Task: Create a sub task Design and Implement Solution for the task  Integrate a new online faxing system for a company's communications in the project AgileOrigin , assign it to team member softage.5@softage.net and update the status of the sub task to  Off Track , set the priority of the sub task to High
Action: Mouse moved to (1062, 442)
Screenshot: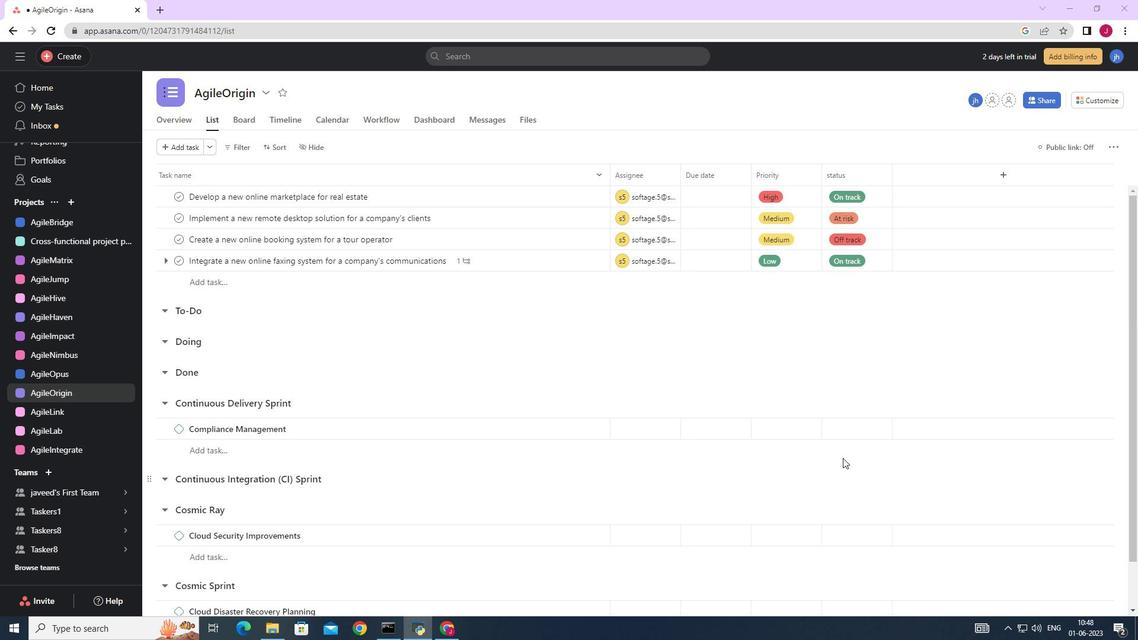 
Action: Mouse scrolled (1062, 442) with delta (0, 0)
Screenshot: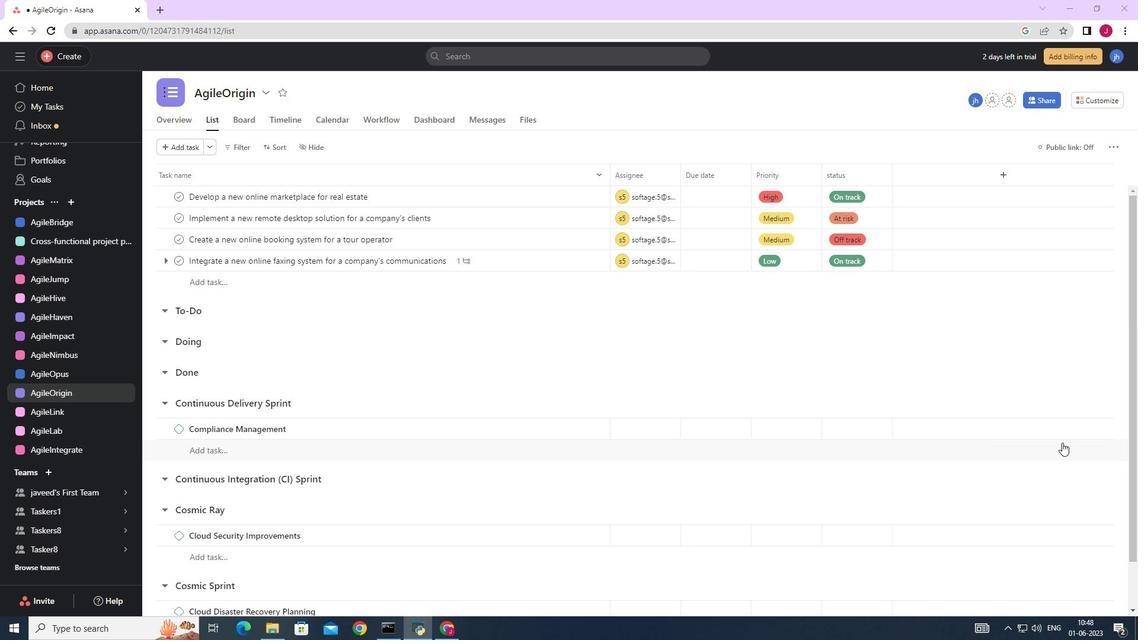 
Action: Mouse moved to (1062, 442)
Screenshot: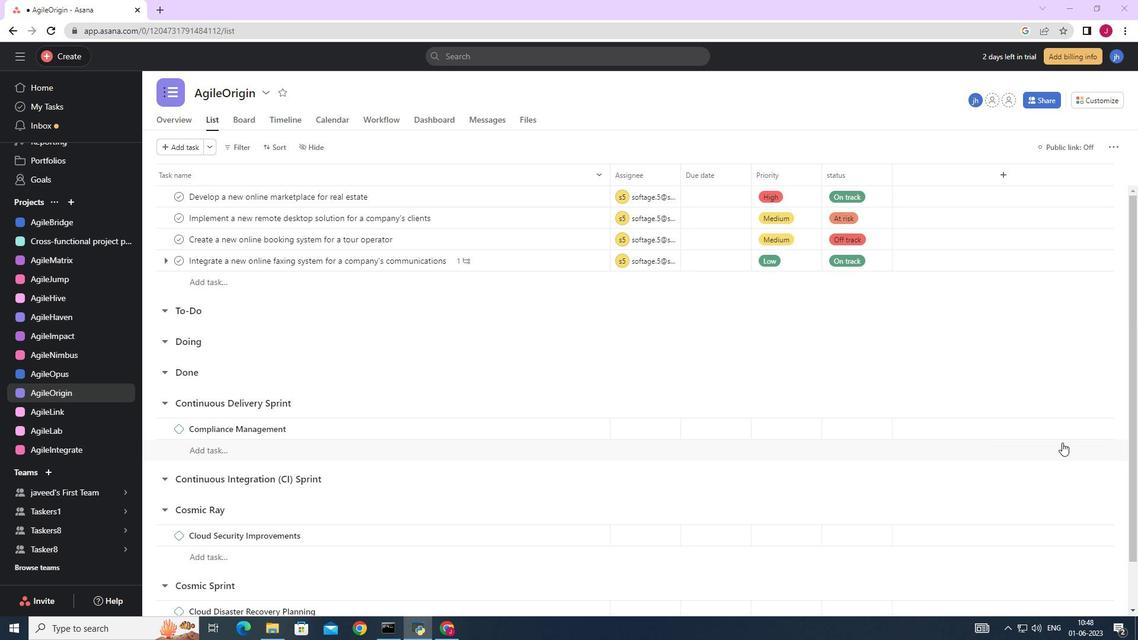 
Action: Mouse scrolled (1062, 442) with delta (0, 0)
Screenshot: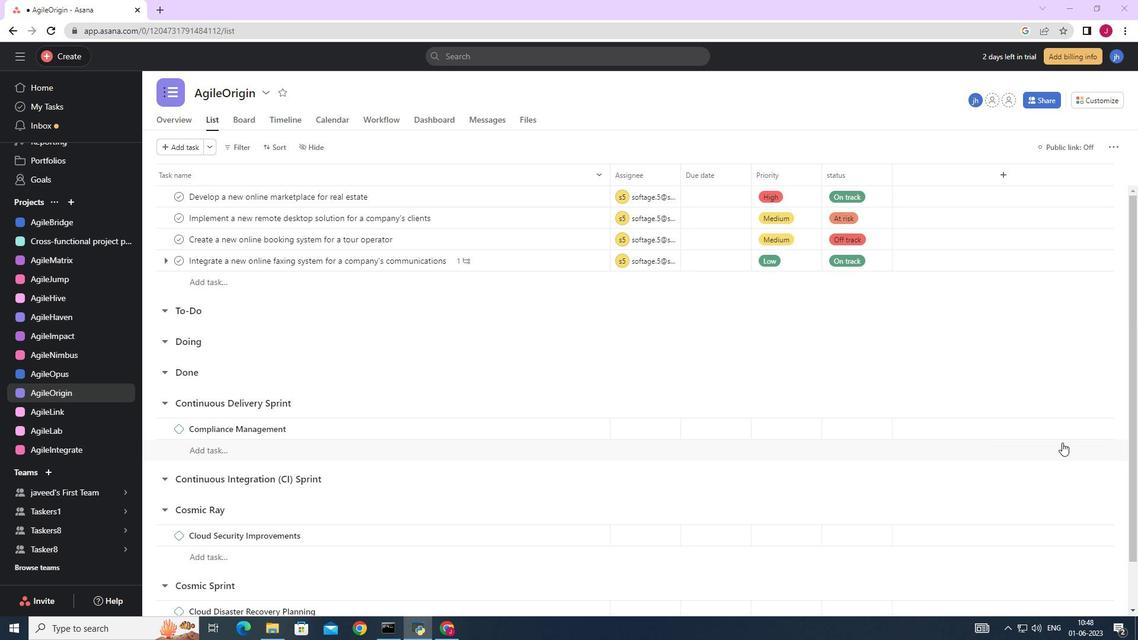 
Action: Mouse moved to (1062, 442)
Screenshot: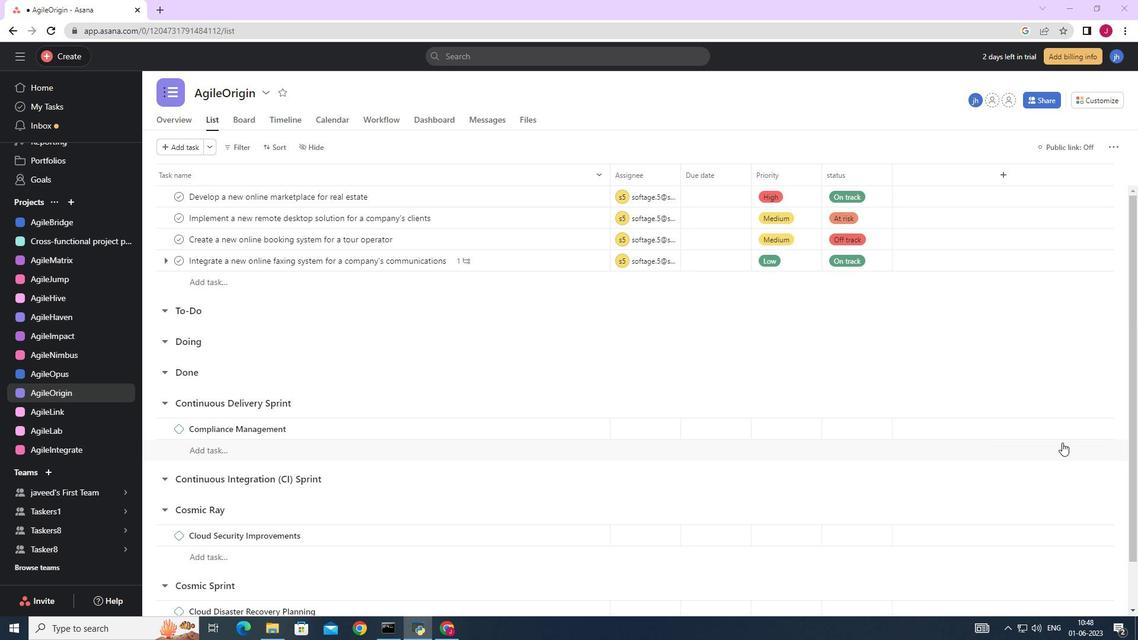 
Action: Mouse scrolled (1062, 442) with delta (0, 0)
Screenshot: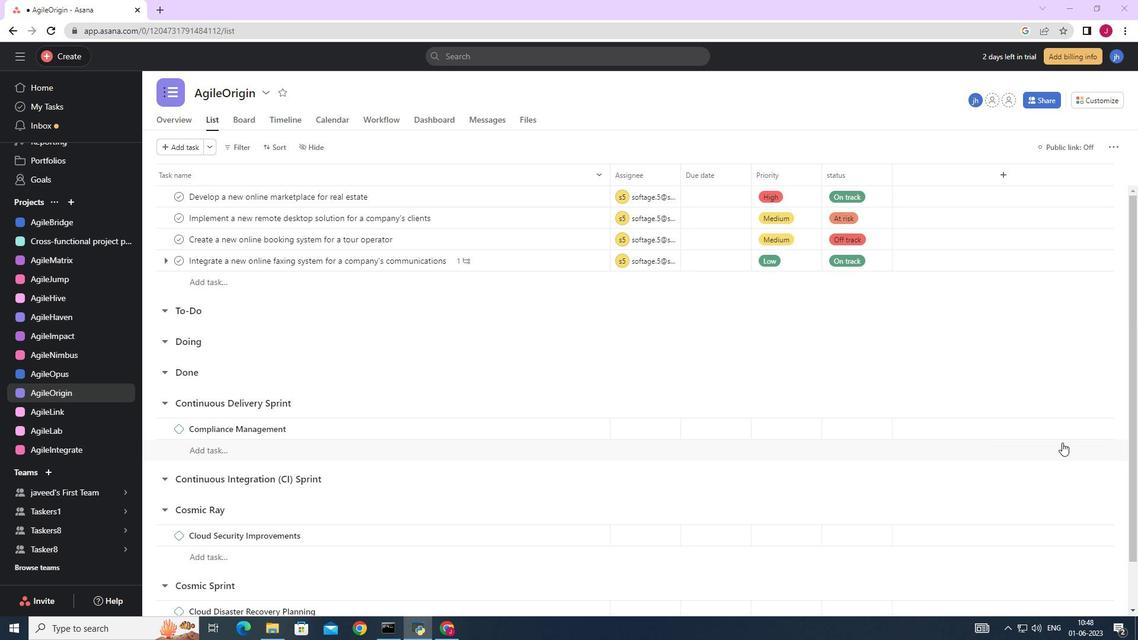 
Action: Mouse moved to (1061, 444)
Screenshot: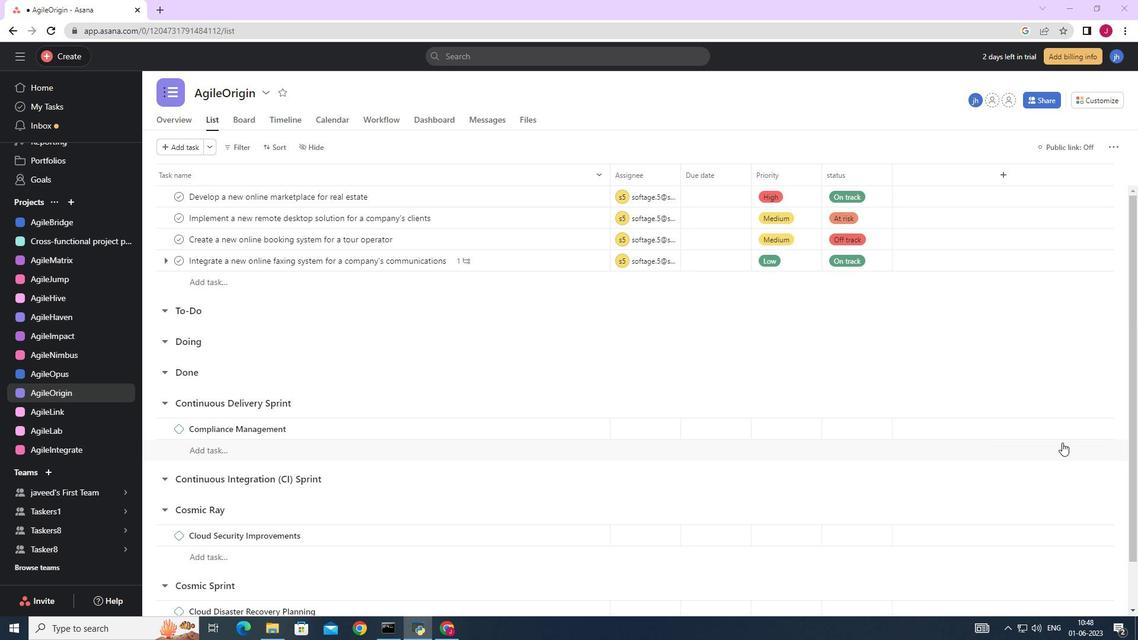 
Action: Mouse scrolled (1062, 442) with delta (0, 0)
Screenshot: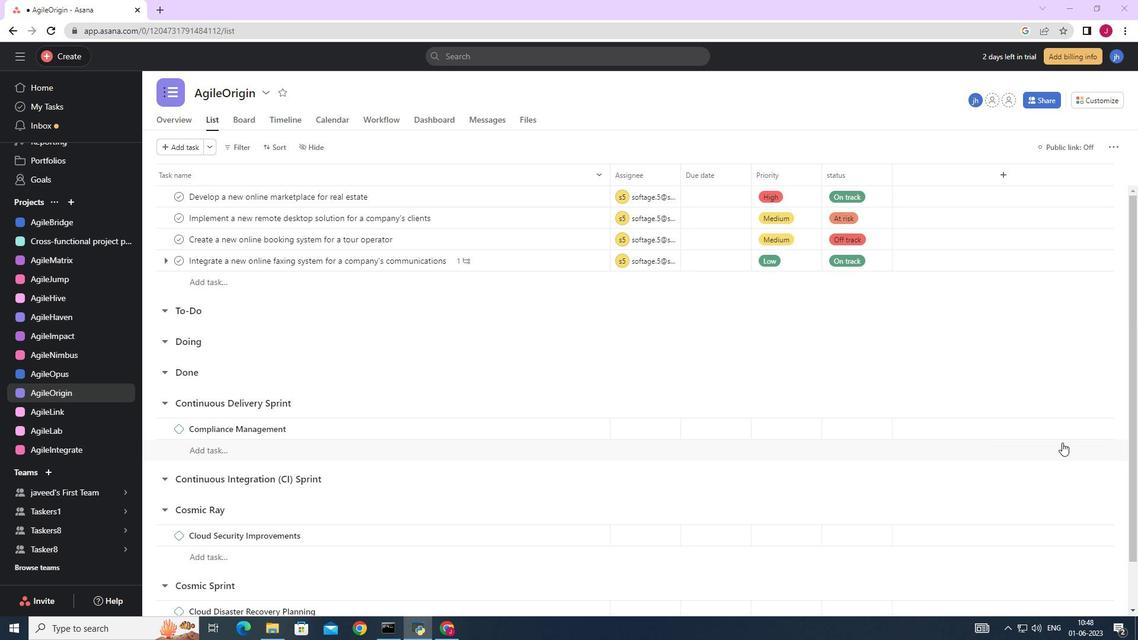 
Action: Mouse moved to (1059, 444)
Screenshot: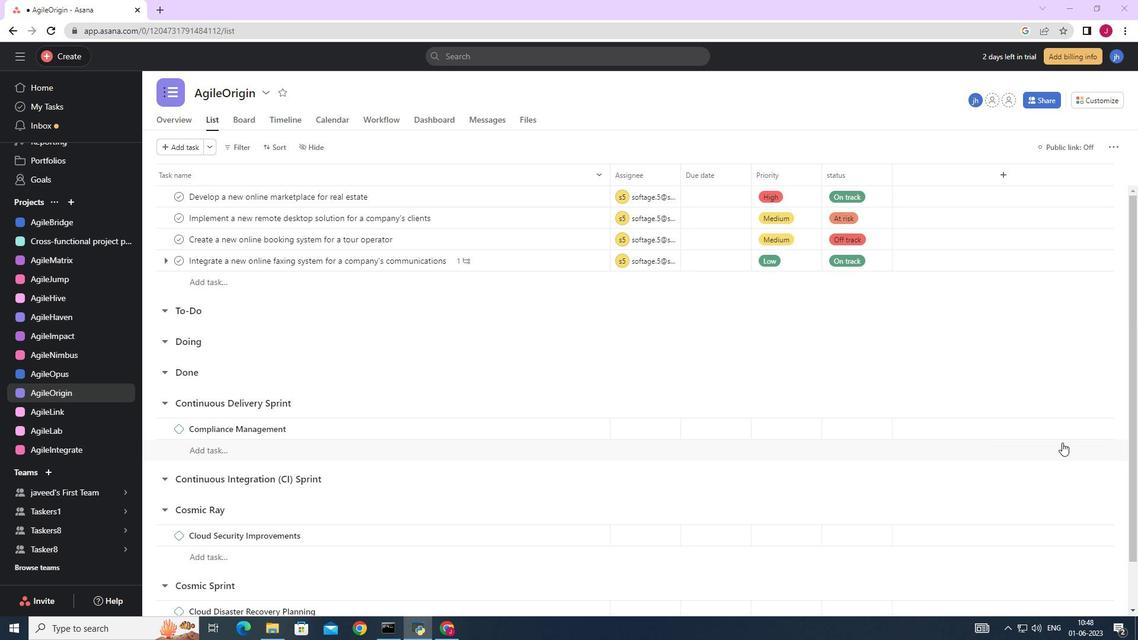 
Action: Mouse scrolled (1062, 442) with delta (0, 0)
Screenshot: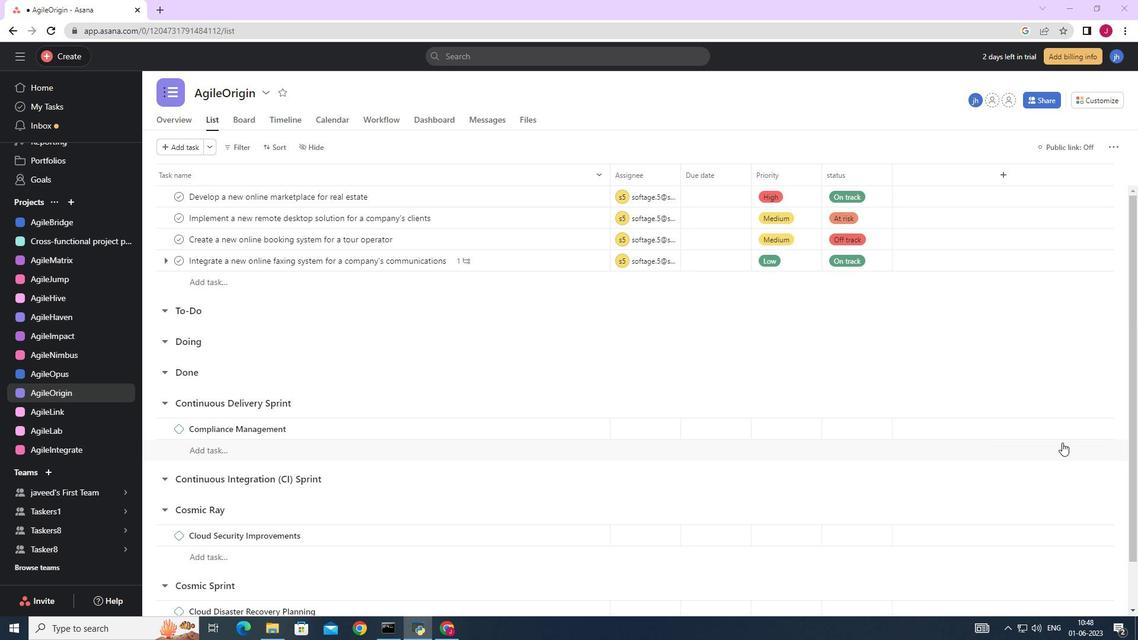 
Action: Mouse moved to (895, 439)
Screenshot: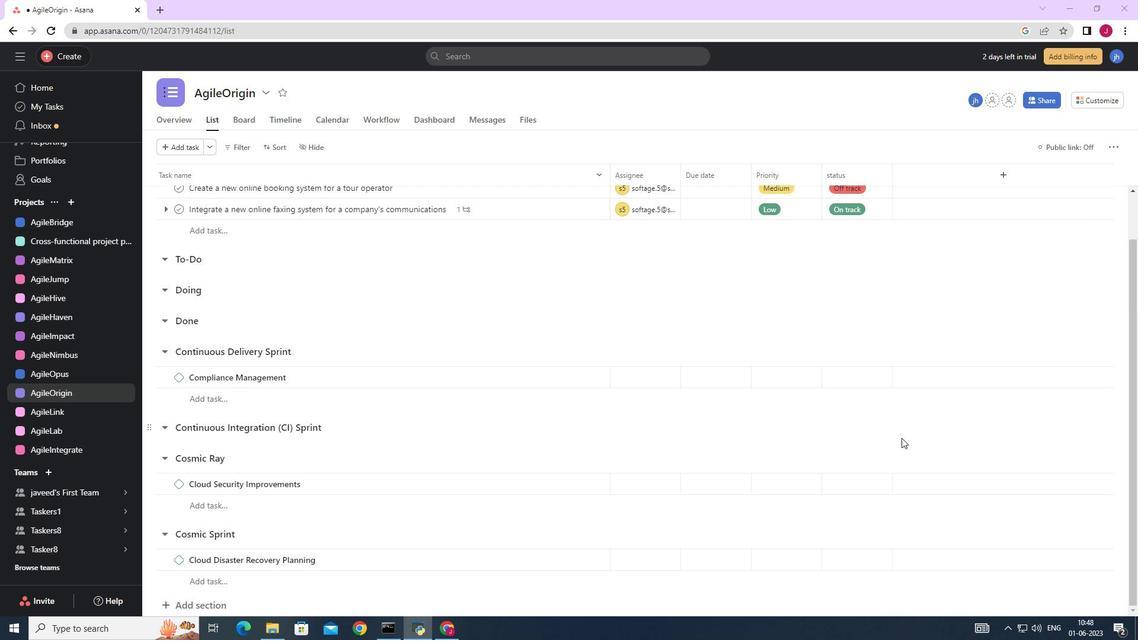 
Action: Mouse scrolled (895, 439) with delta (0, 0)
Screenshot: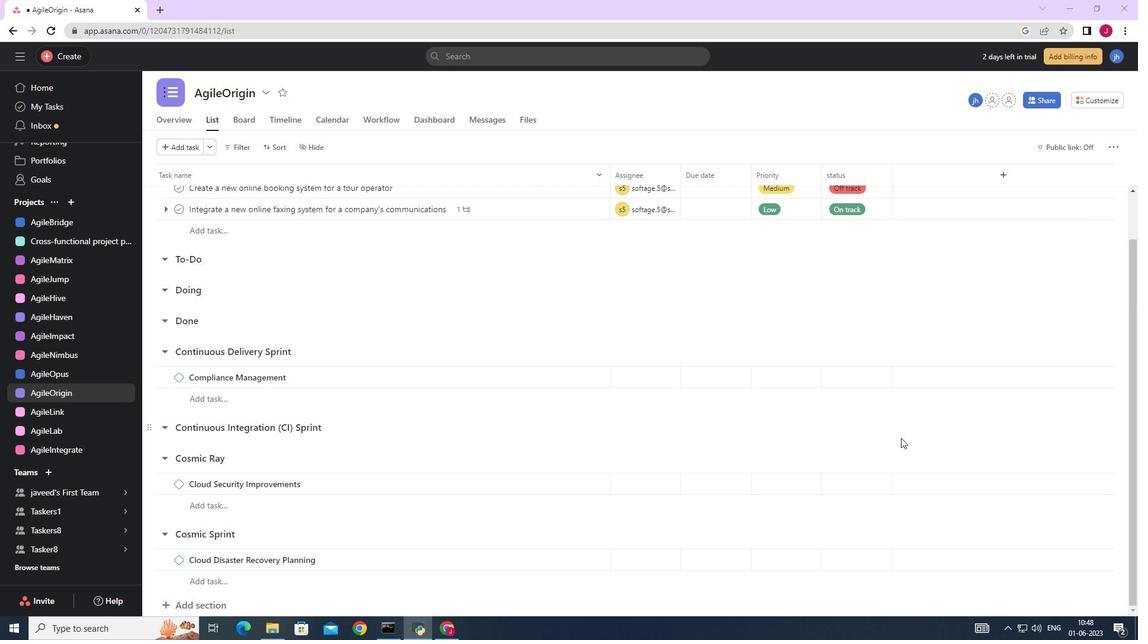 
Action: Mouse scrolled (895, 439) with delta (0, 0)
Screenshot: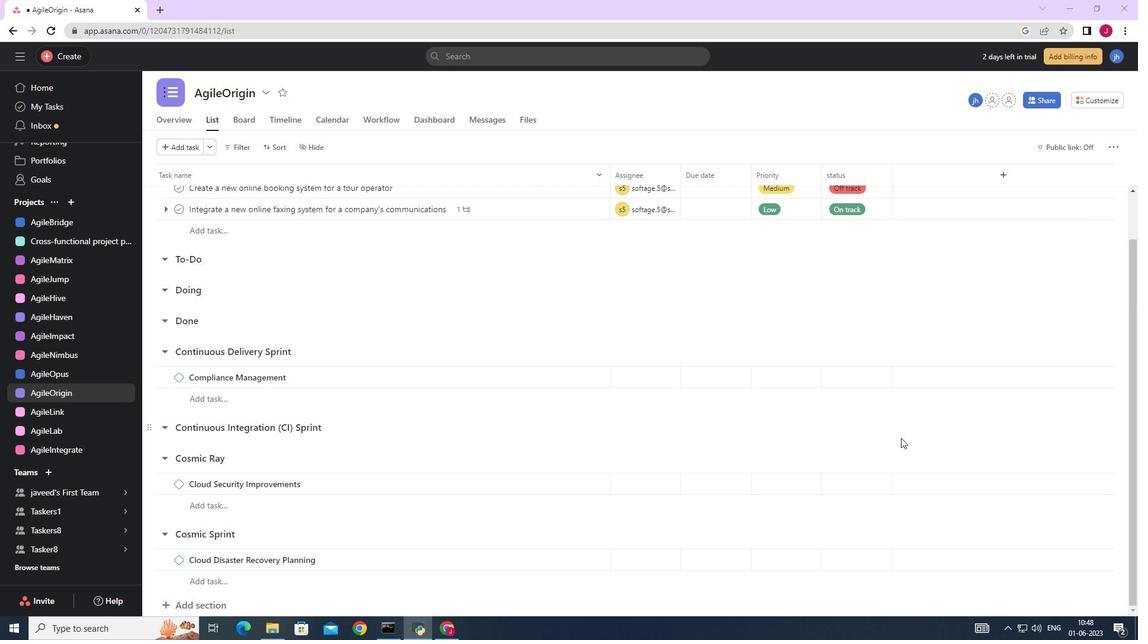 
Action: Mouse moved to (894, 440)
Screenshot: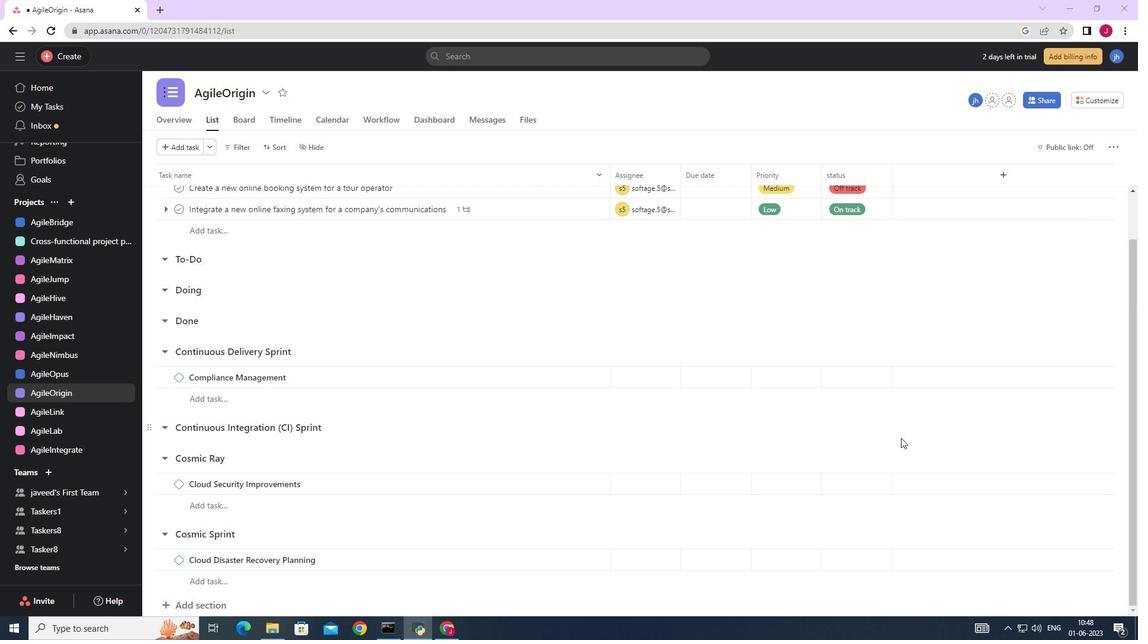 
Action: Mouse scrolled (894, 439) with delta (0, 0)
Screenshot: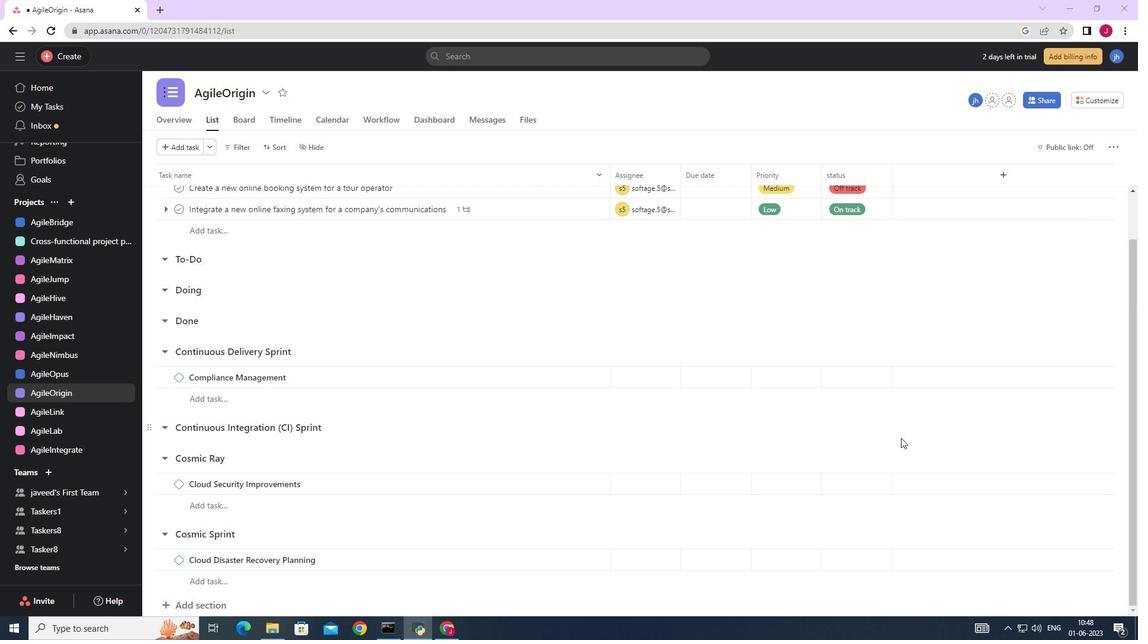 
Action: Mouse moved to (869, 447)
Screenshot: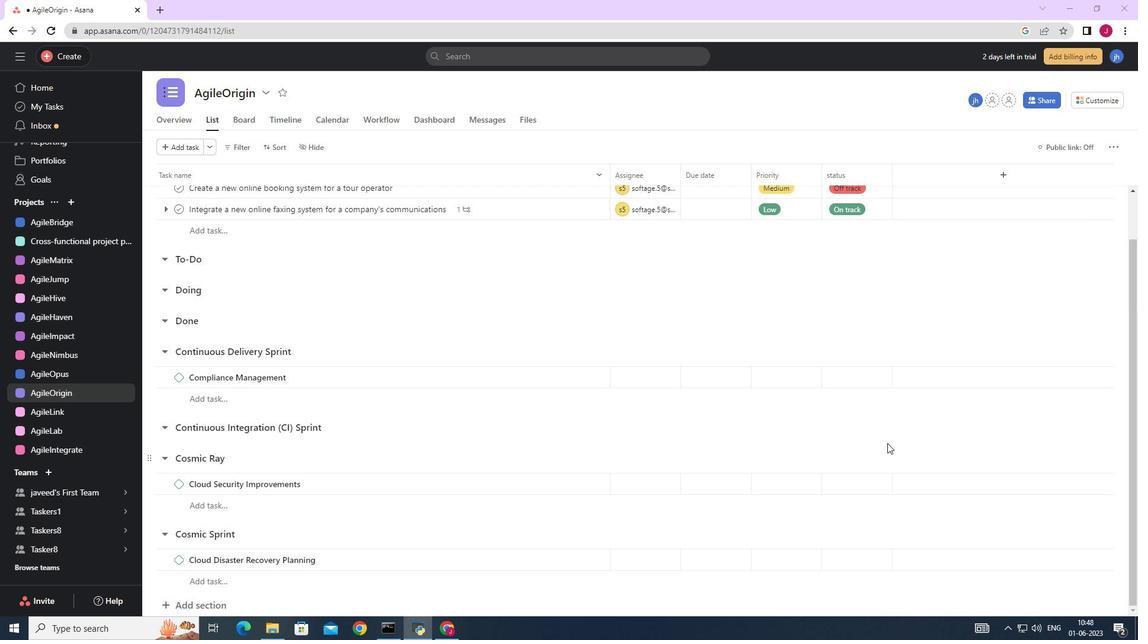 
Action: Mouse scrolled (869, 447) with delta (0, 0)
Screenshot: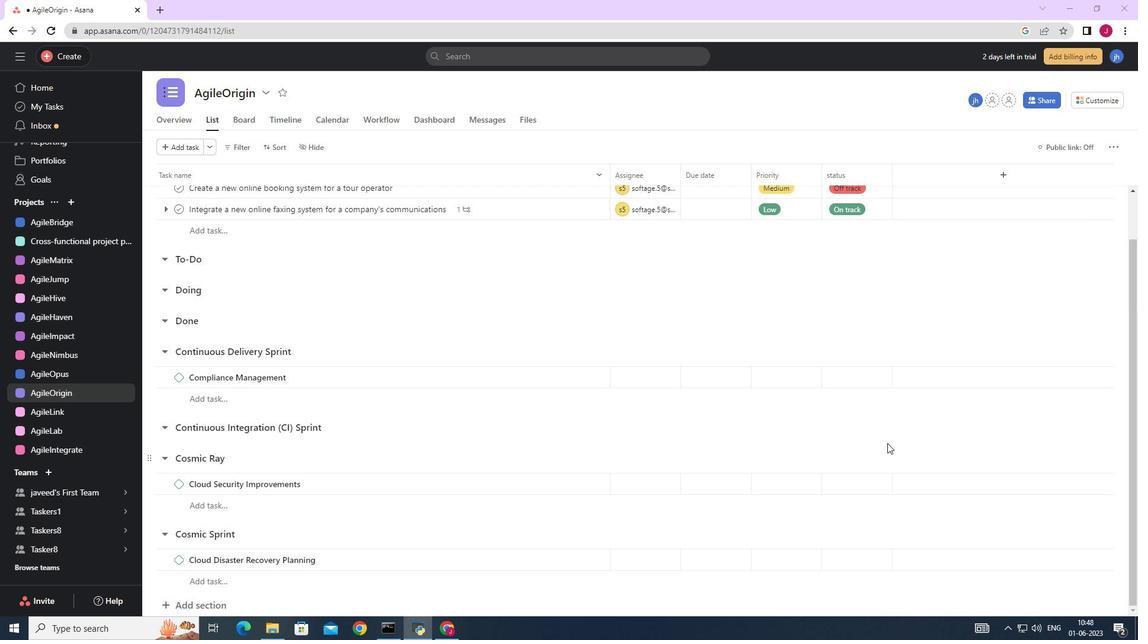 
Action: Mouse moved to (863, 448)
Screenshot: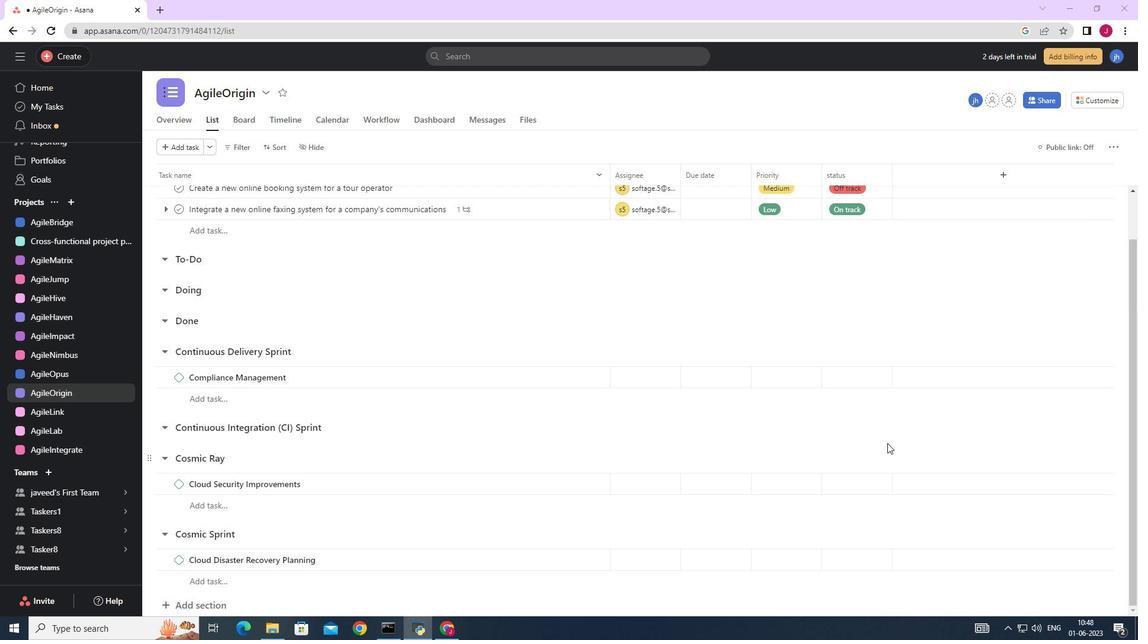 
Action: Mouse scrolled (863, 448) with delta (0, 0)
Screenshot: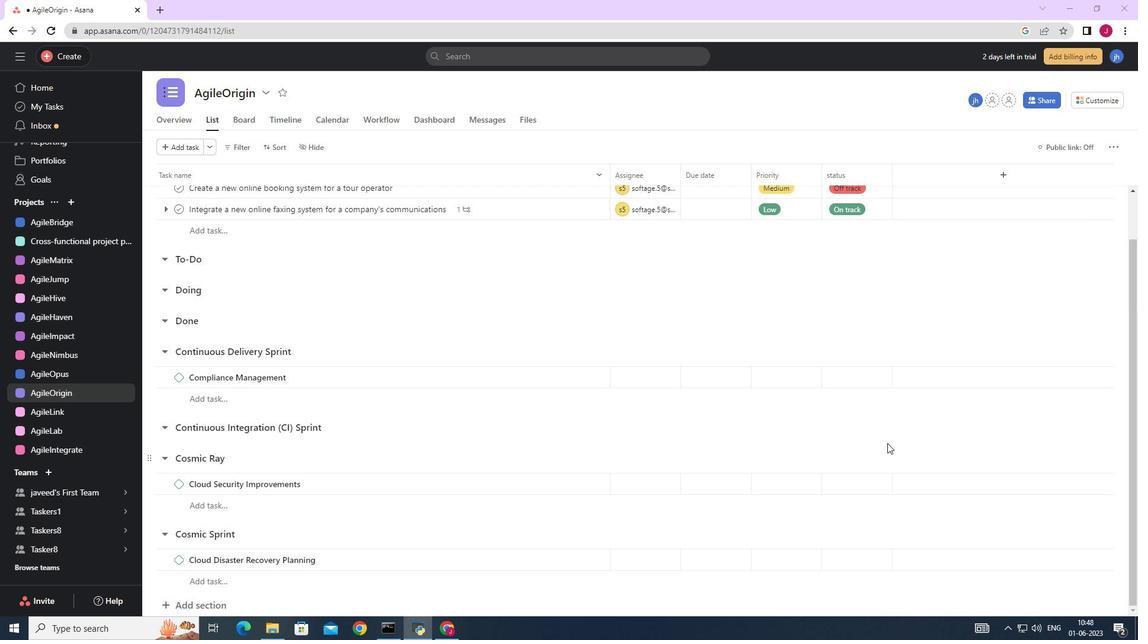 
Action: Mouse moved to (857, 449)
Screenshot: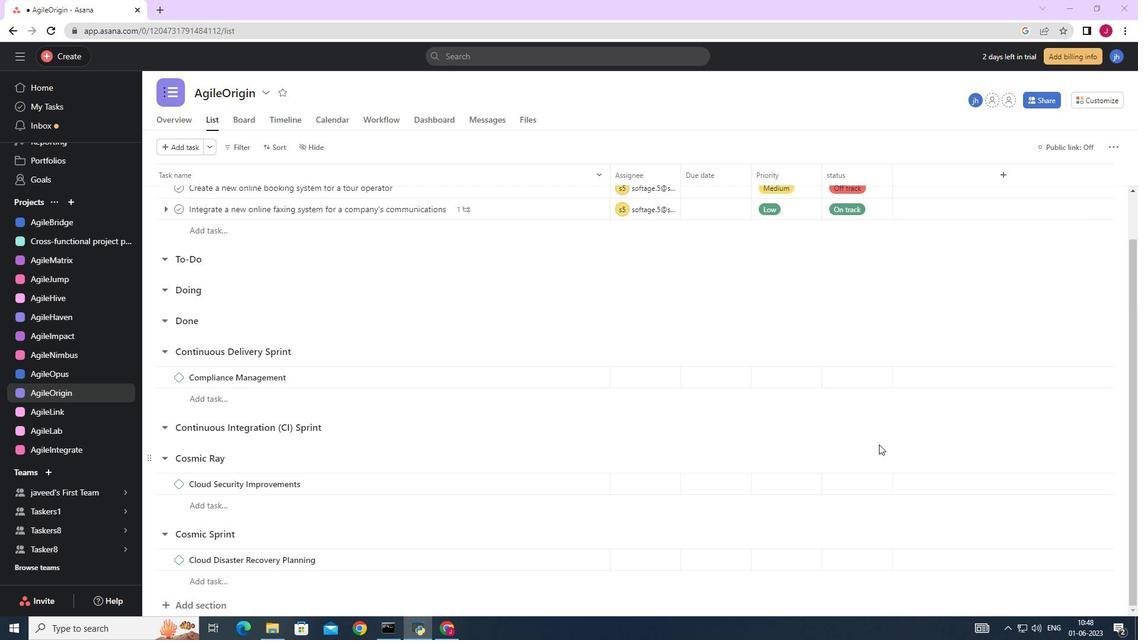 
Action: Mouse scrolled (860, 448) with delta (0, 0)
Screenshot: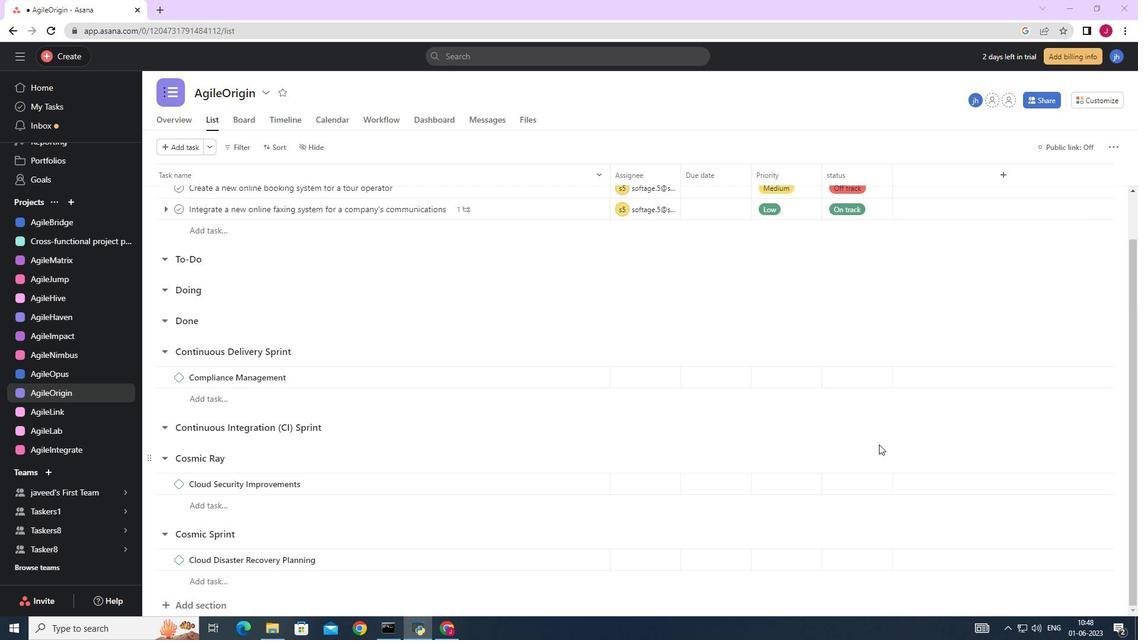
Action: Mouse moved to (732, 455)
Screenshot: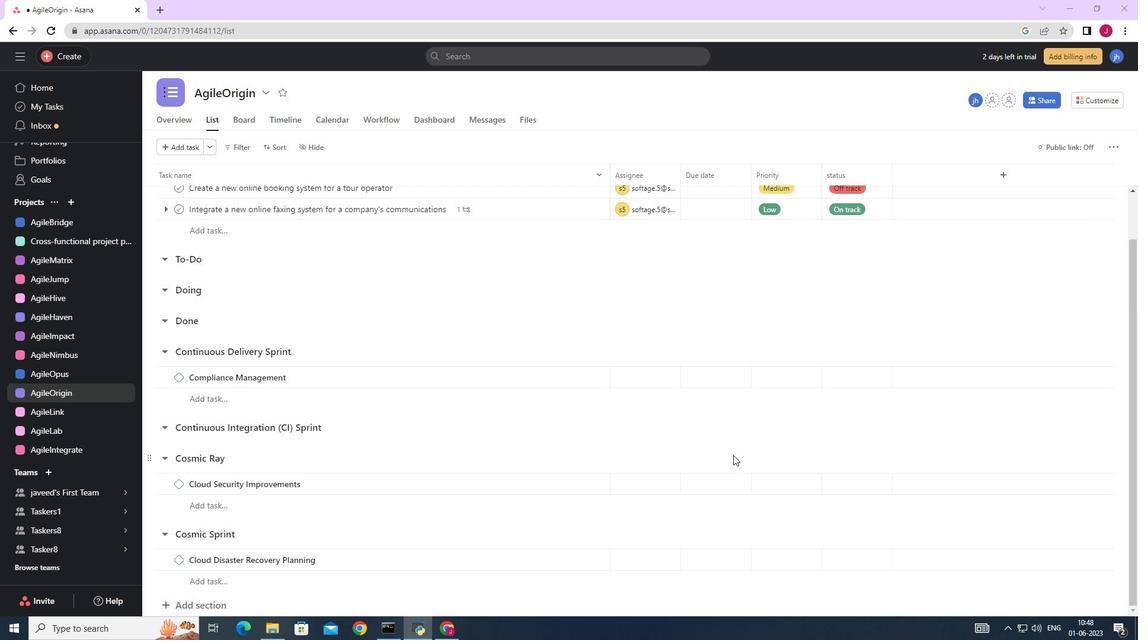 
Action: Mouse scrolled (732, 455) with delta (0, 0)
Screenshot: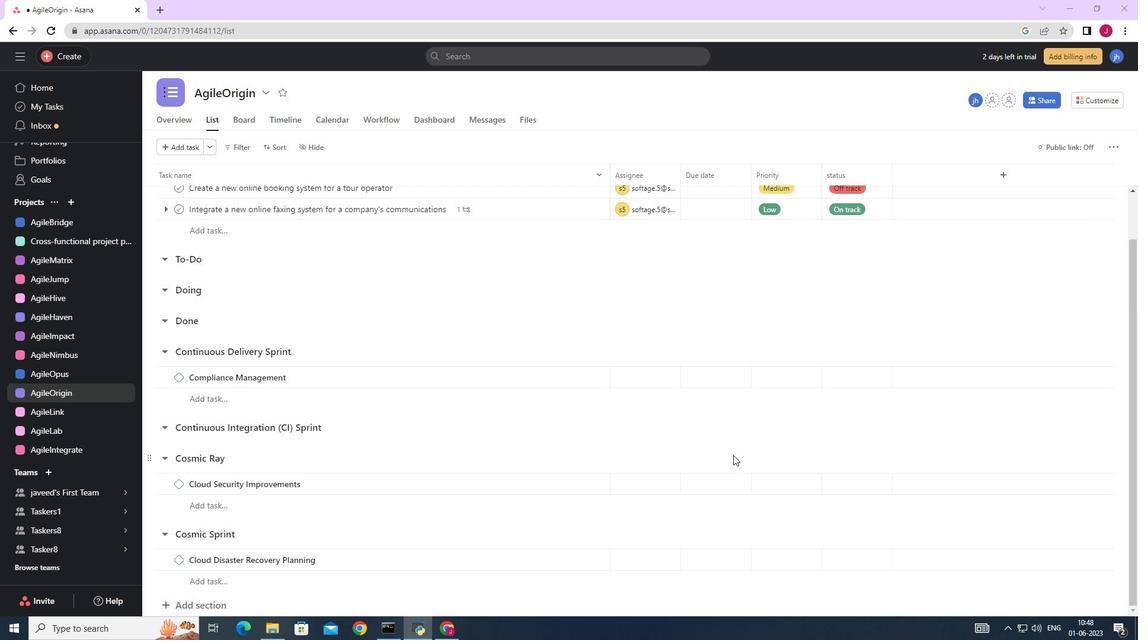 
Action: Mouse moved to (732, 455)
Screenshot: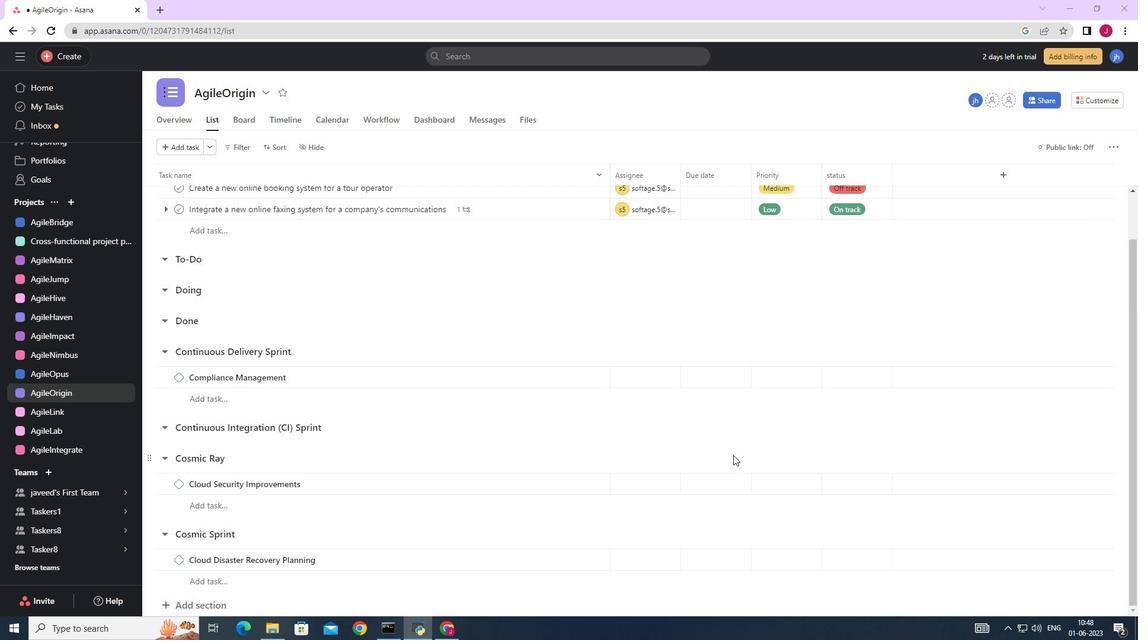 
Action: Mouse scrolled (732, 455) with delta (0, 0)
Screenshot: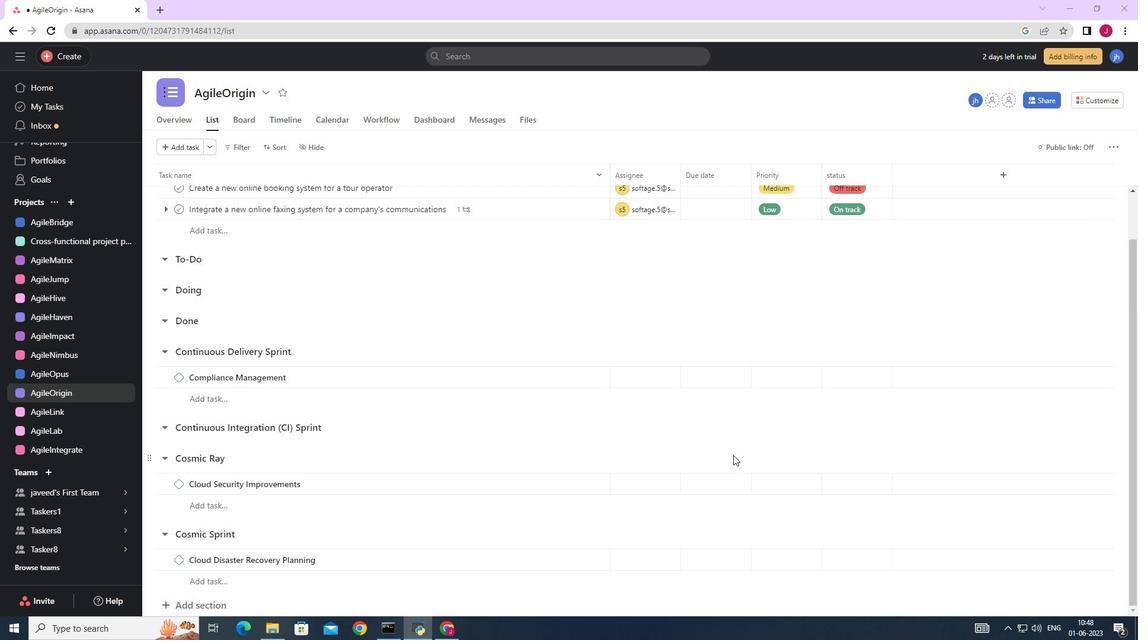 
Action: Mouse moved to (730, 454)
Screenshot: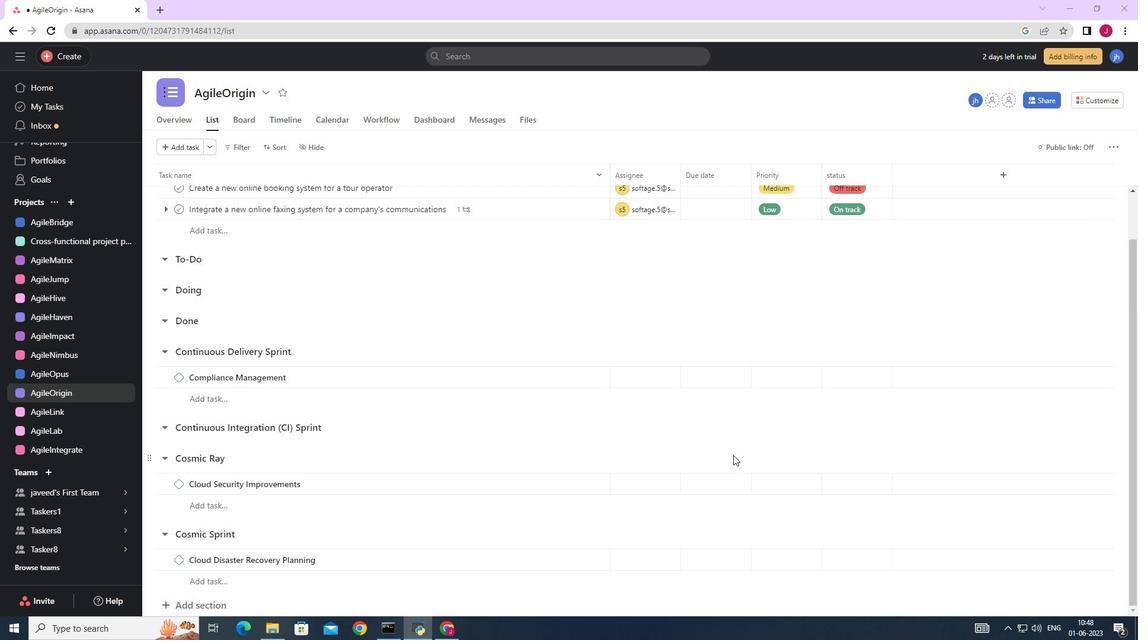 
Action: Mouse scrolled (732, 455) with delta (0, 0)
Screenshot: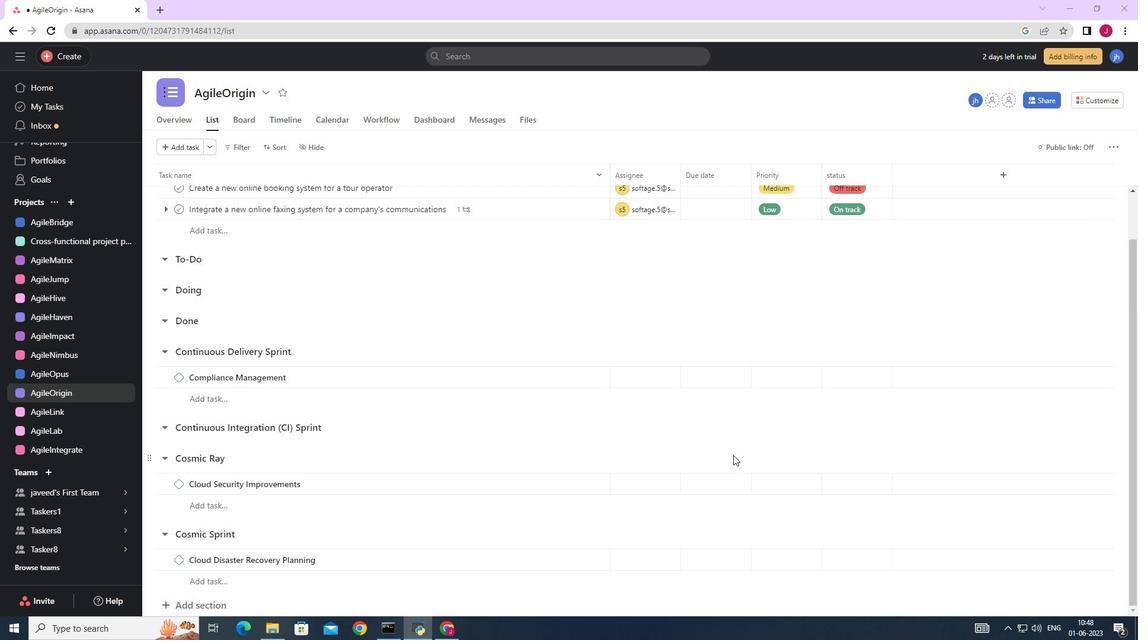 
Action: Mouse moved to (725, 448)
Screenshot: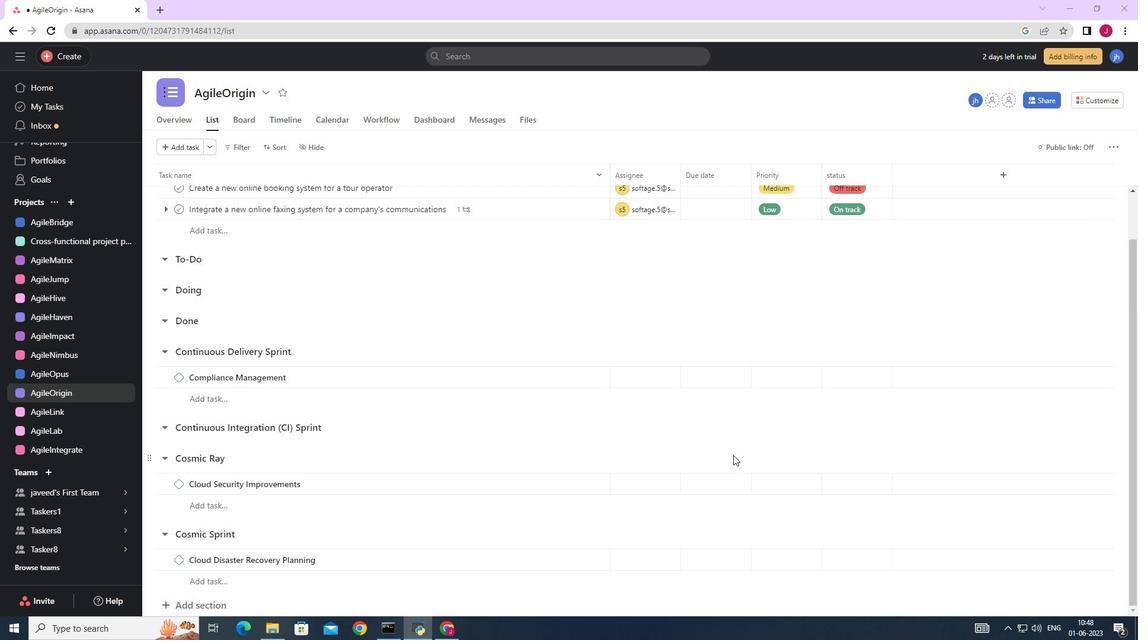 
Action: Mouse scrolled (732, 455) with delta (0, 0)
Screenshot: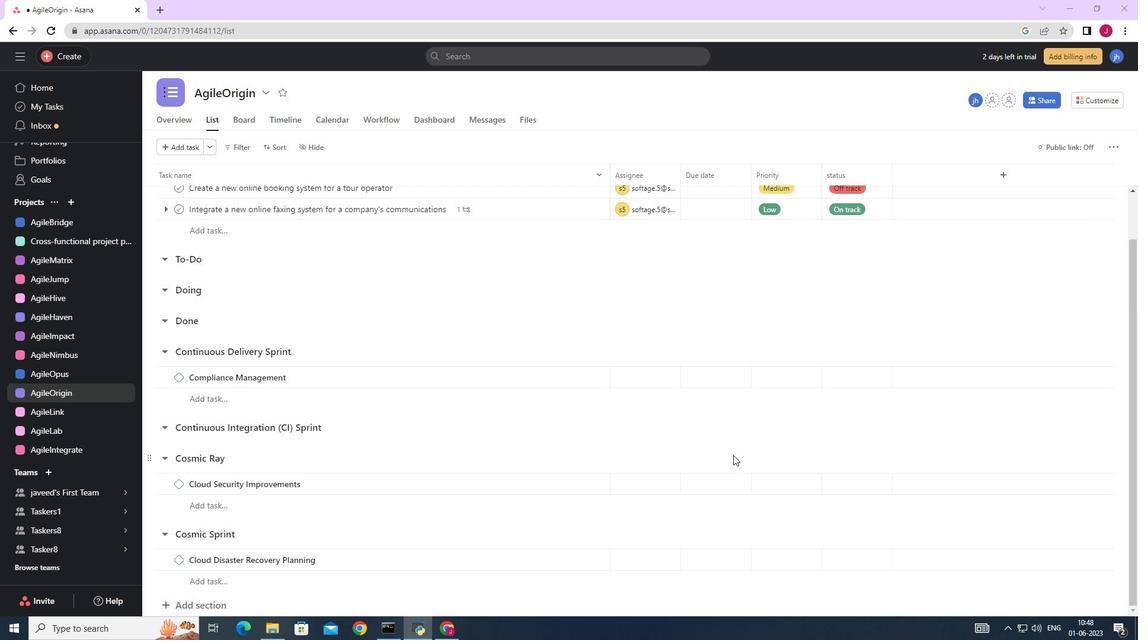 
Action: Mouse moved to (717, 444)
Screenshot: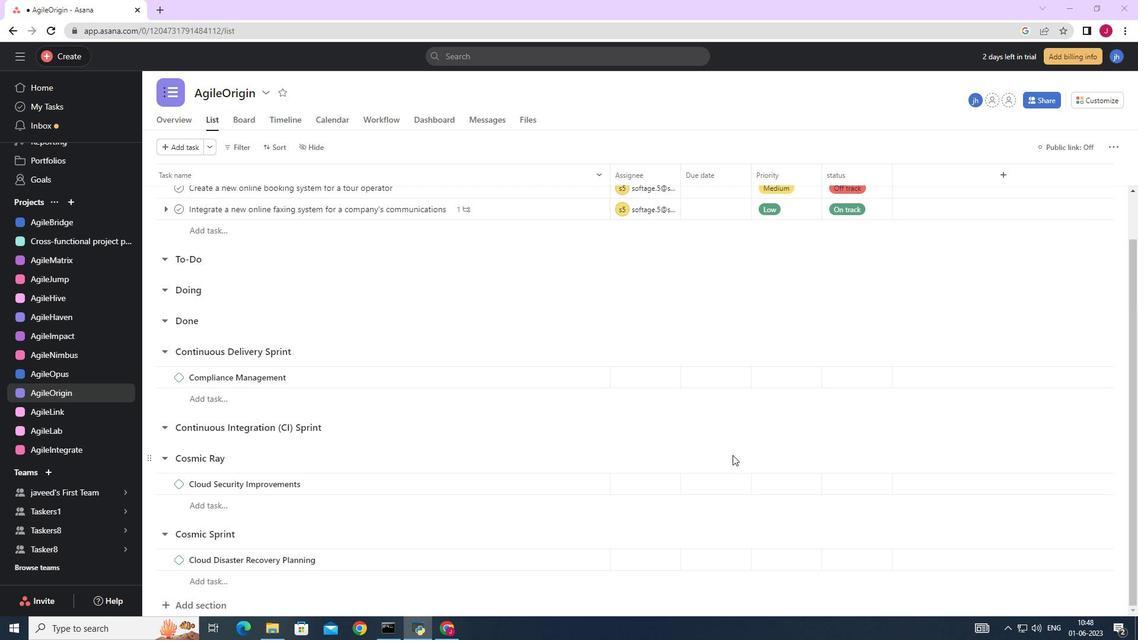 
Action: Mouse scrolled (730, 455) with delta (0, 0)
Screenshot: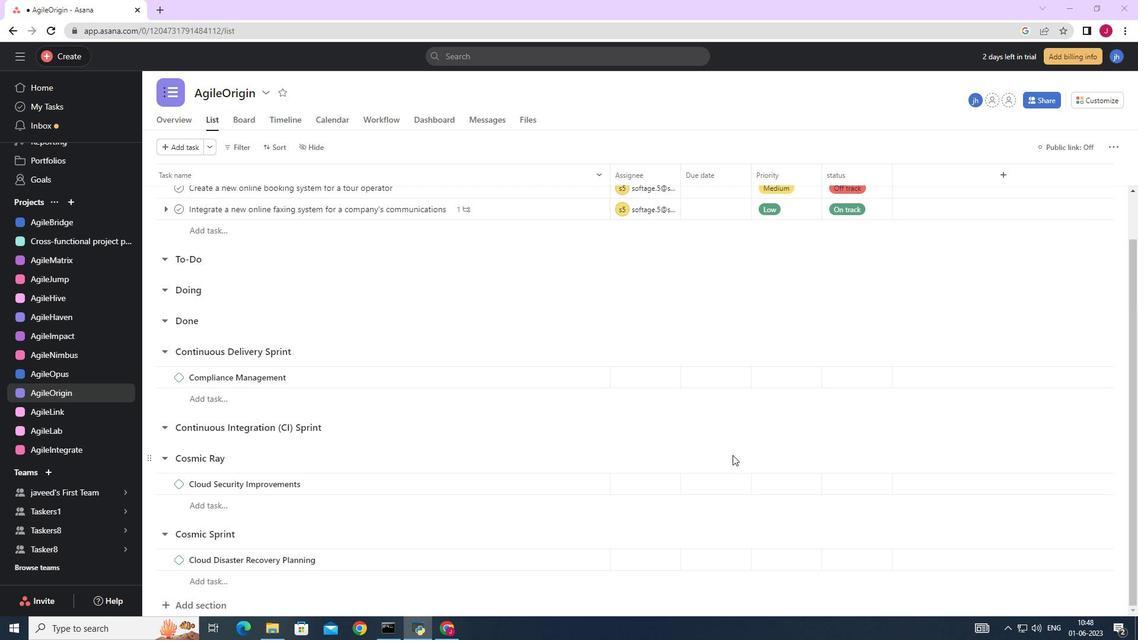 
Action: Mouse moved to (666, 443)
Screenshot: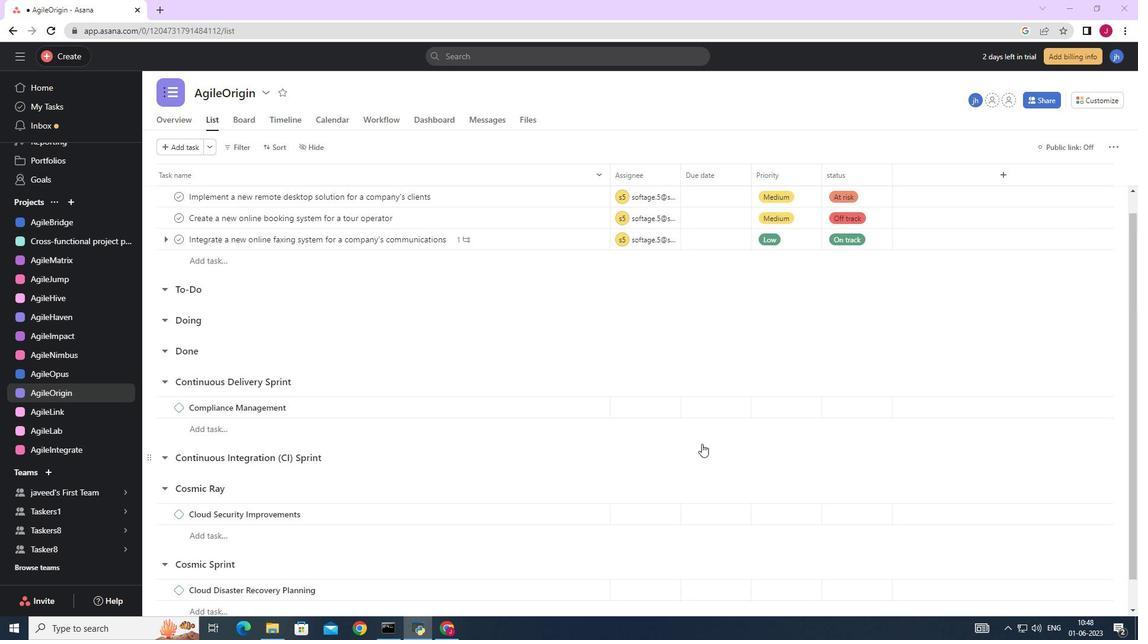 
Action: Mouse scrolled (666, 444) with delta (0, 0)
Screenshot: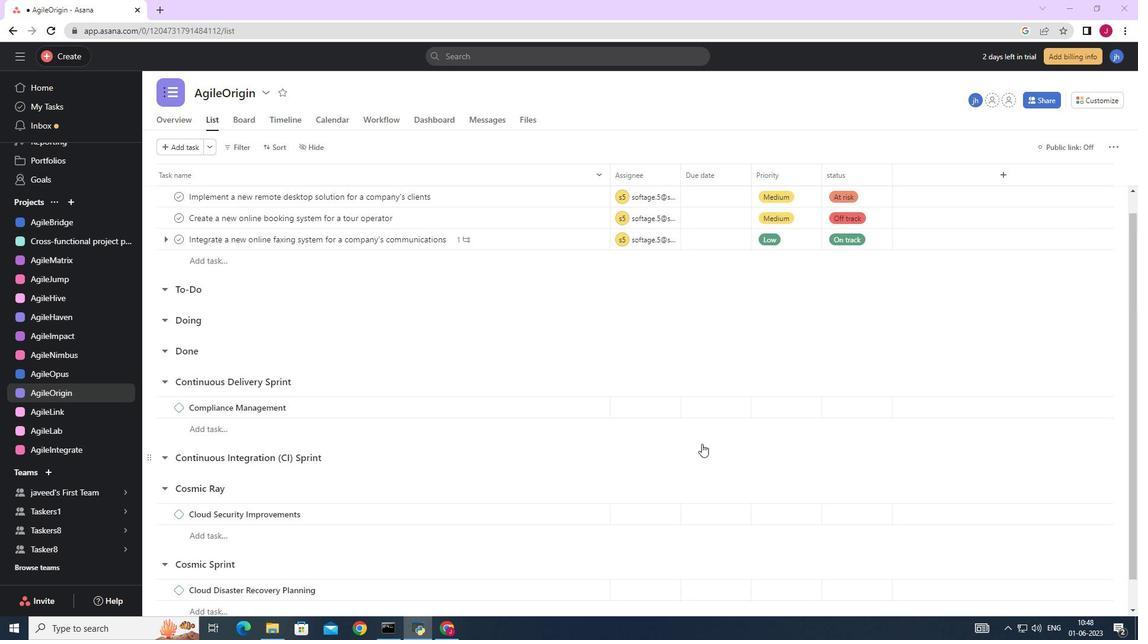 
Action: Mouse scrolled (666, 444) with delta (0, 0)
Screenshot: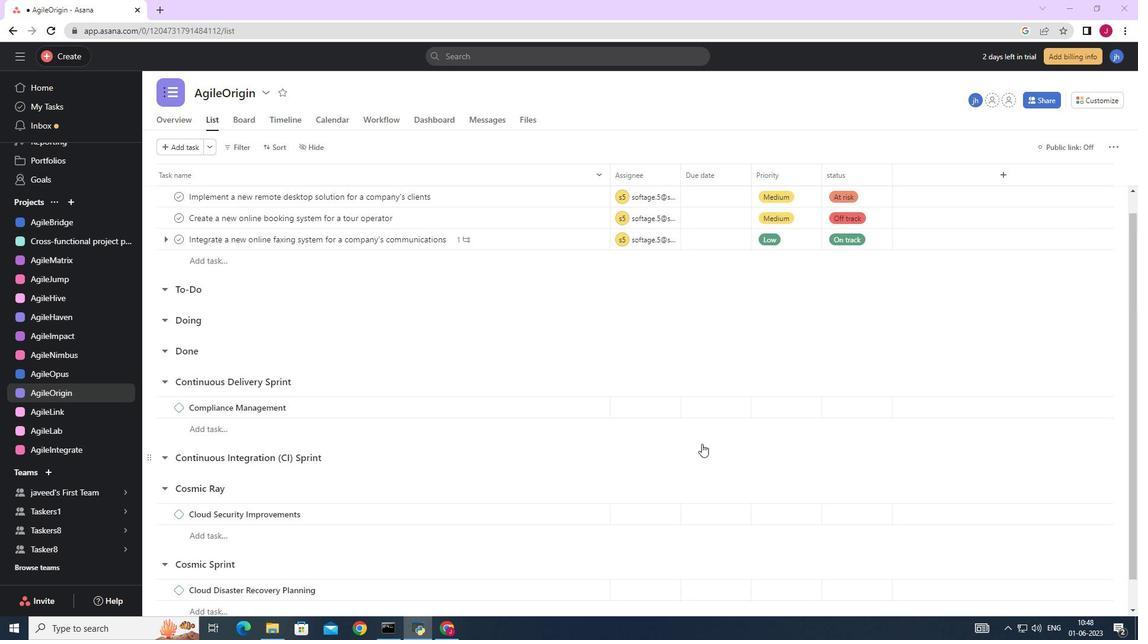 
Action: Mouse scrolled (666, 444) with delta (0, 0)
Screenshot: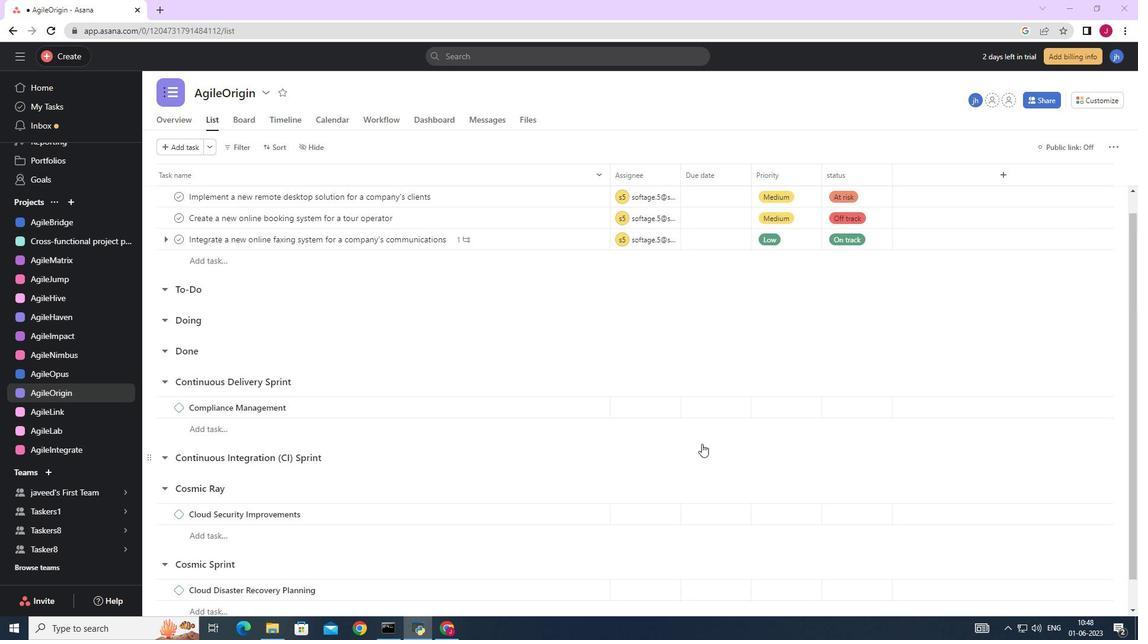 
Action: Mouse scrolled (666, 444) with delta (0, 0)
Screenshot: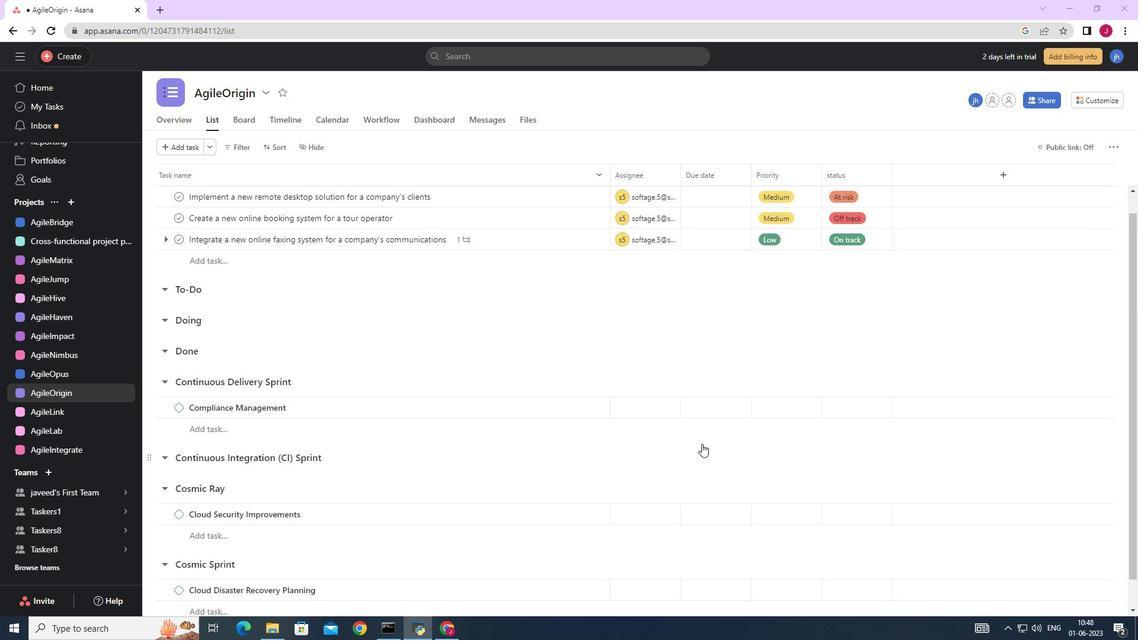 
Action: Mouse moved to (661, 442)
Screenshot: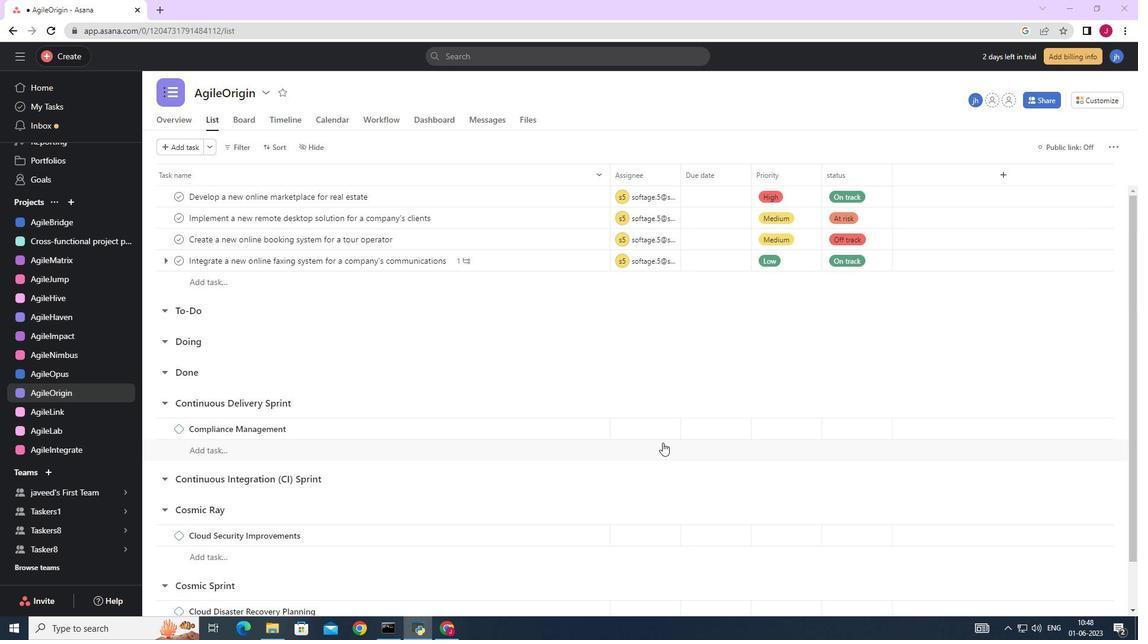 
Action: Mouse scrolled (661, 442) with delta (0, 0)
Screenshot: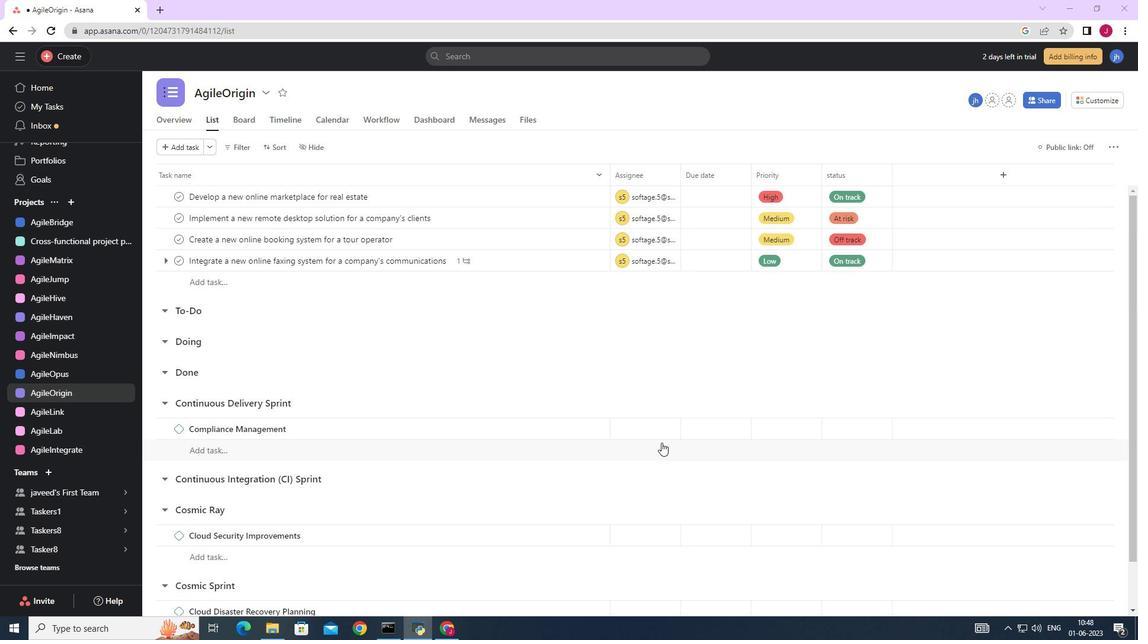 
Action: Mouse scrolled (661, 442) with delta (0, 0)
Screenshot: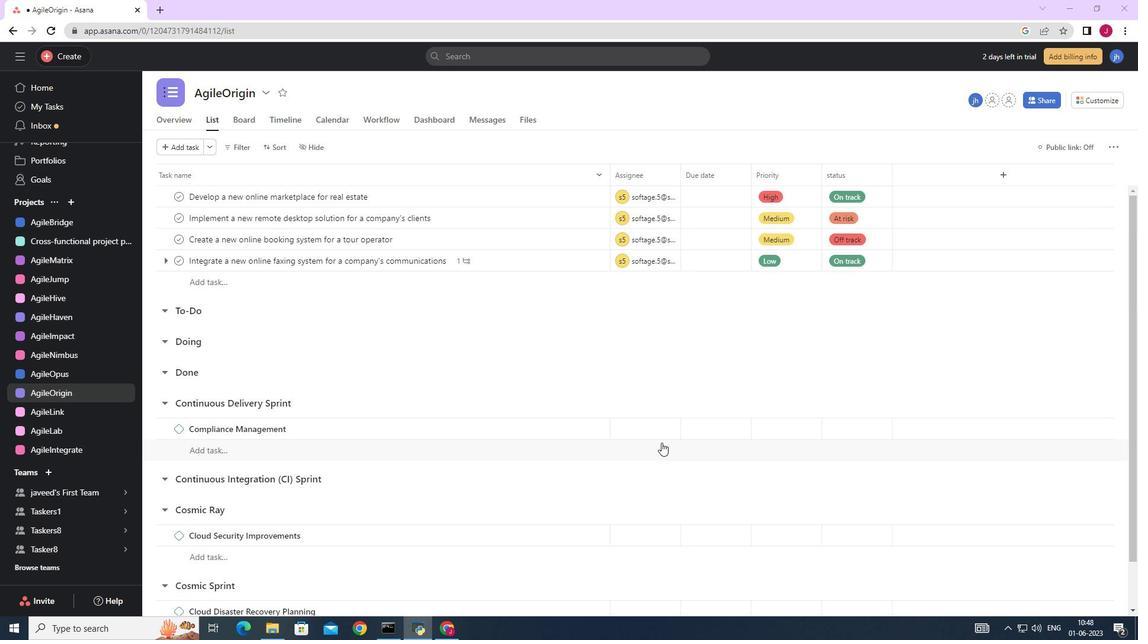 
Action: Mouse scrolled (661, 442) with delta (0, 0)
Screenshot: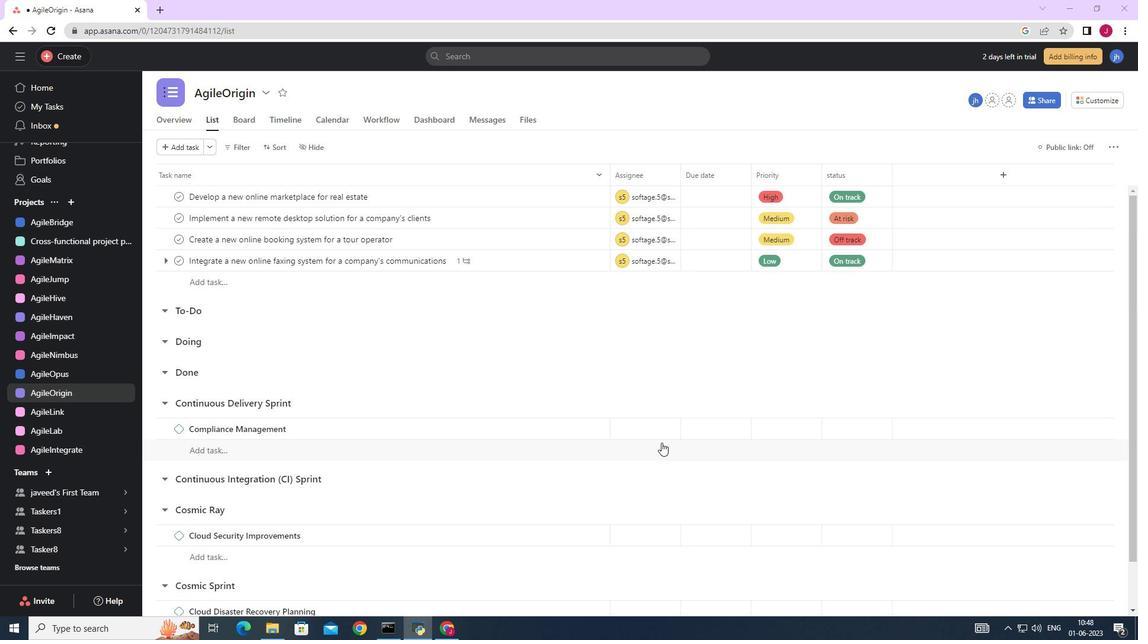 
Action: Mouse scrolled (661, 442) with delta (0, 0)
Screenshot: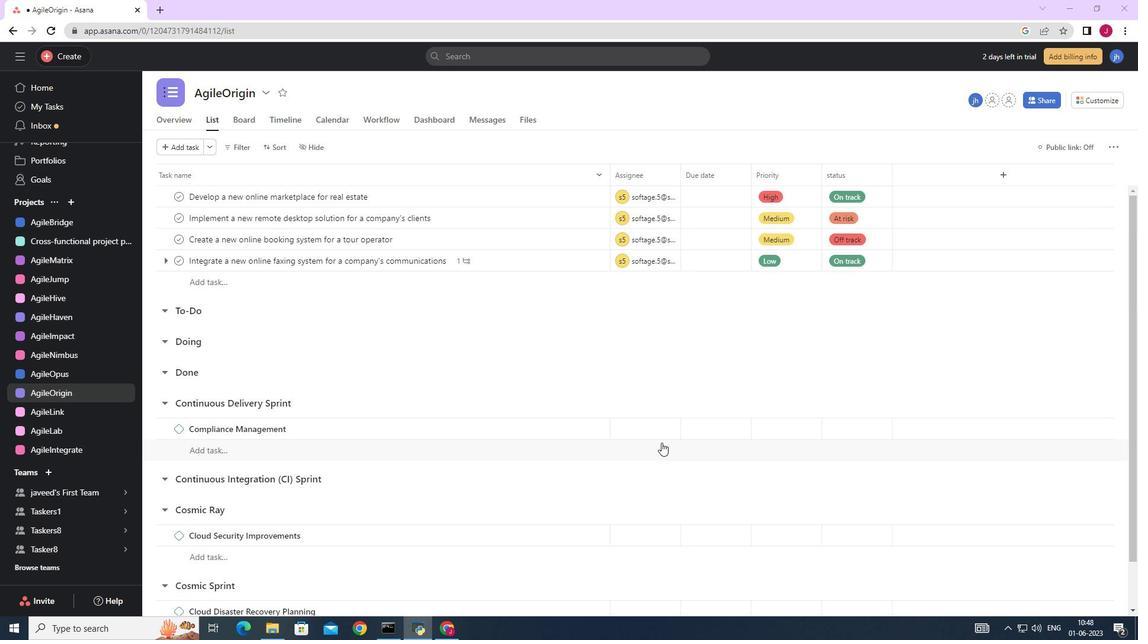 
Action: Mouse scrolled (661, 442) with delta (0, 0)
Screenshot: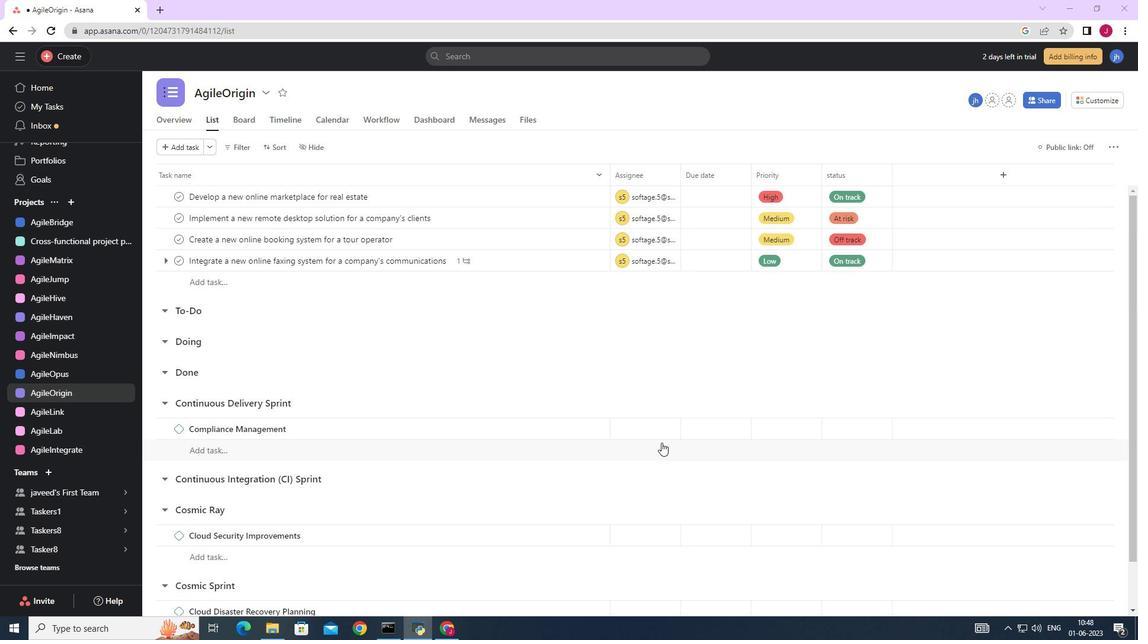
Action: Mouse scrolled (661, 442) with delta (0, 0)
Screenshot: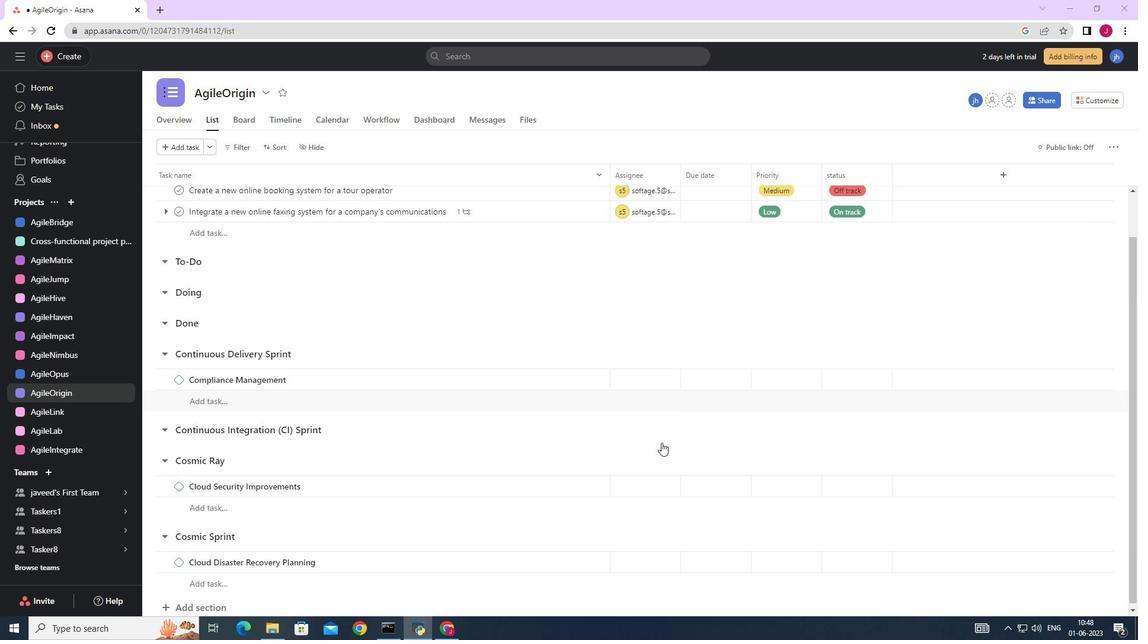 
Action: Mouse scrolled (661, 442) with delta (0, 0)
Screenshot: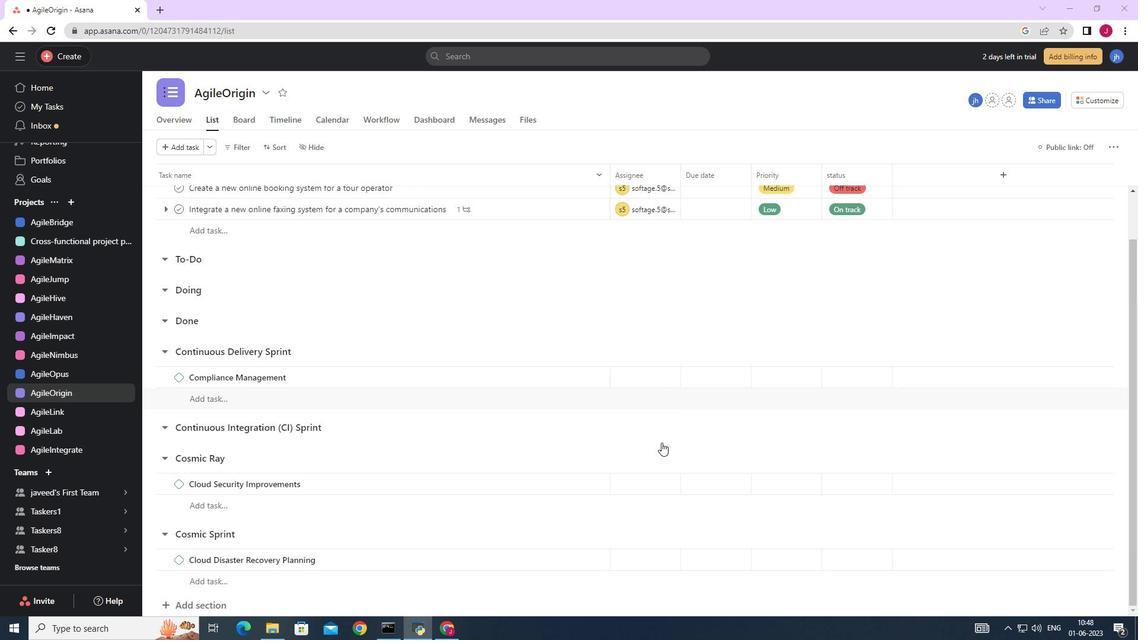 
Action: Mouse scrolled (661, 442) with delta (0, 0)
Screenshot: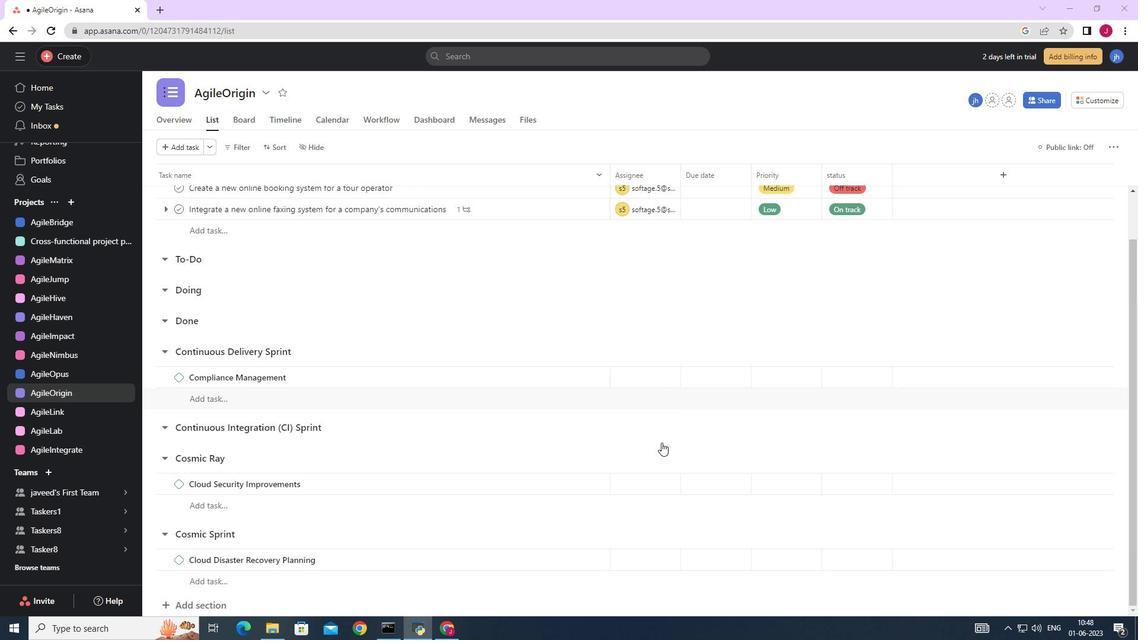 
Action: Mouse scrolled (661, 442) with delta (0, 0)
Screenshot: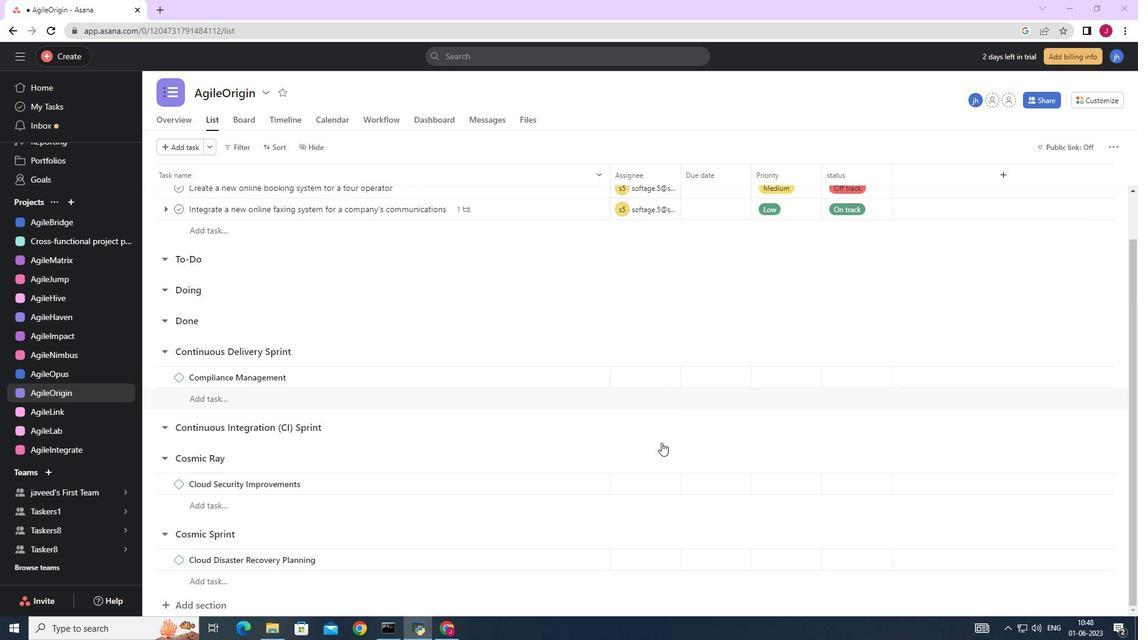 
Action: Mouse scrolled (661, 442) with delta (0, 0)
Screenshot: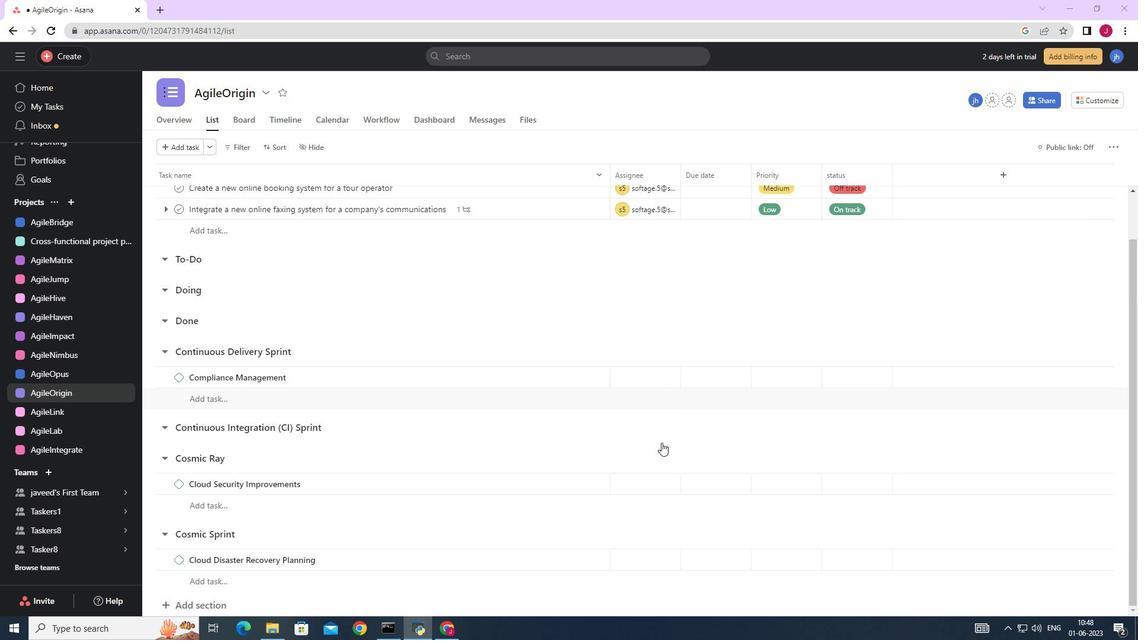 
Action: Mouse scrolled (661, 442) with delta (0, 0)
Screenshot: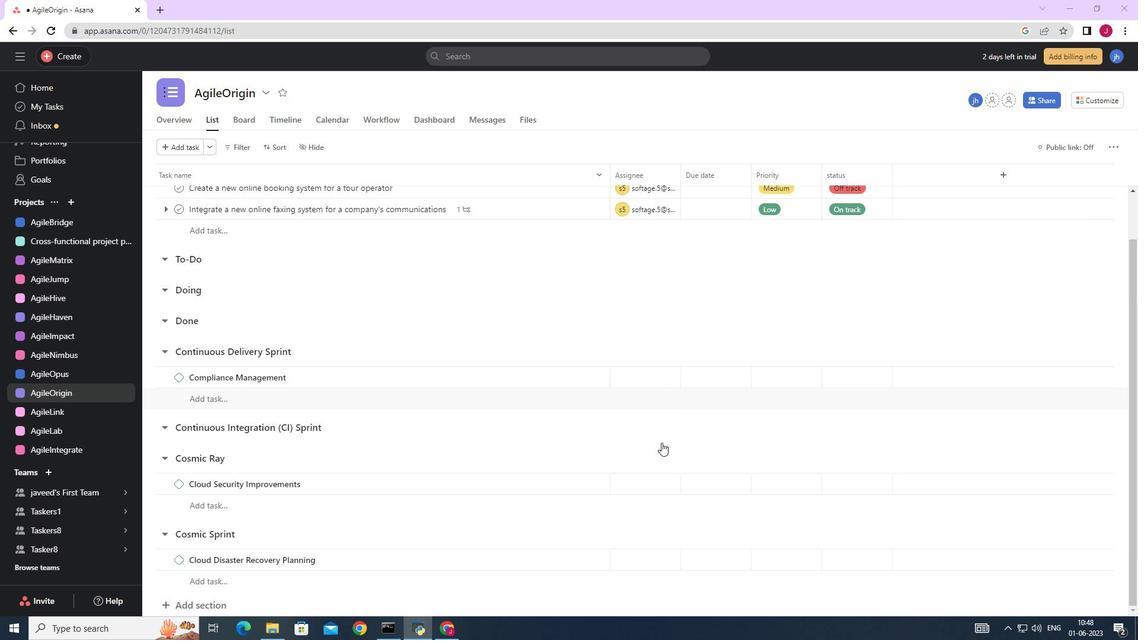 
Action: Mouse scrolled (661, 442) with delta (0, 0)
Screenshot: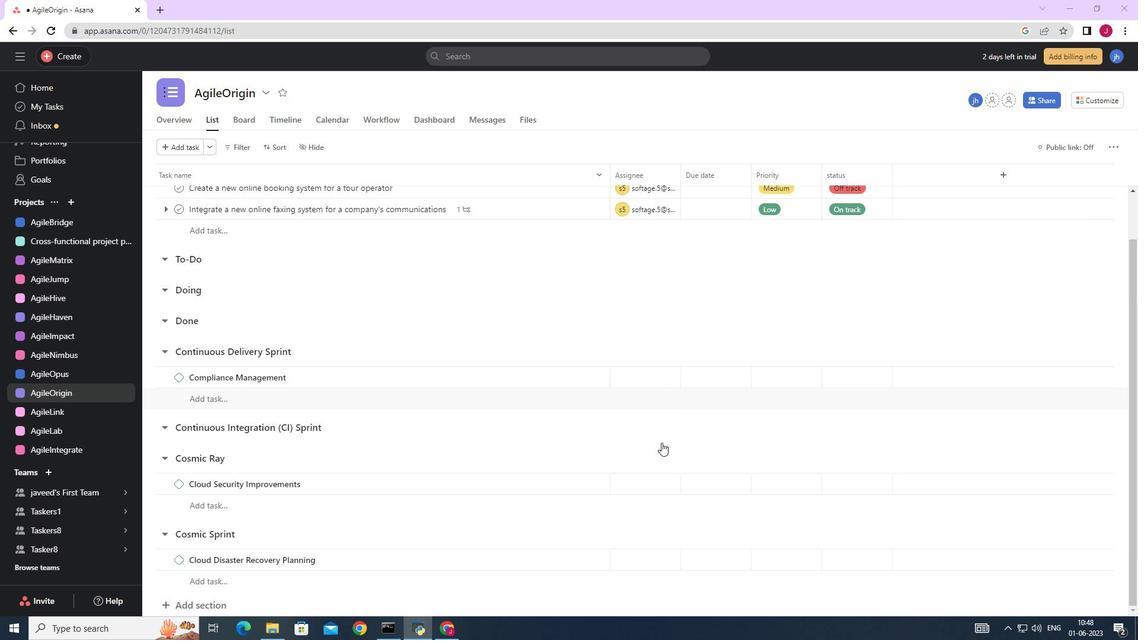 
Action: Mouse scrolled (661, 442) with delta (0, 0)
Screenshot: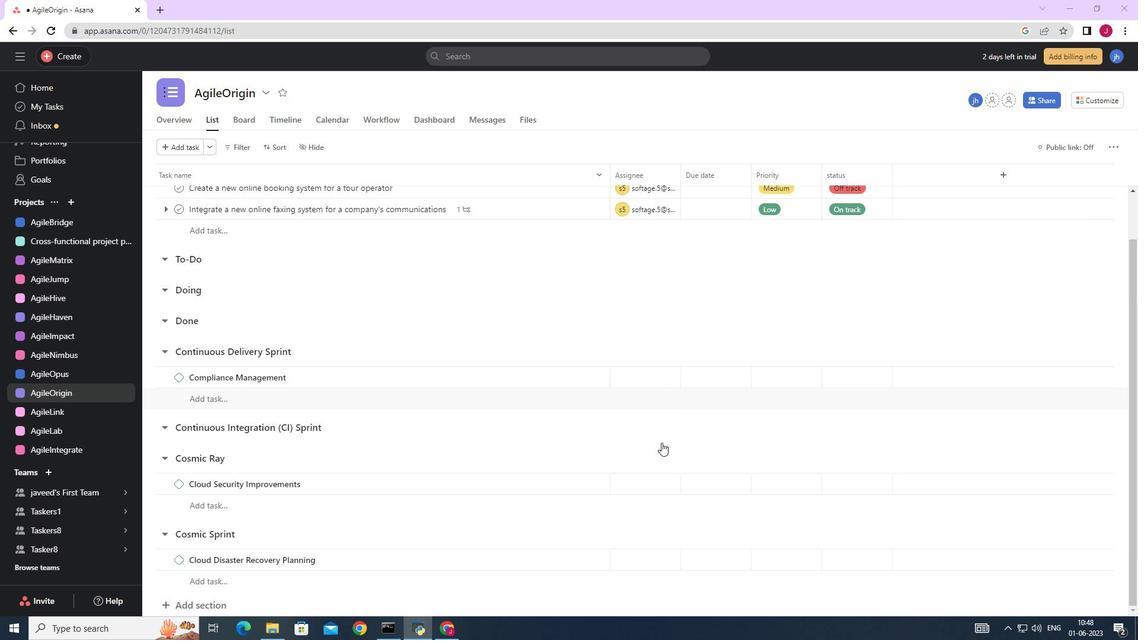 
Action: Mouse scrolled (661, 442) with delta (0, 0)
Screenshot: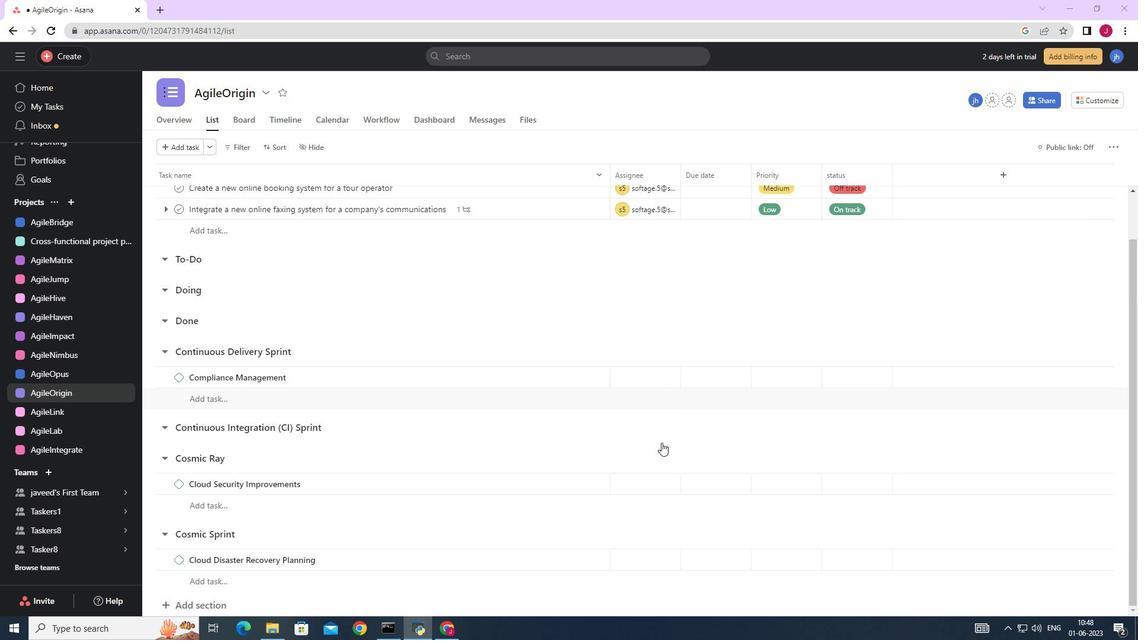 
Action: Mouse moved to (661, 442)
Screenshot: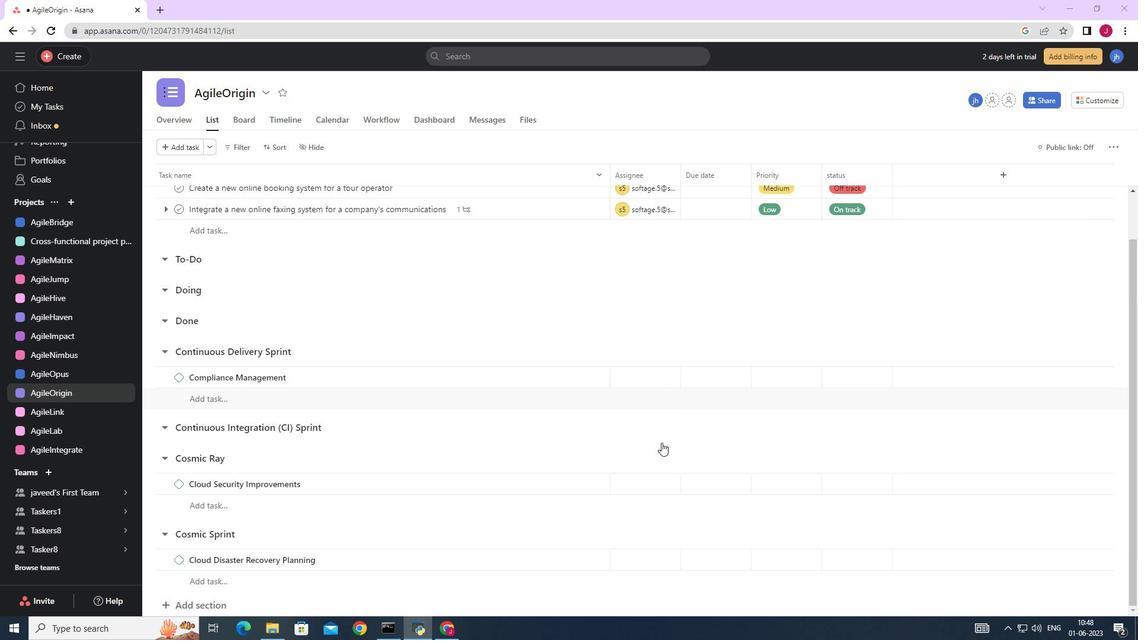 
Action: Mouse scrolled (661, 443) with delta (0, 0)
Screenshot: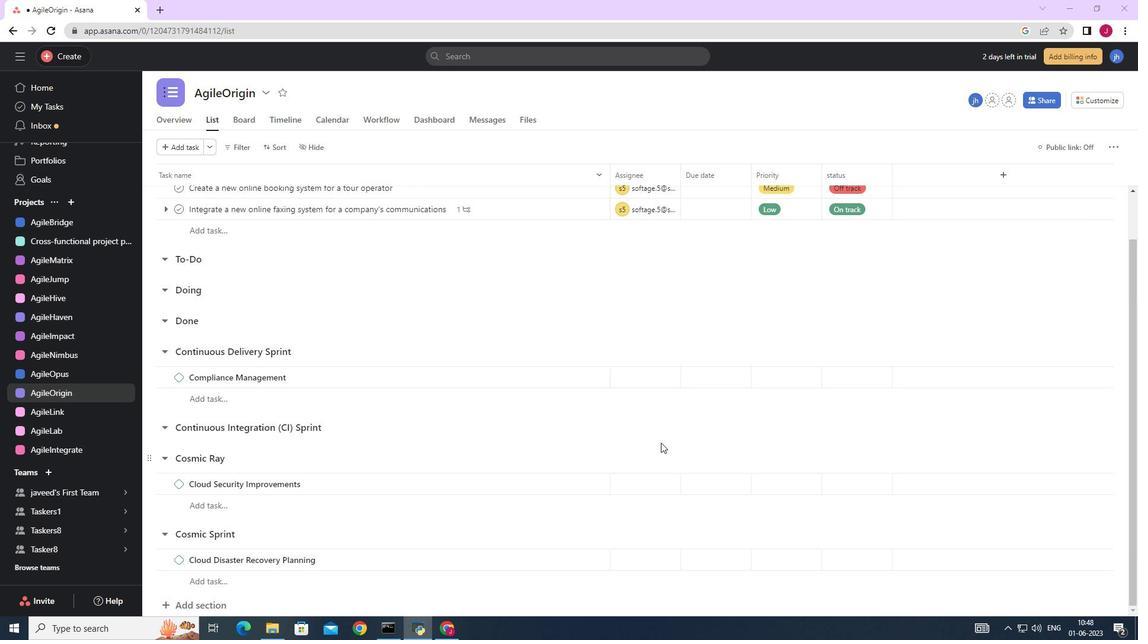 
Action: Mouse scrolled (661, 443) with delta (0, 0)
Screenshot: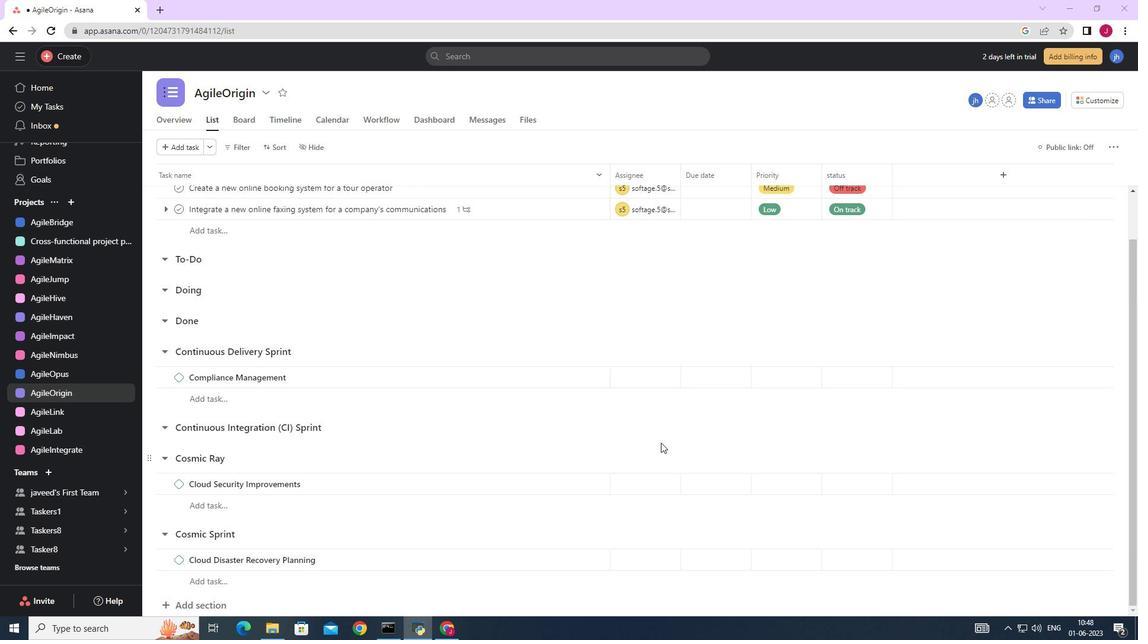 
Action: Mouse scrolled (661, 443) with delta (0, 0)
Screenshot: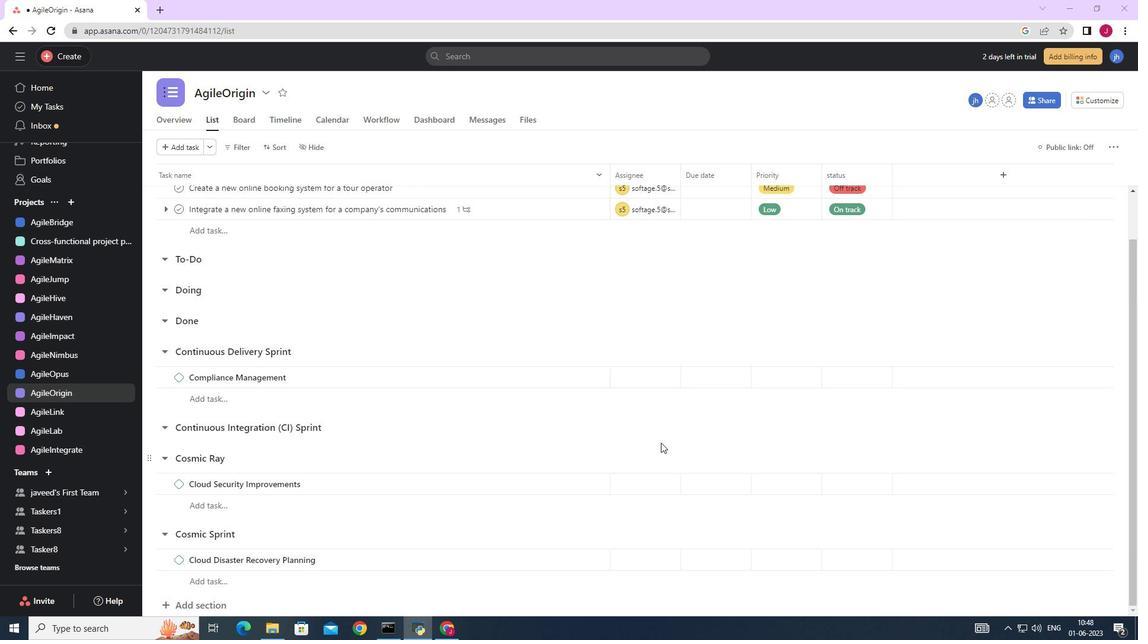 
Action: Mouse scrolled (661, 443) with delta (0, 0)
Screenshot: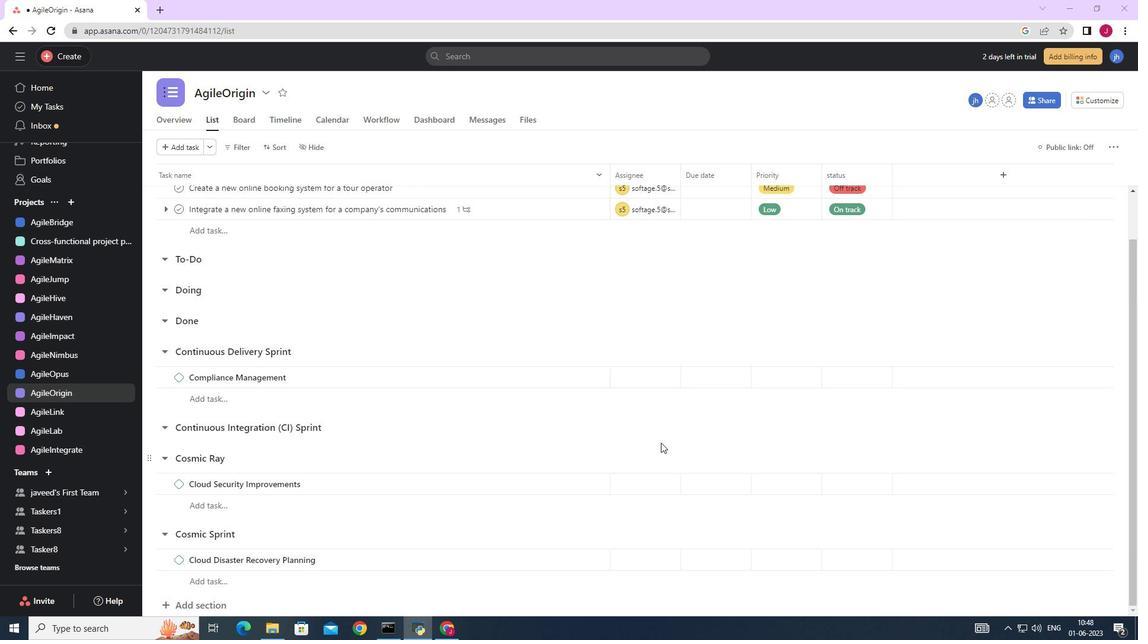 
Action: Mouse scrolled (661, 443) with delta (0, 0)
Screenshot: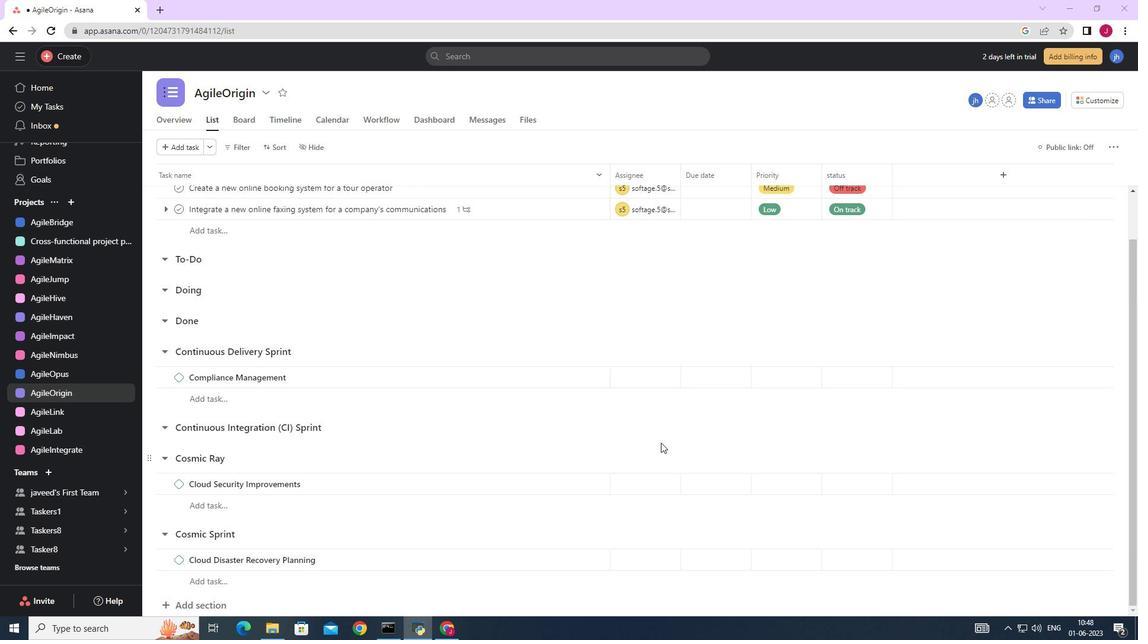 
Action: Mouse moved to (561, 261)
Screenshot: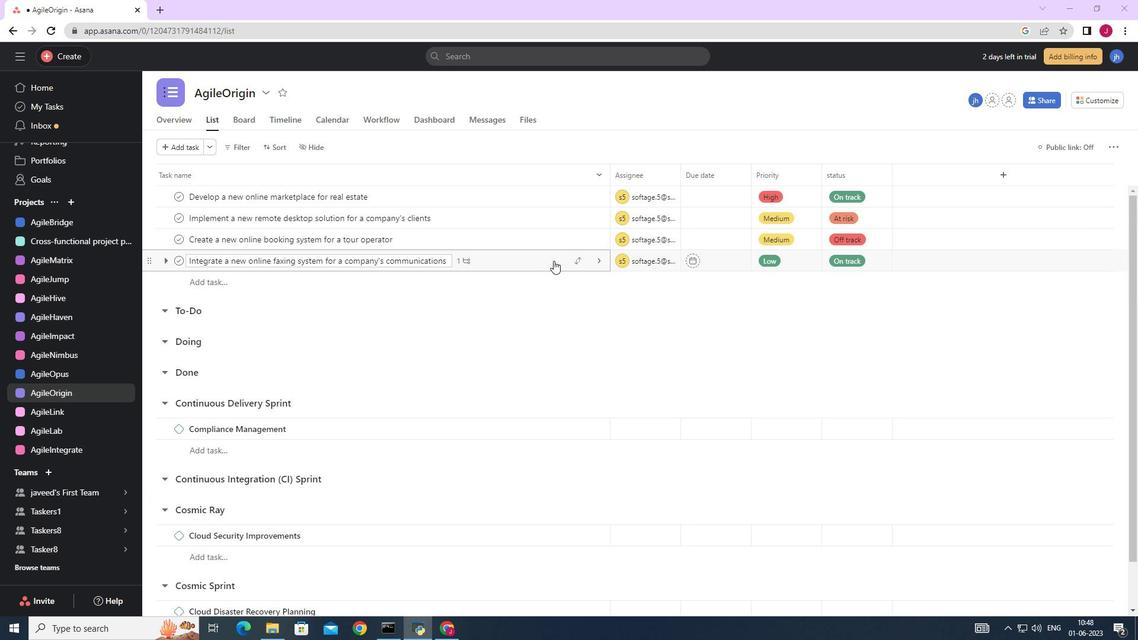 
Action: Mouse pressed left at (561, 261)
Screenshot: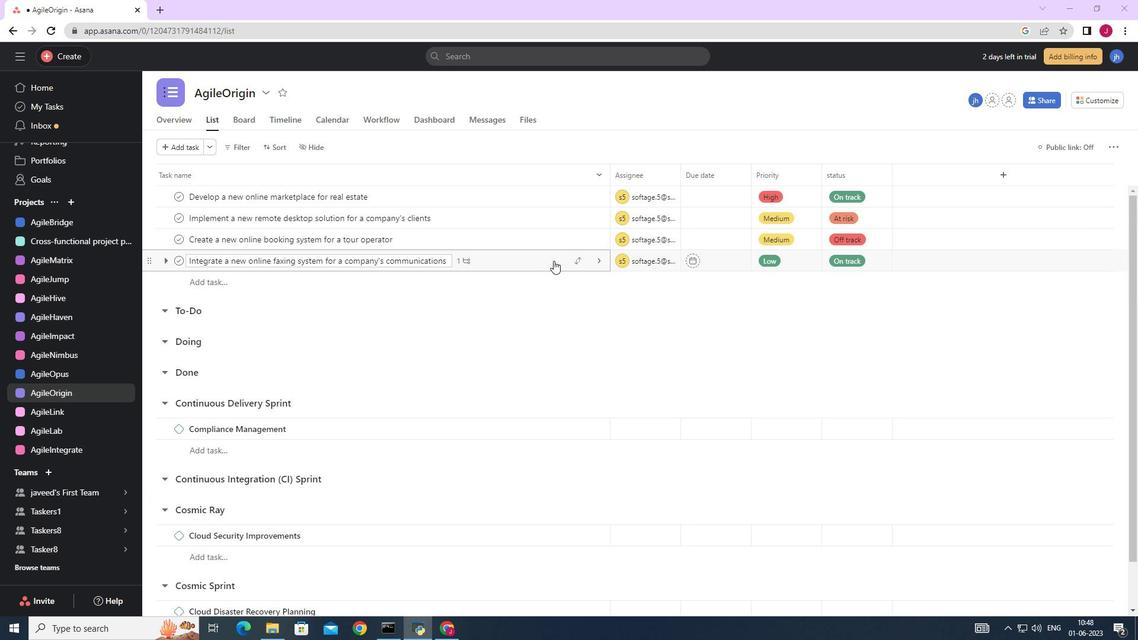 
Action: Mouse moved to (1006, 369)
Screenshot: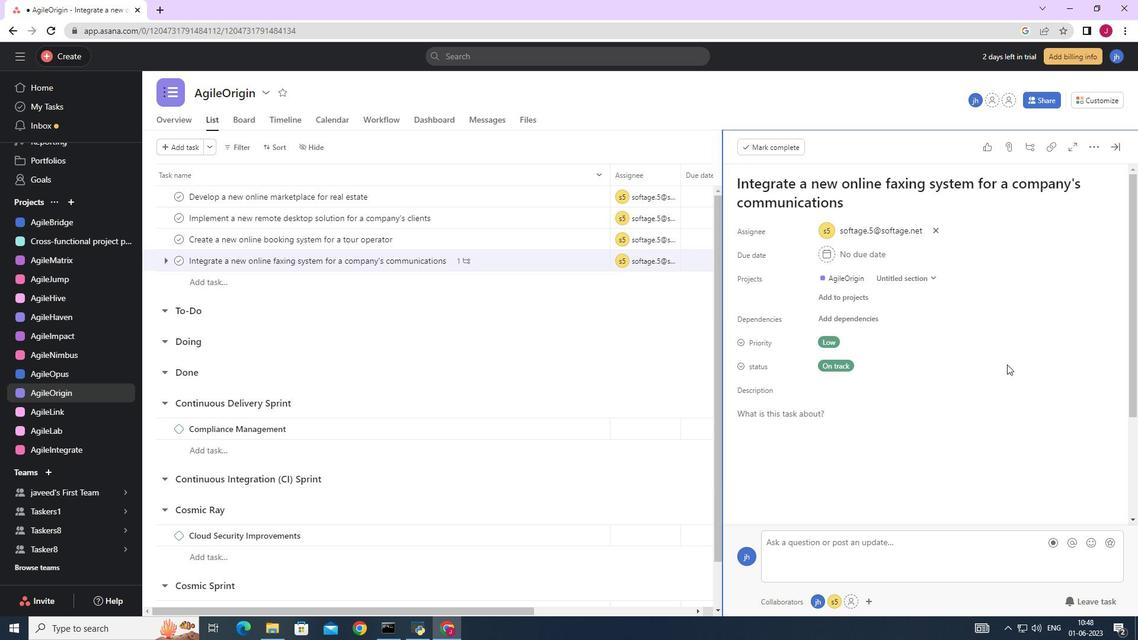 
Action: Mouse scrolled (1006, 368) with delta (0, 0)
Screenshot: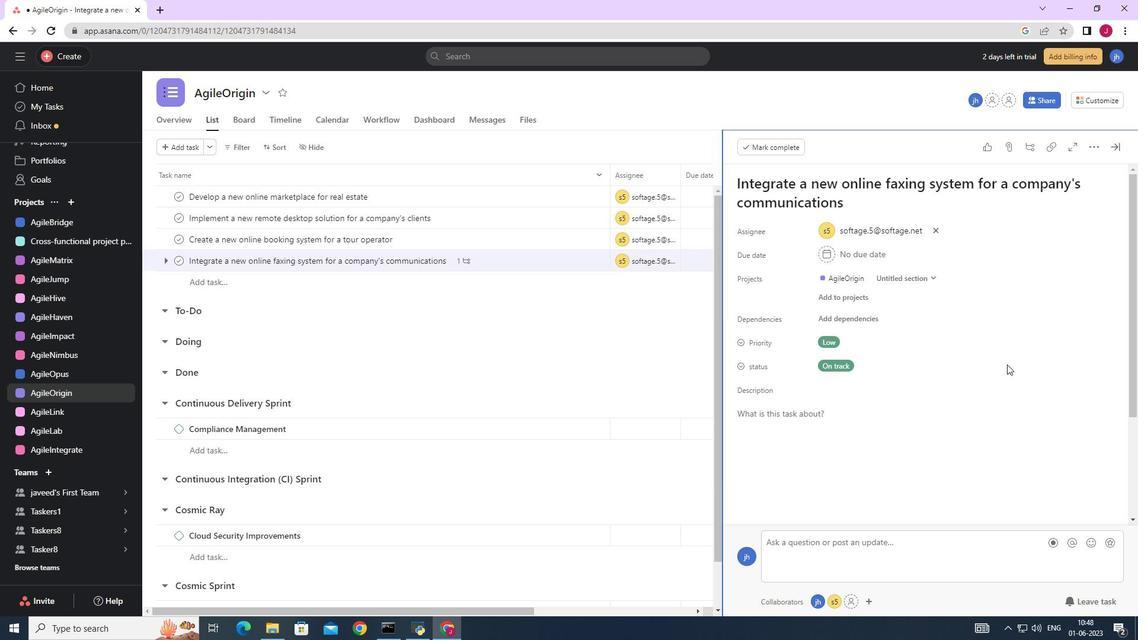 
Action: Mouse moved to (1006, 369)
Screenshot: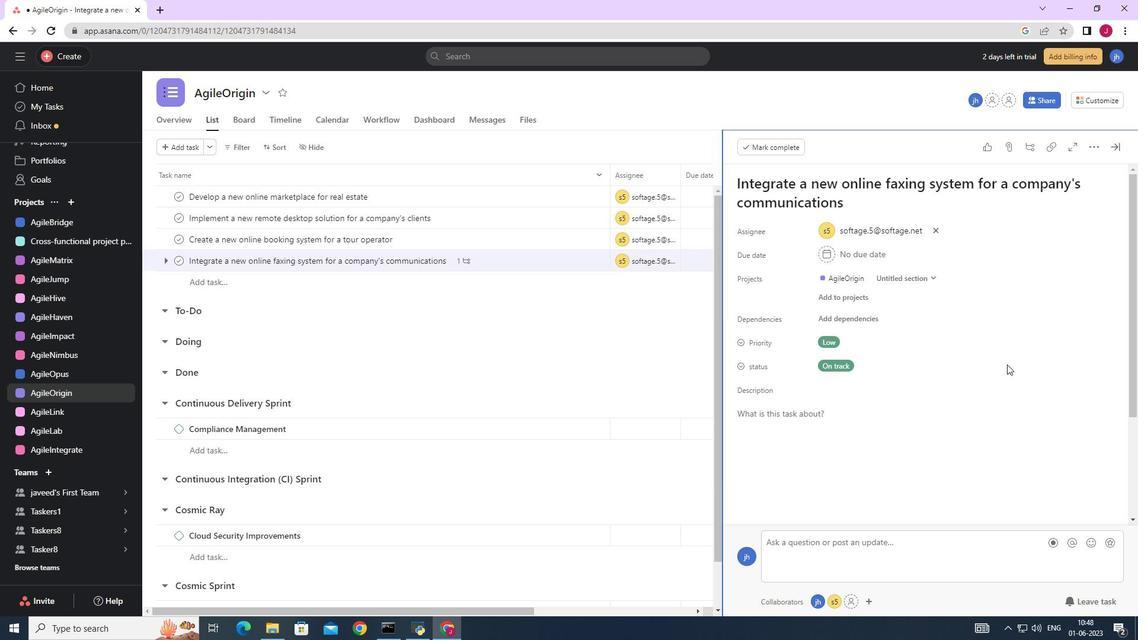 
Action: Mouse scrolled (1006, 369) with delta (0, 0)
Screenshot: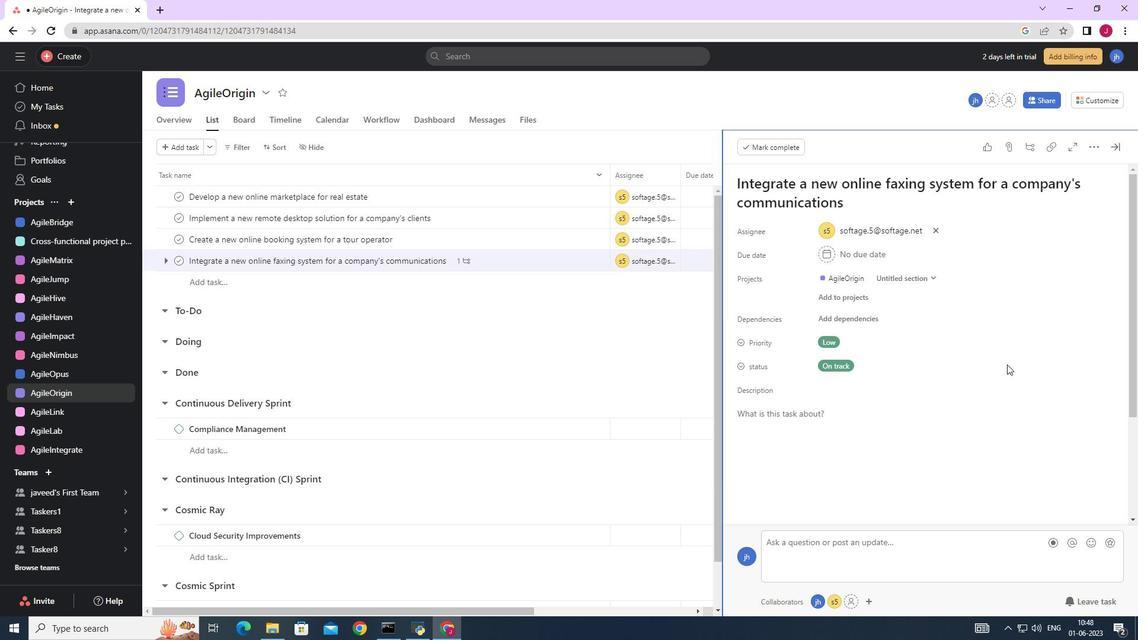 
Action: Mouse moved to (1006, 371)
Screenshot: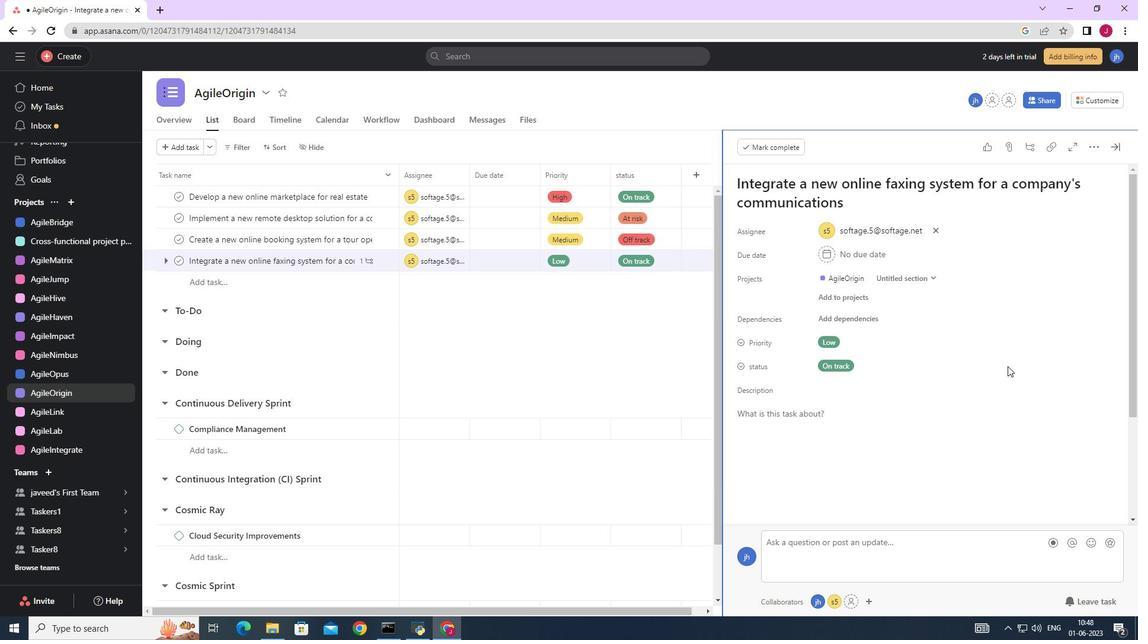
Action: Mouse scrolled (1006, 369) with delta (0, 0)
Screenshot: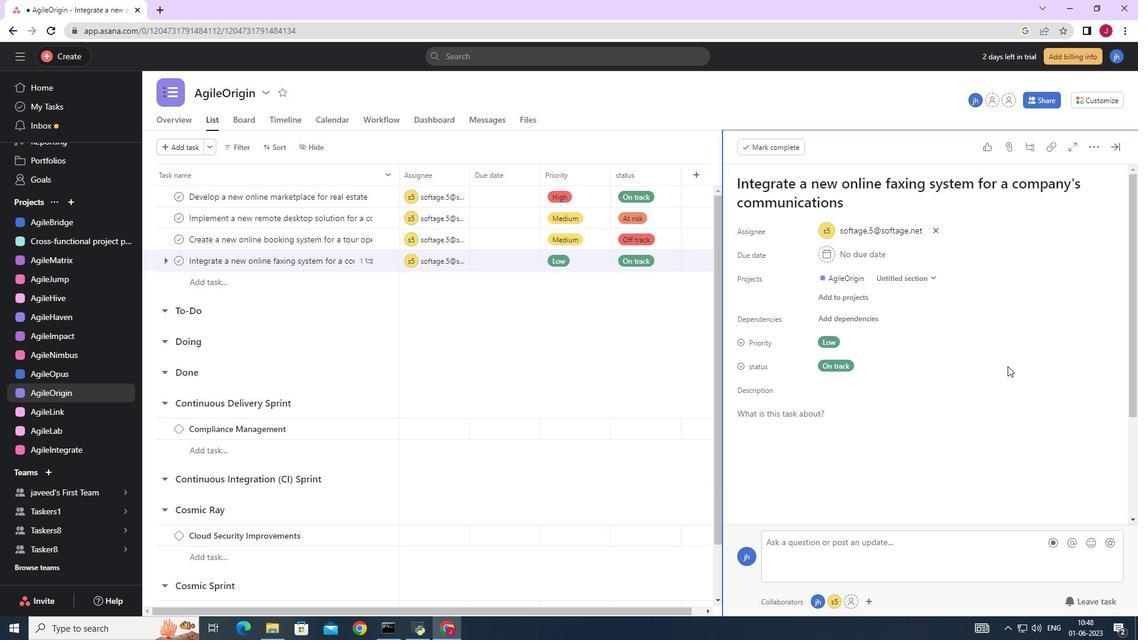 
Action: Mouse moved to (1006, 371)
Screenshot: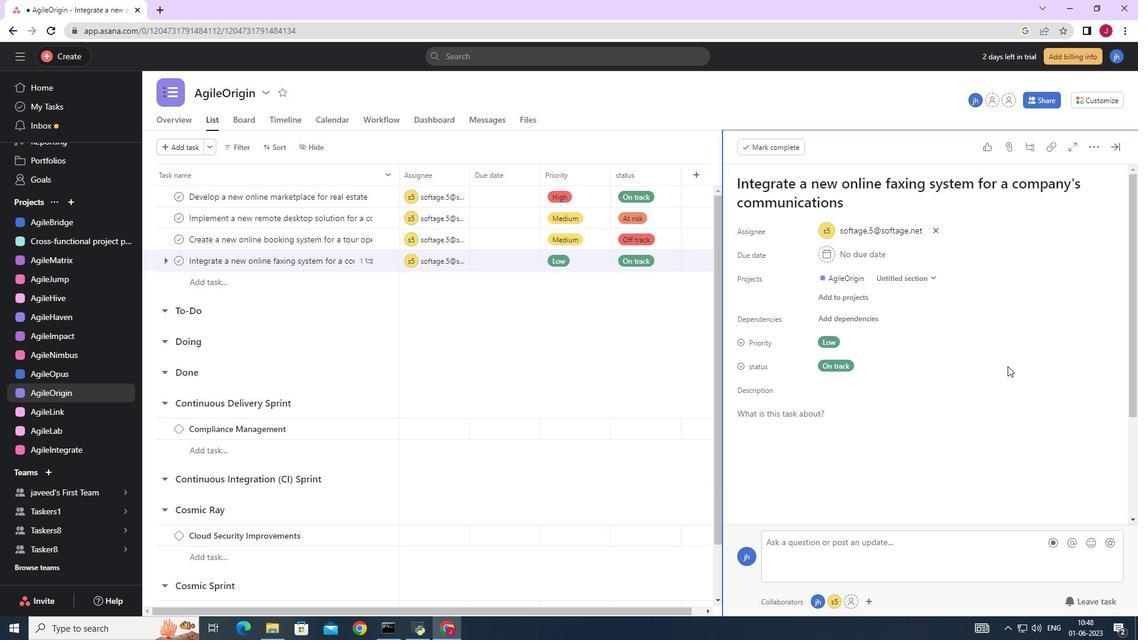 
Action: Mouse scrolled (1006, 371) with delta (0, 0)
Screenshot: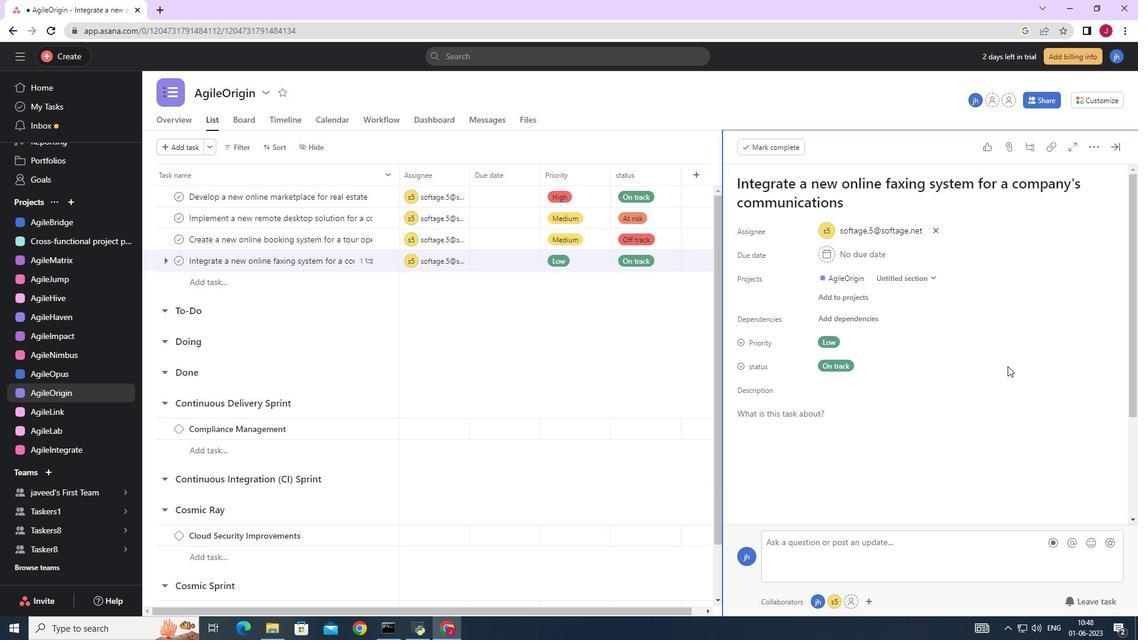 
Action: Mouse moved to (1006, 372)
Screenshot: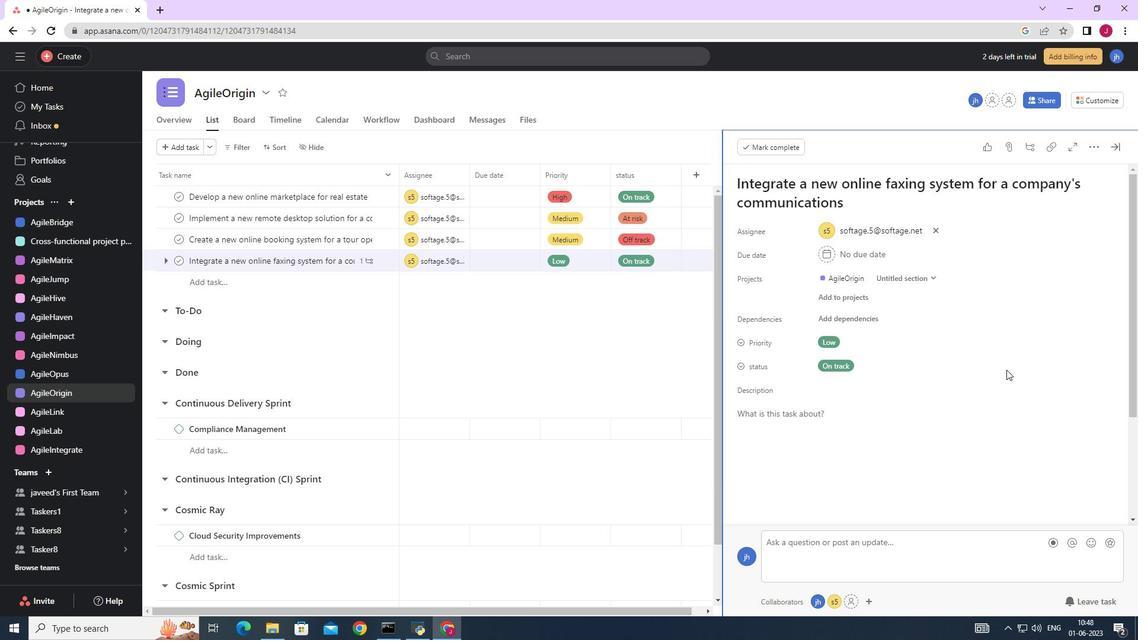 
Action: Mouse scrolled (1006, 372) with delta (0, 0)
Screenshot: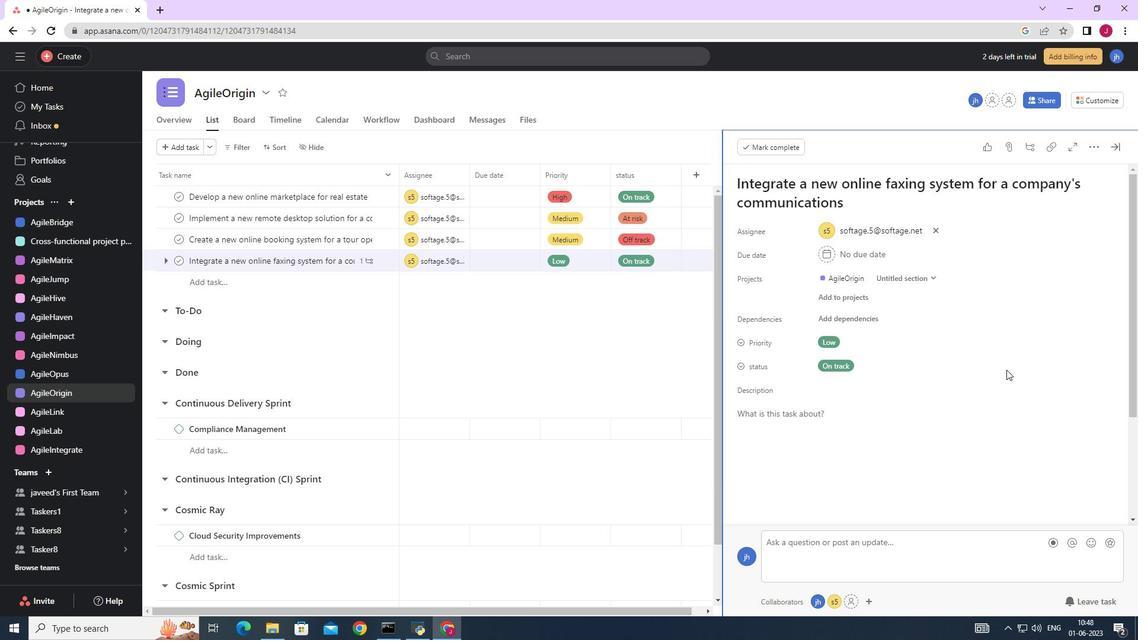 
Action: Mouse moved to (773, 433)
Screenshot: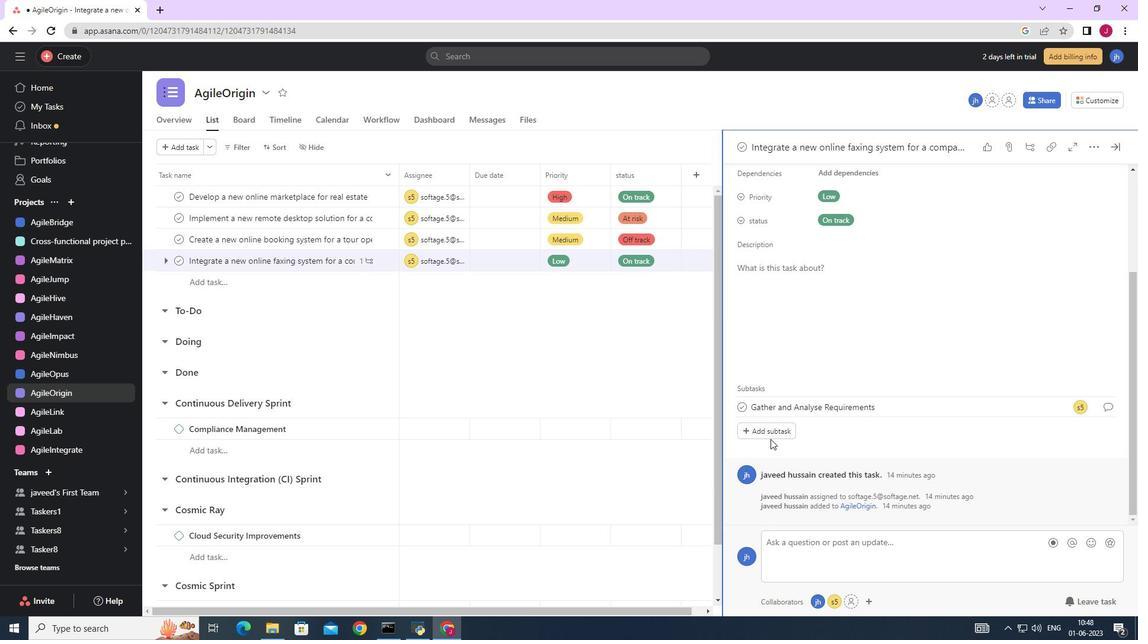 
Action: Mouse pressed left at (773, 433)
Screenshot: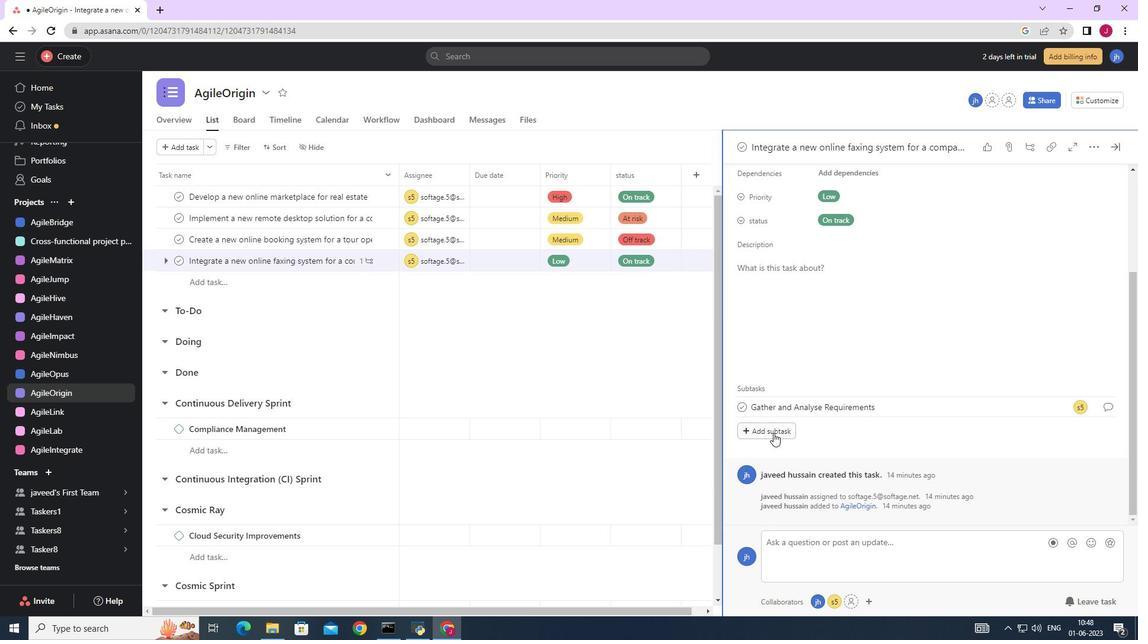 
Action: Mouse moved to (773, 432)
Screenshot: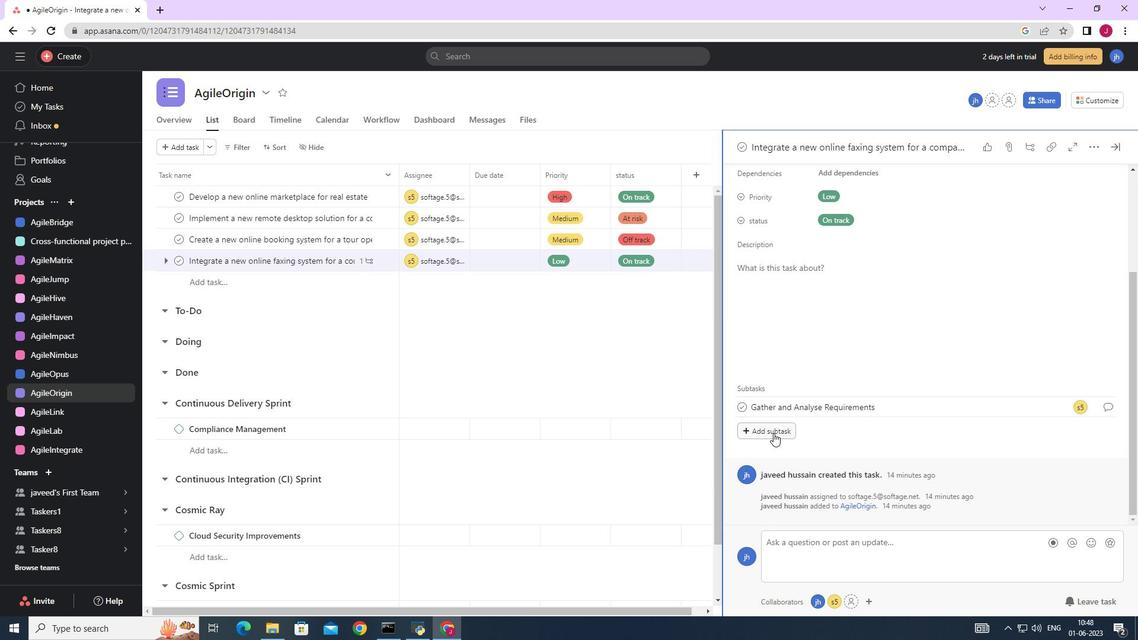 
Action: Key pressed <Key.caps_lock>D<Key.caps_lock>esign<Key.space>and<Key.space><Key.caps_lock>I<Key.caps_lock>mplement<Key.space><Key.caps_lock>S<Key.caps_lock>olution
Screenshot: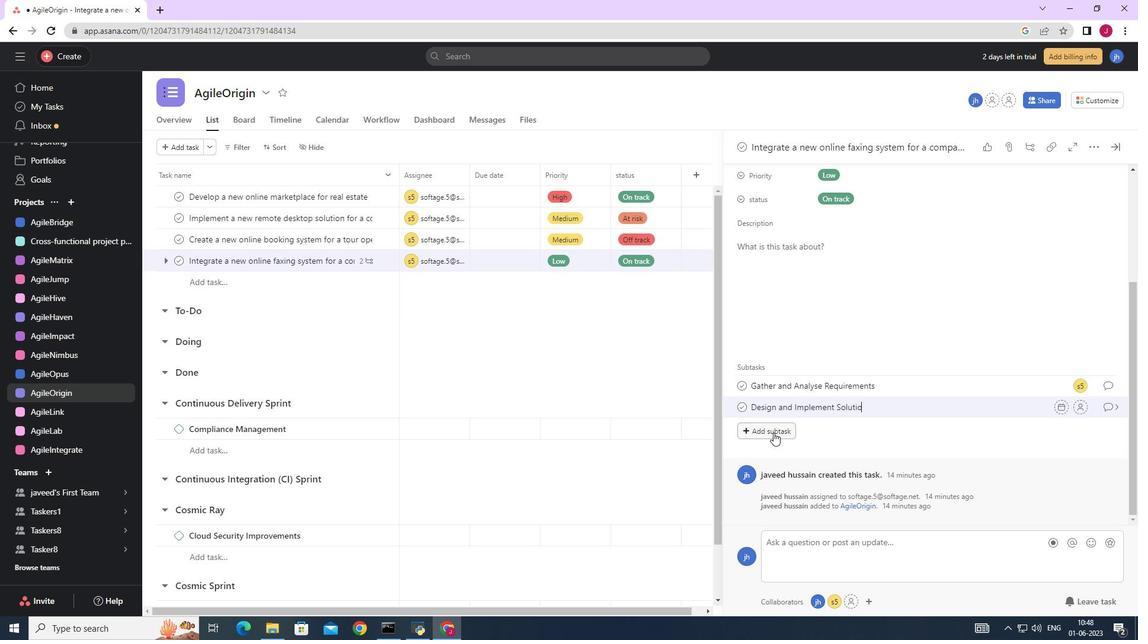 
Action: Mouse moved to (1078, 410)
Screenshot: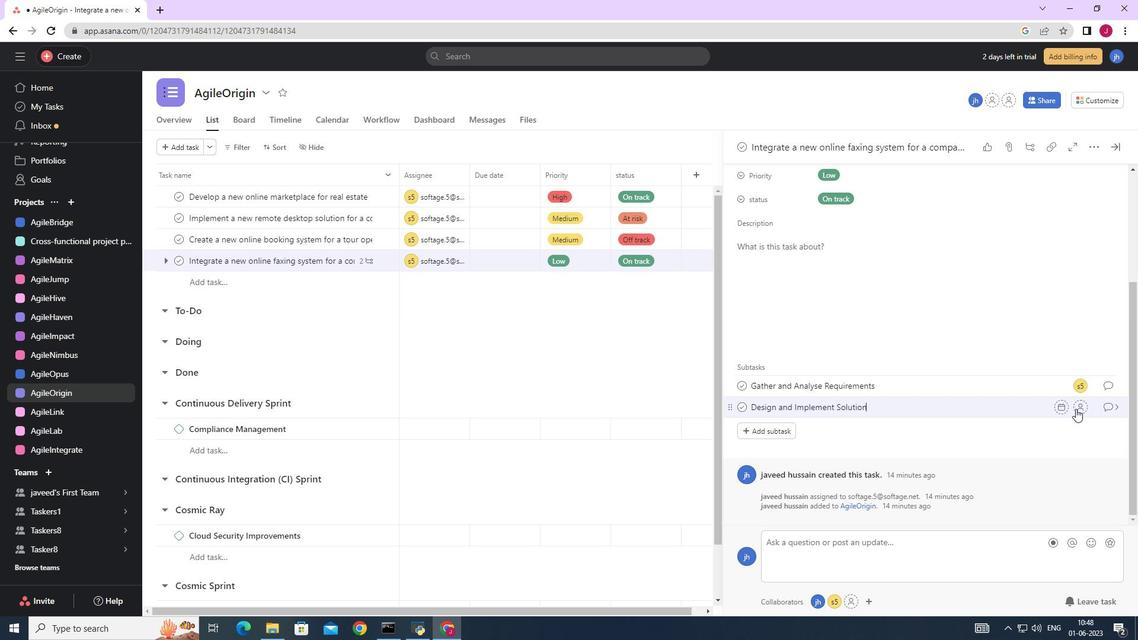 
Action: Mouse pressed left at (1078, 410)
Screenshot: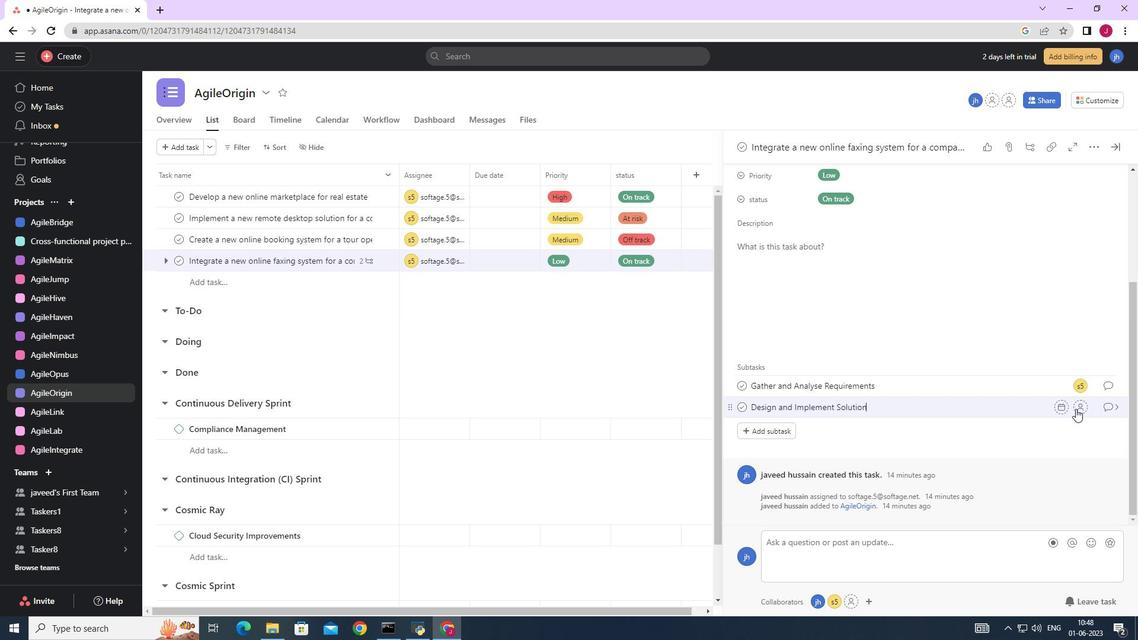 
Action: Mouse moved to (961, 438)
Screenshot: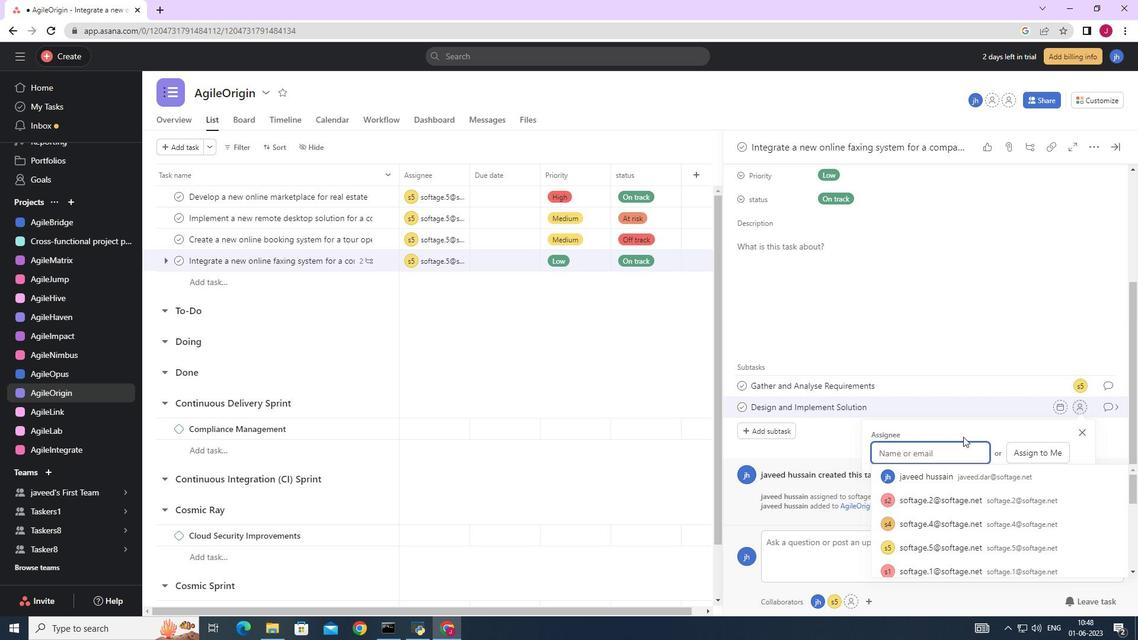 
Action: Key pressed softage.
Screenshot: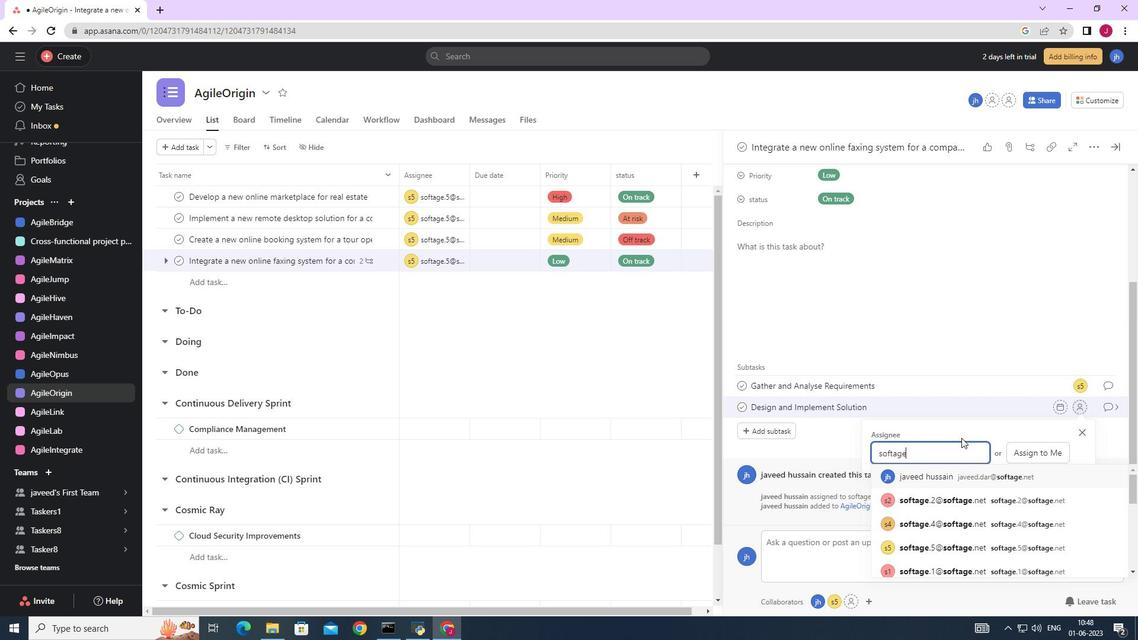 
Action: Mouse moved to (959, 439)
Screenshot: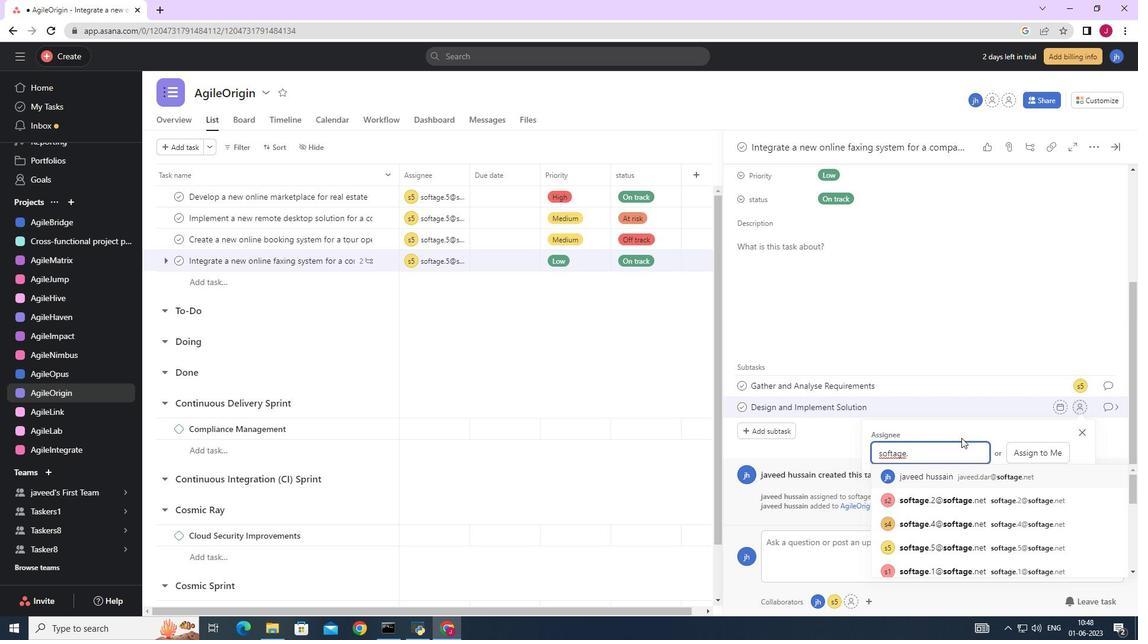 
Action: Key pressed 5
Screenshot: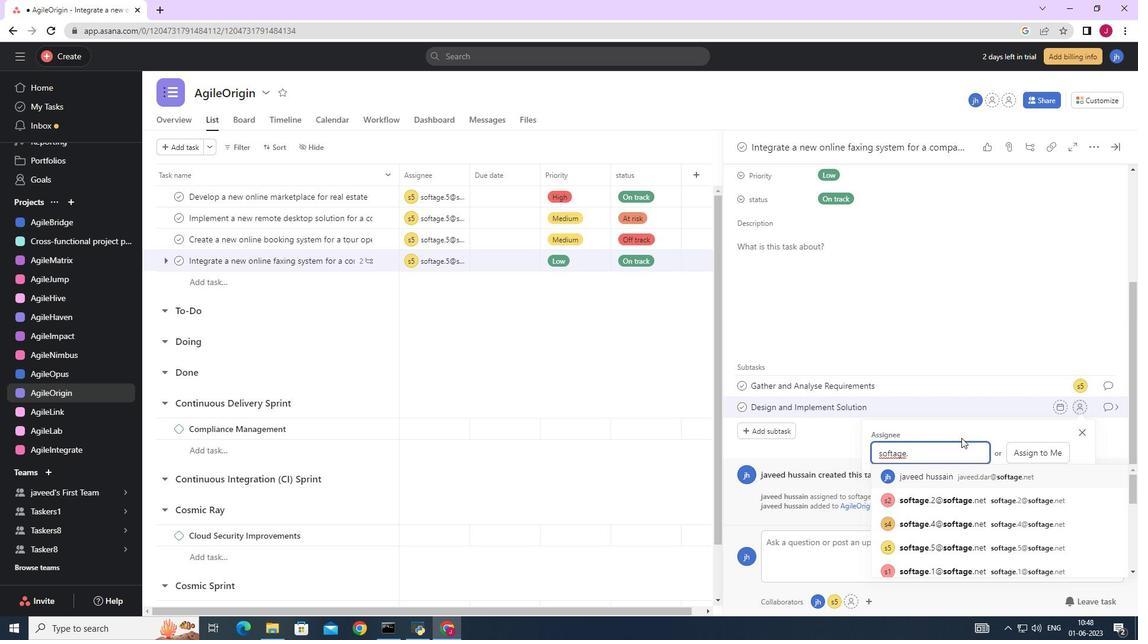 
Action: Mouse moved to (945, 478)
Screenshot: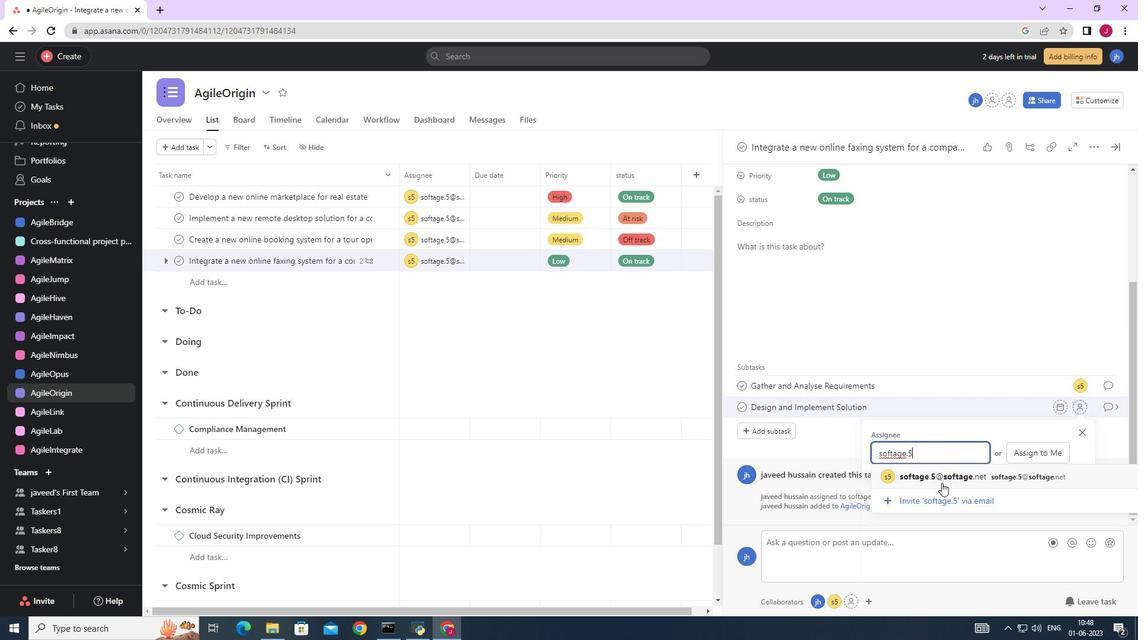 
Action: Mouse pressed left at (945, 478)
Screenshot: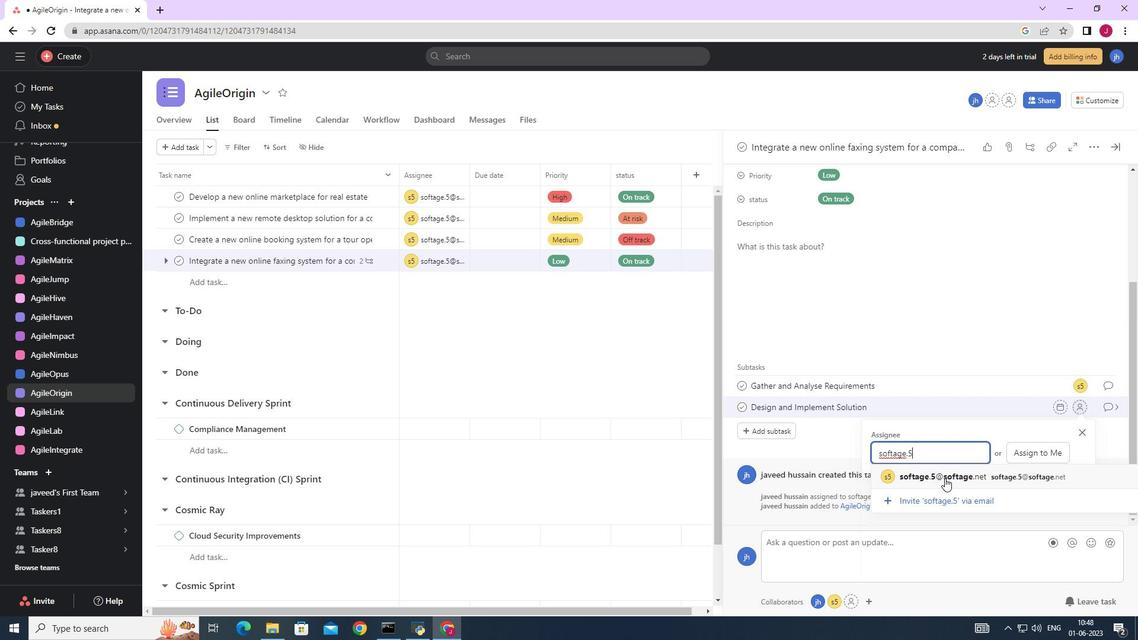 
Action: Mouse moved to (1105, 407)
Screenshot: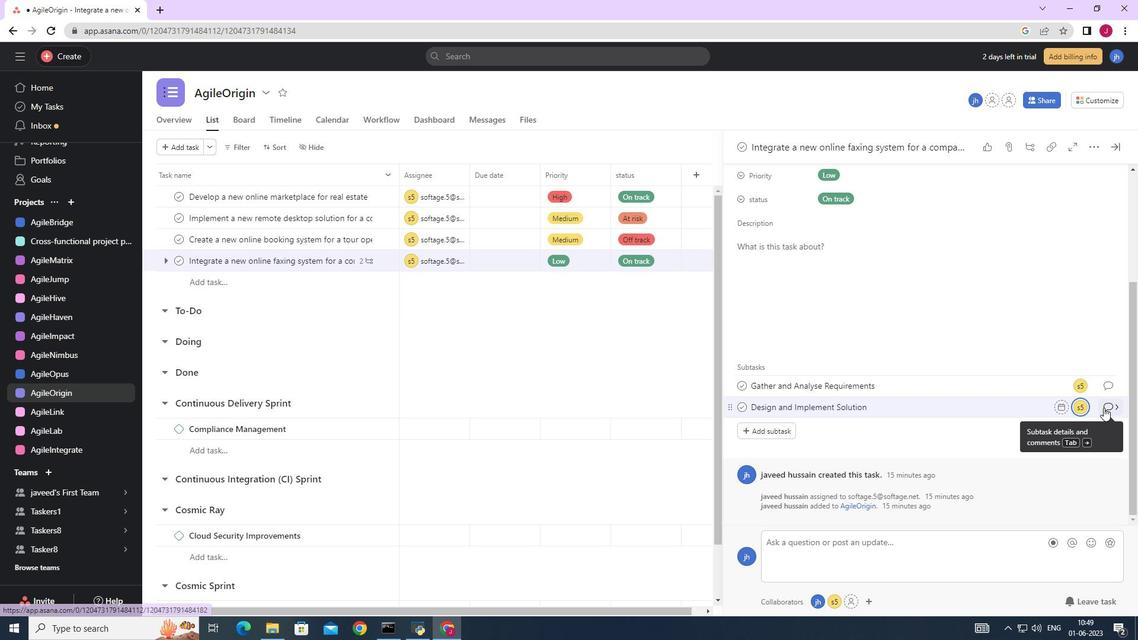 
Action: Mouse pressed left at (1105, 407)
Screenshot: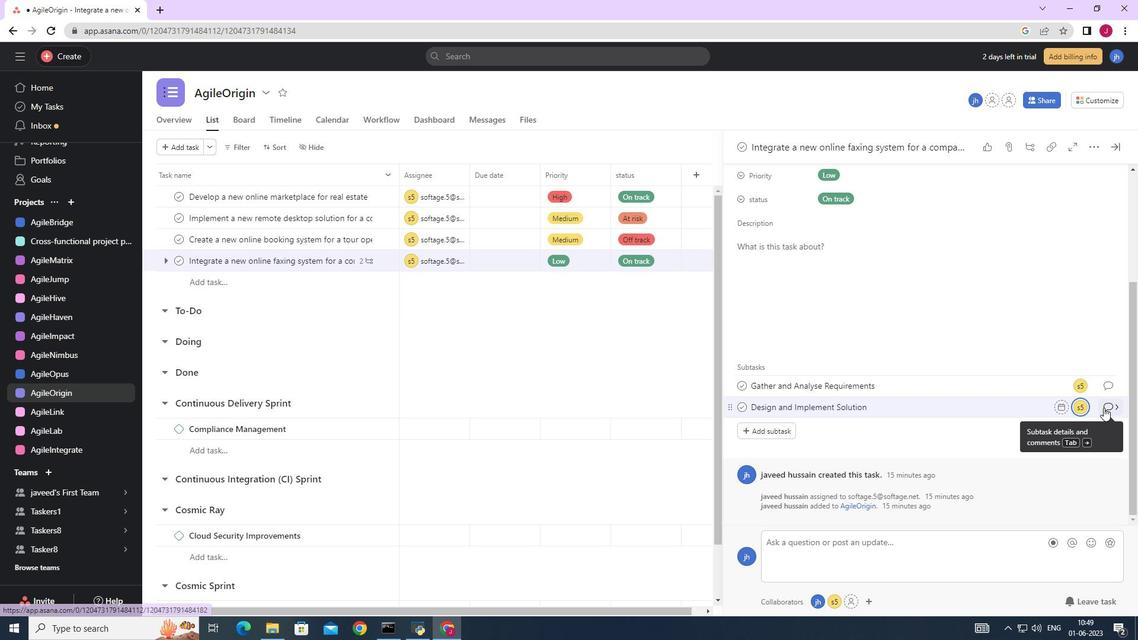 
Action: Mouse moved to (786, 315)
Screenshot: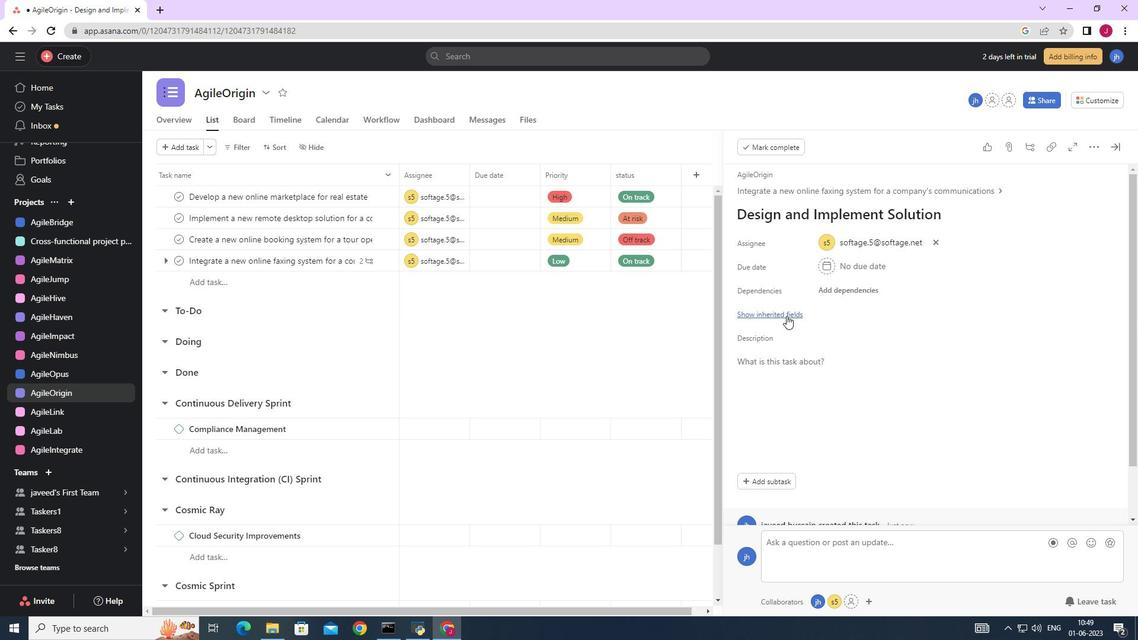 
Action: Mouse pressed left at (786, 315)
Screenshot: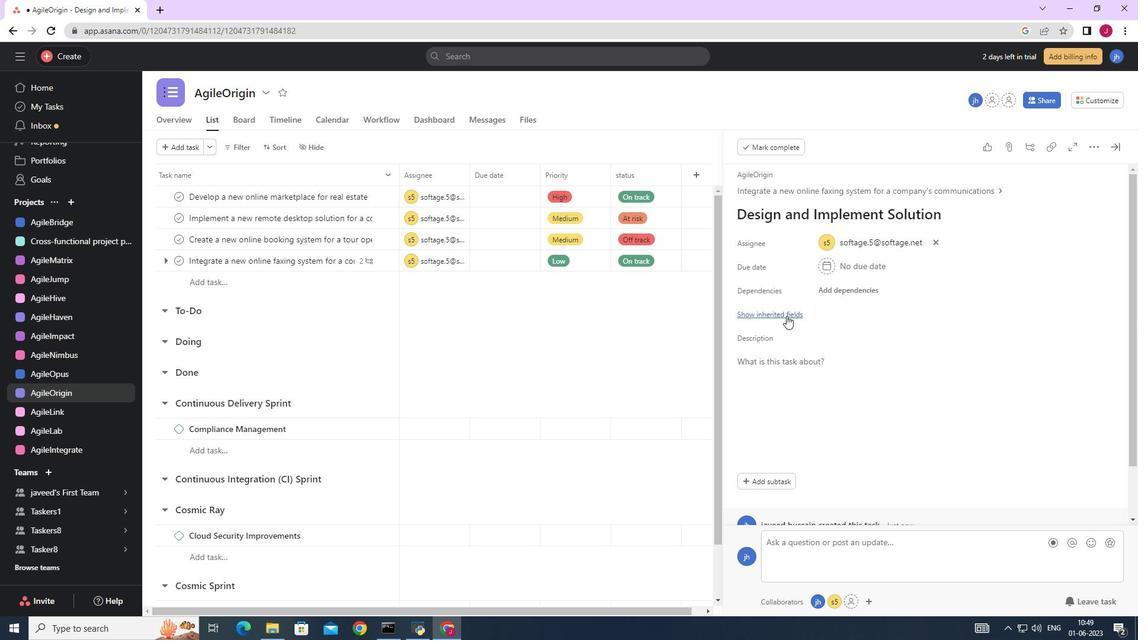 
Action: Mouse moved to (770, 340)
Screenshot: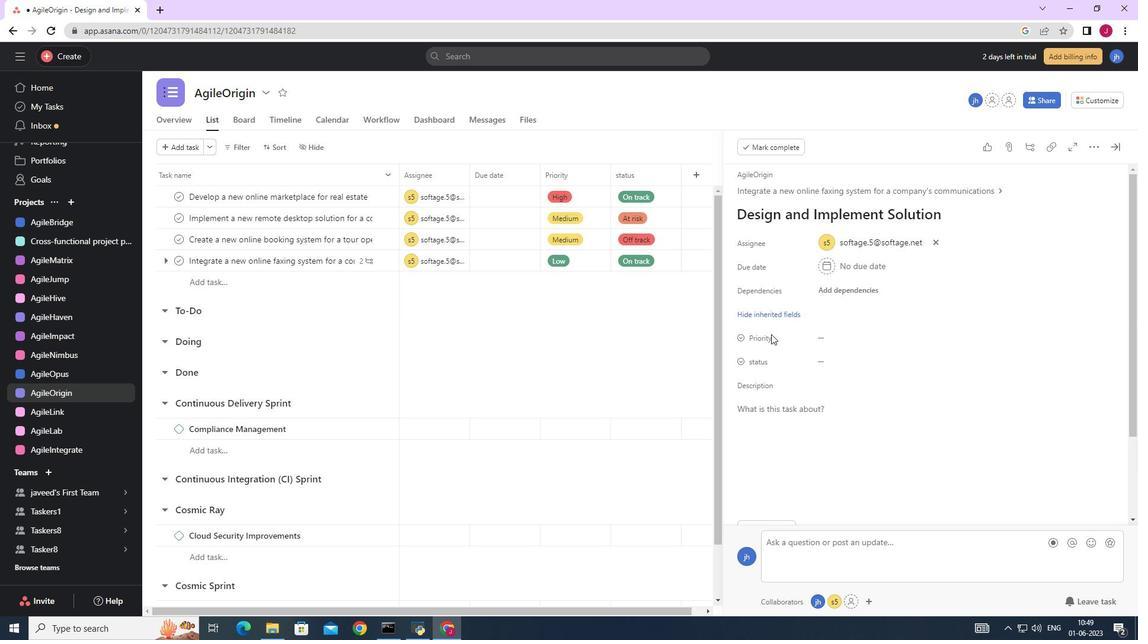 
Action: Mouse pressed left at (770, 340)
Screenshot: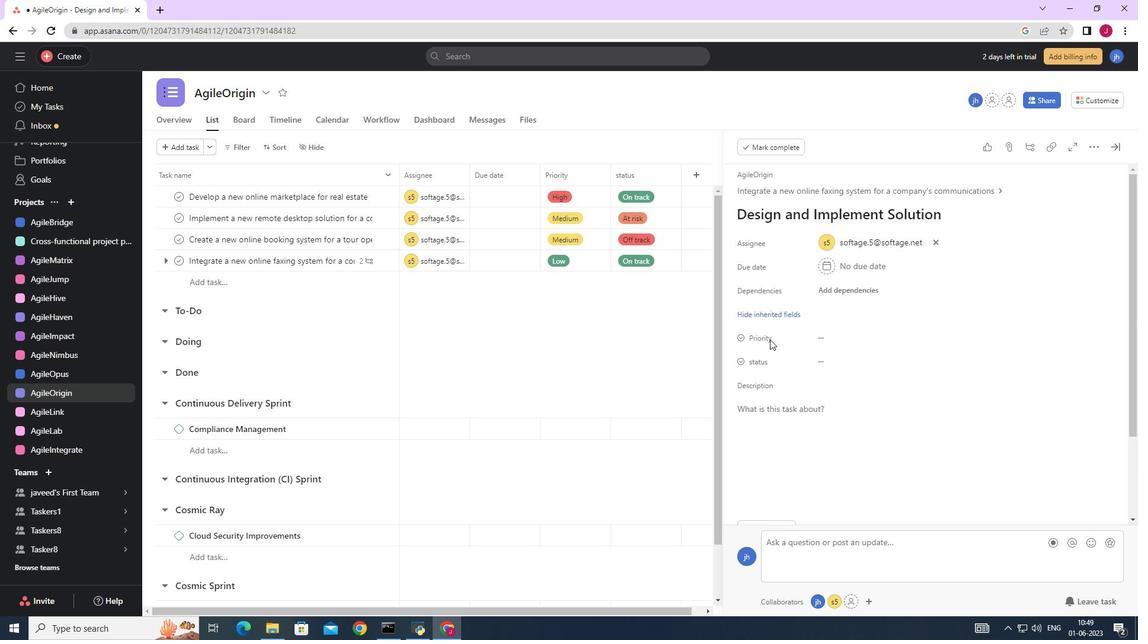 
Action: Mouse moved to (835, 337)
Screenshot: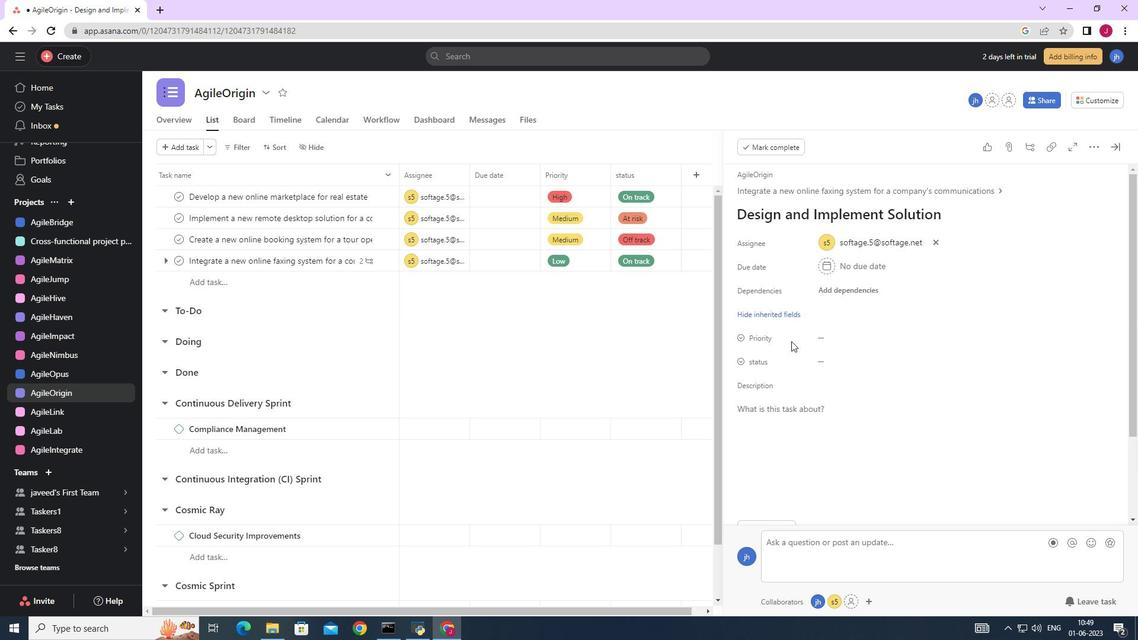 
Action: Mouse pressed left at (835, 337)
Screenshot: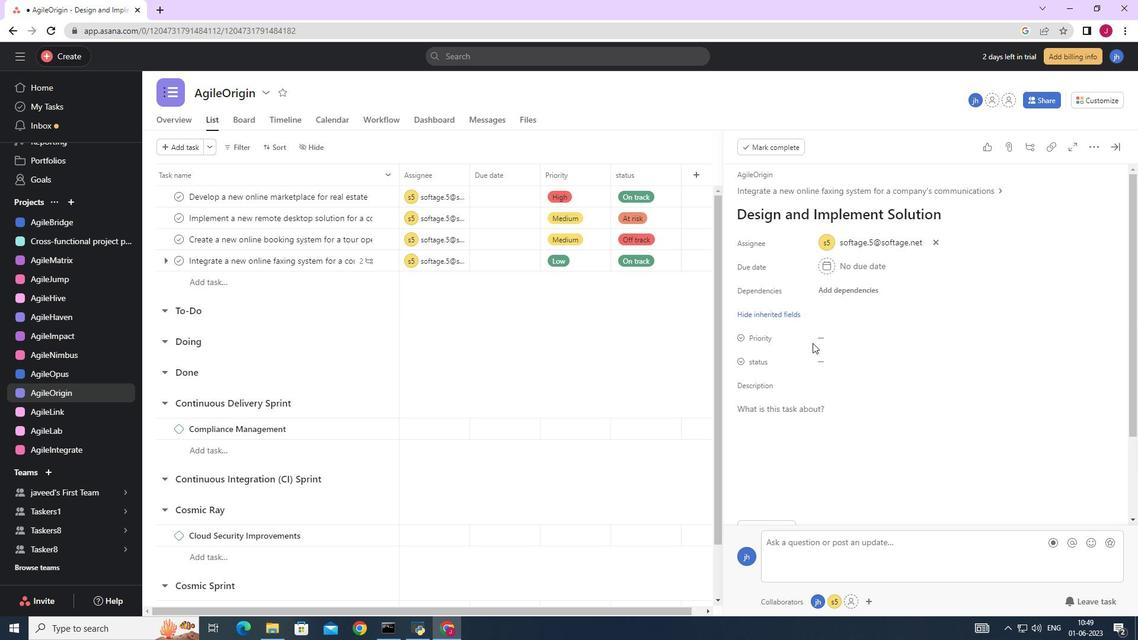 
Action: Mouse moved to (841, 369)
Screenshot: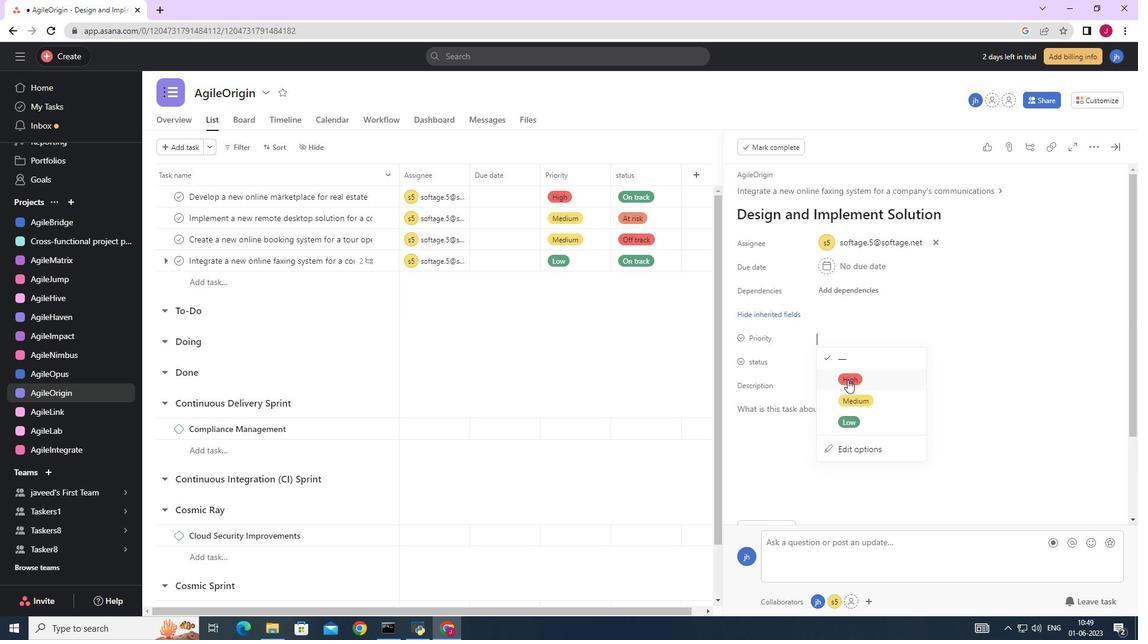 
Action: Mouse pressed left at (841, 369)
Screenshot: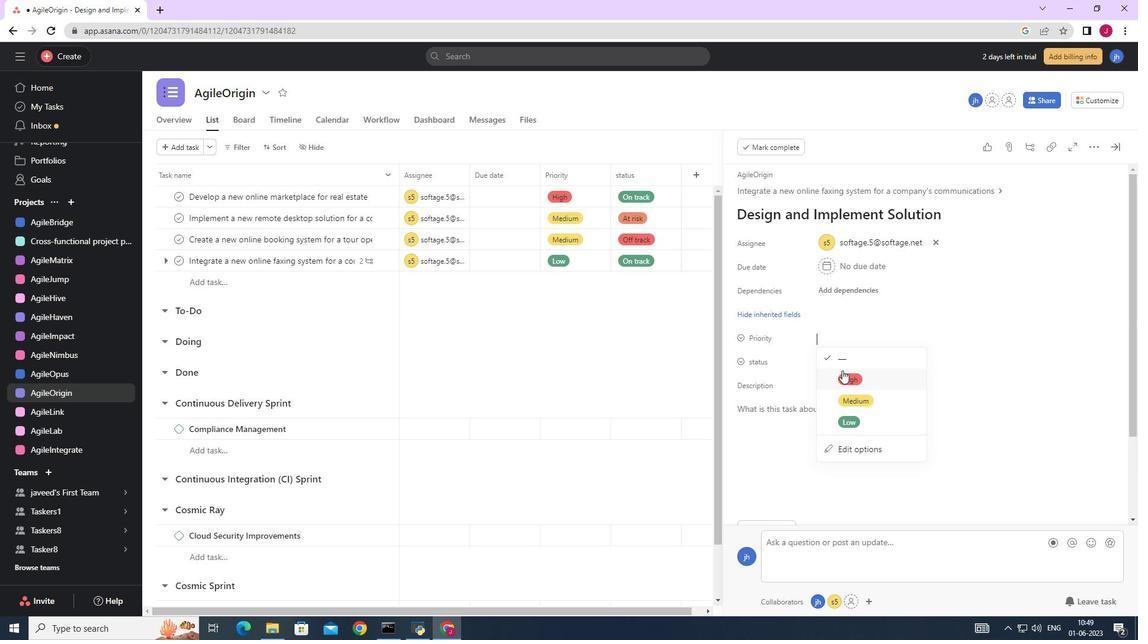 
Action: Mouse moved to (819, 363)
Screenshot: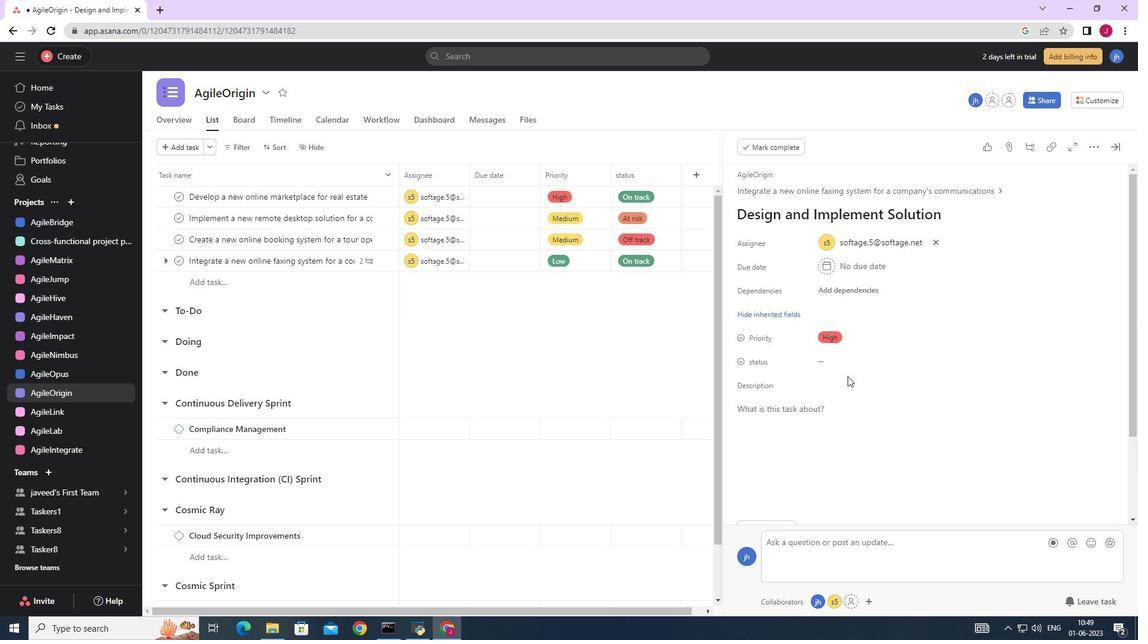 
Action: Mouse pressed left at (819, 363)
Screenshot: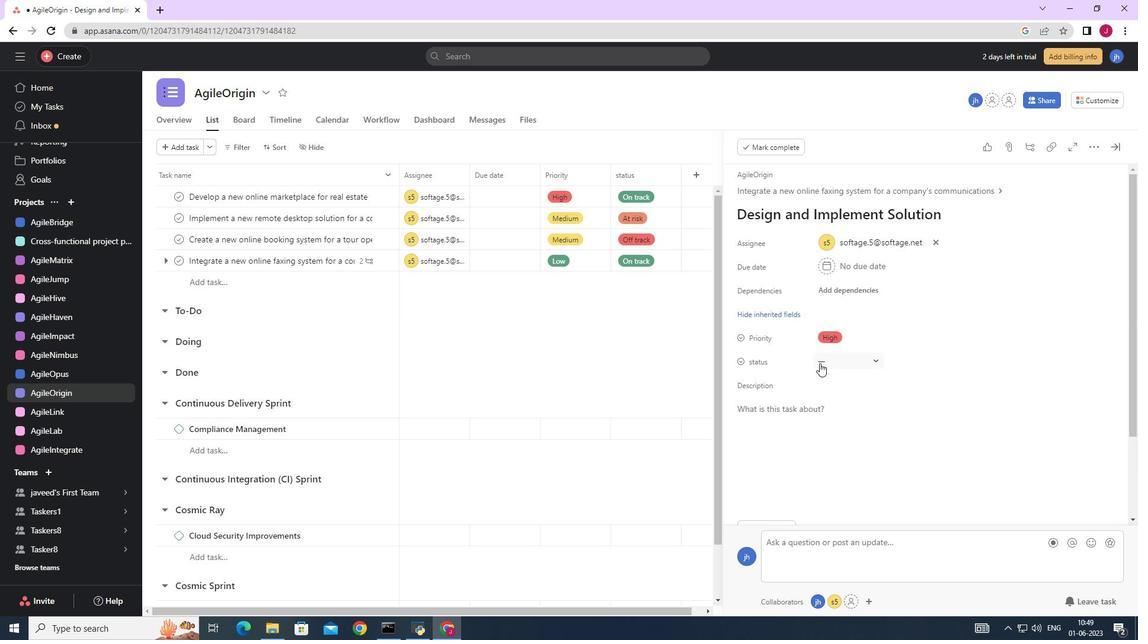 
Action: Mouse moved to (862, 423)
Screenshot: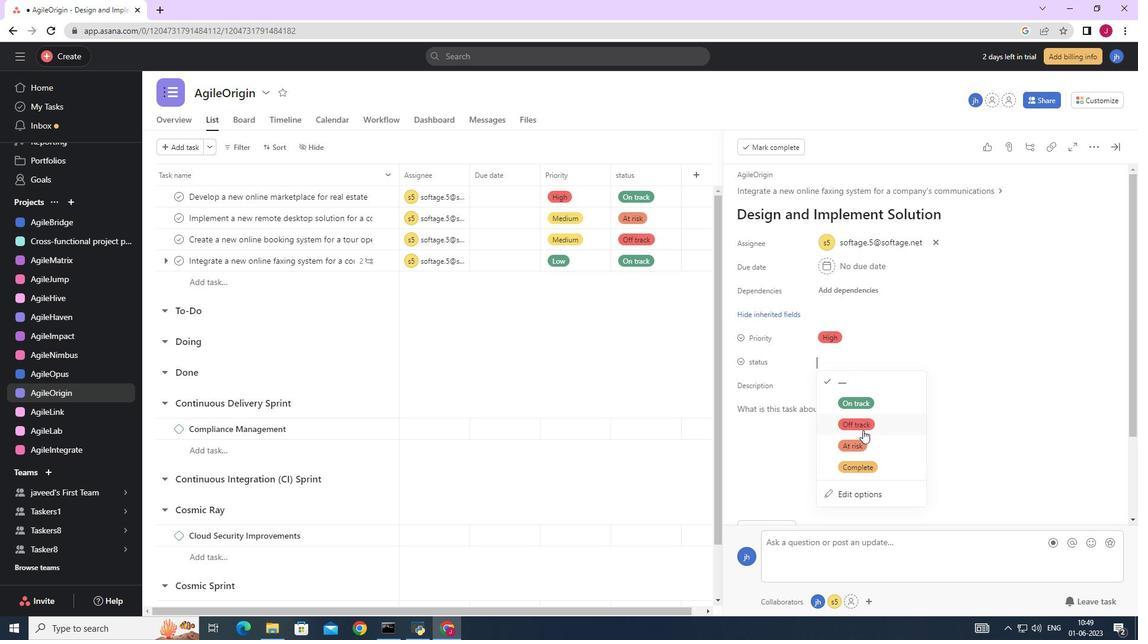 
Action: Mouse pressed left at (862, 423)
Screenshot: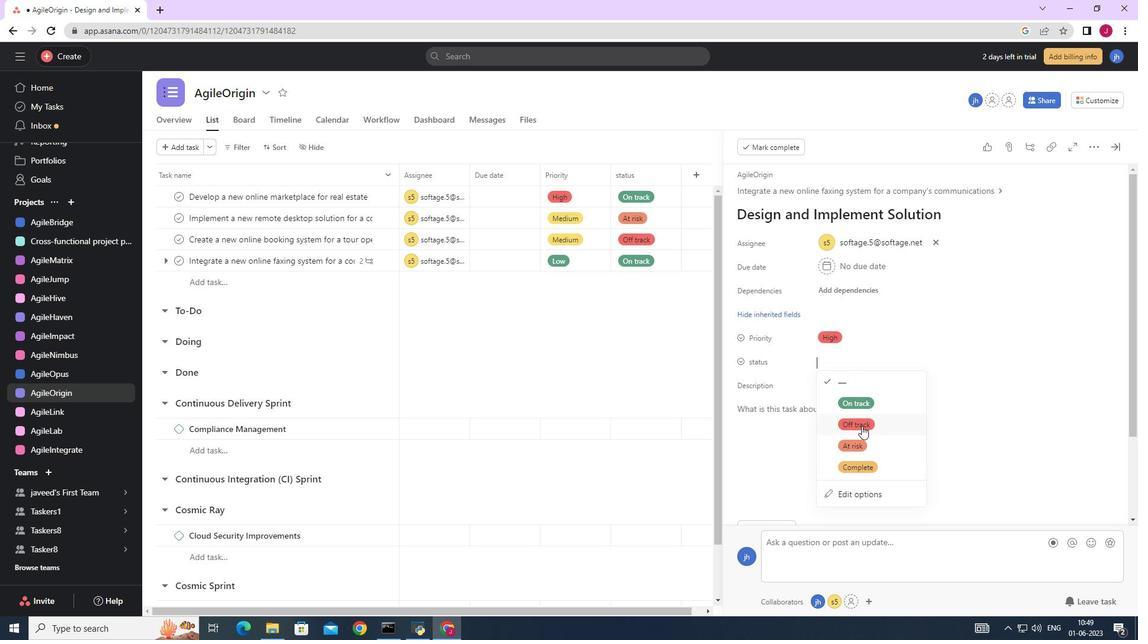 
Action: Mouse moved to (1118, 147)
Screenshot: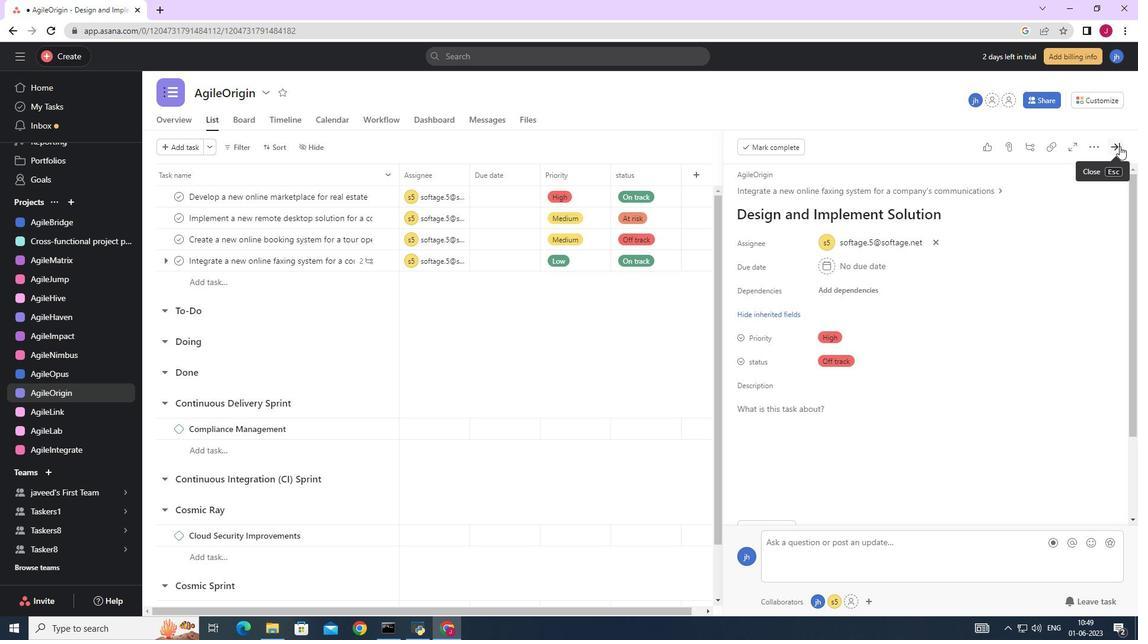 
Action: Mouse pressed left at (1118, 147)
Screenshot: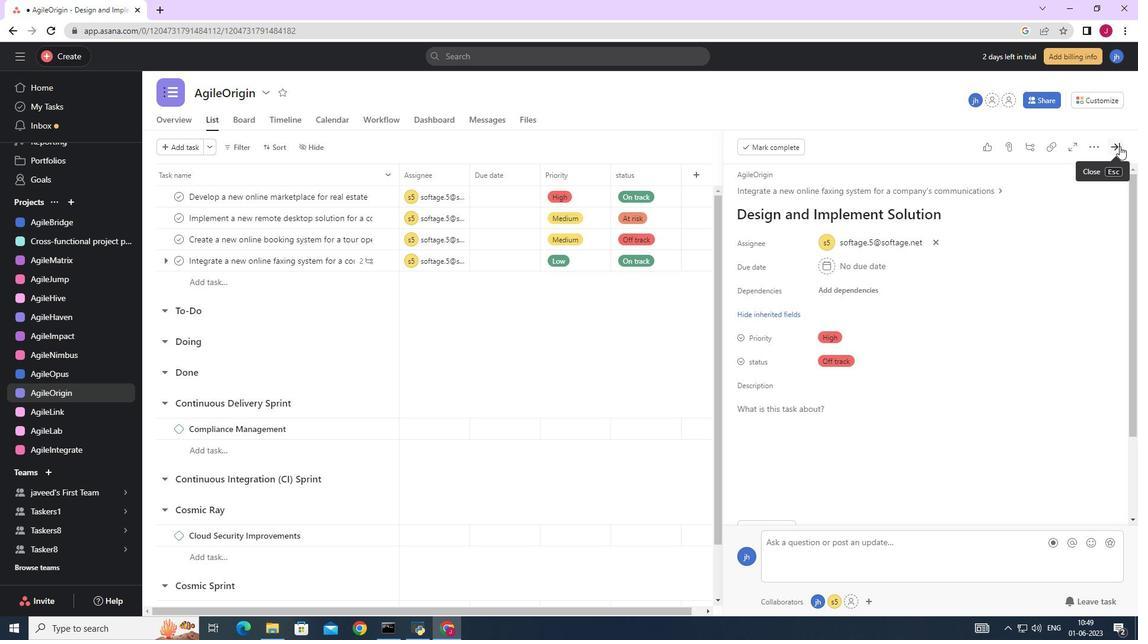 
Action: Mouse moved to (873, 337)
Screenshot: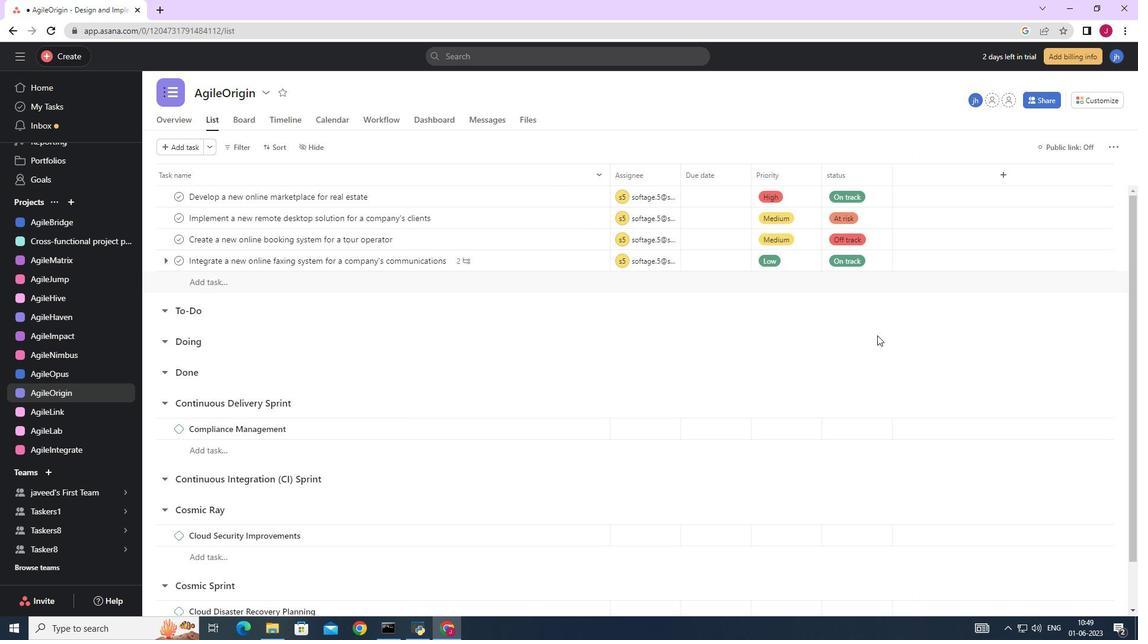 
